 Task: Reply to email with the signature Drake Wright with the subject Request for a sick day from softage.1@softage.net with the message Can you please provide me with an update on the projects quality control plan? with CC to softage.10@softage.net with an attached document Market_analysis.docx
Action: Mouse moved to (1107, 9)
Screenshot: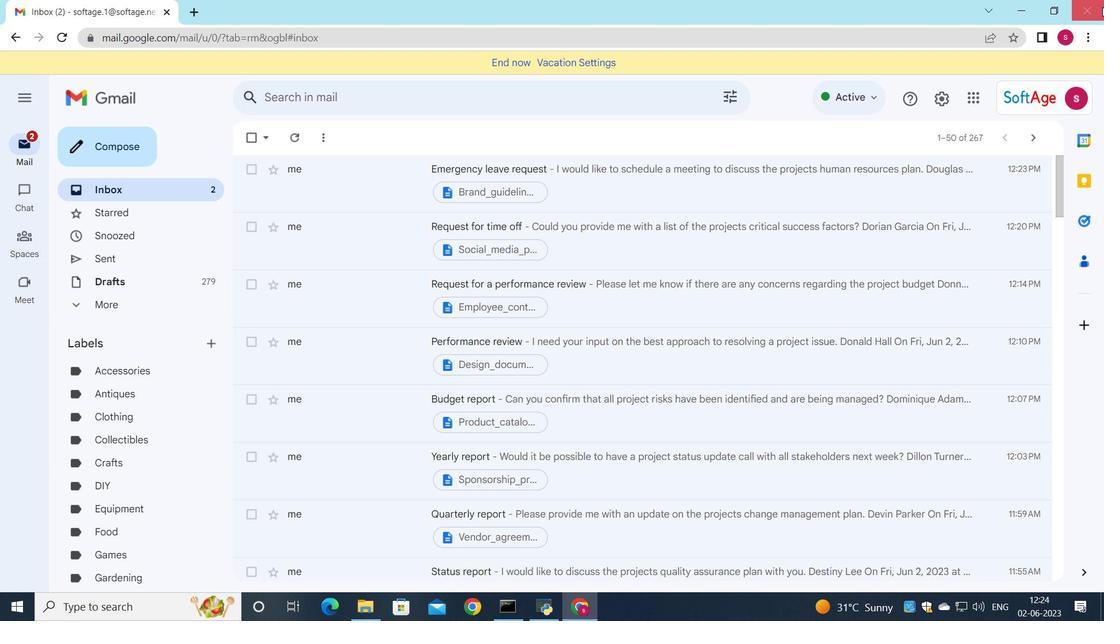 
Action: Mouse pressed left at (1104, 9)
Screenshot: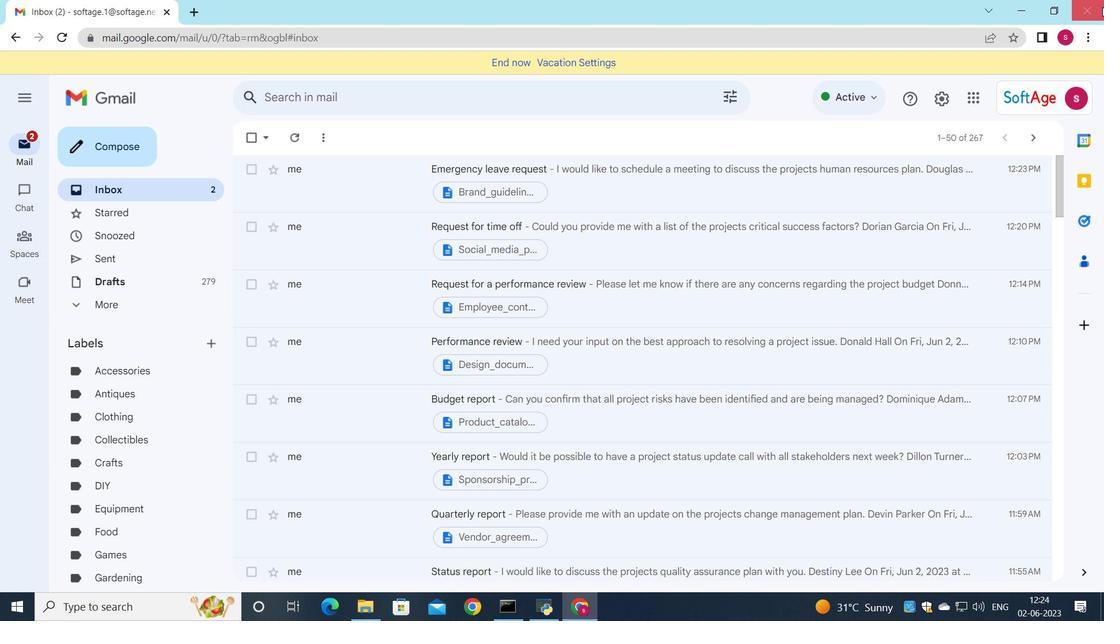 
Action: Mouse moved to (459, 616)
Screenshot: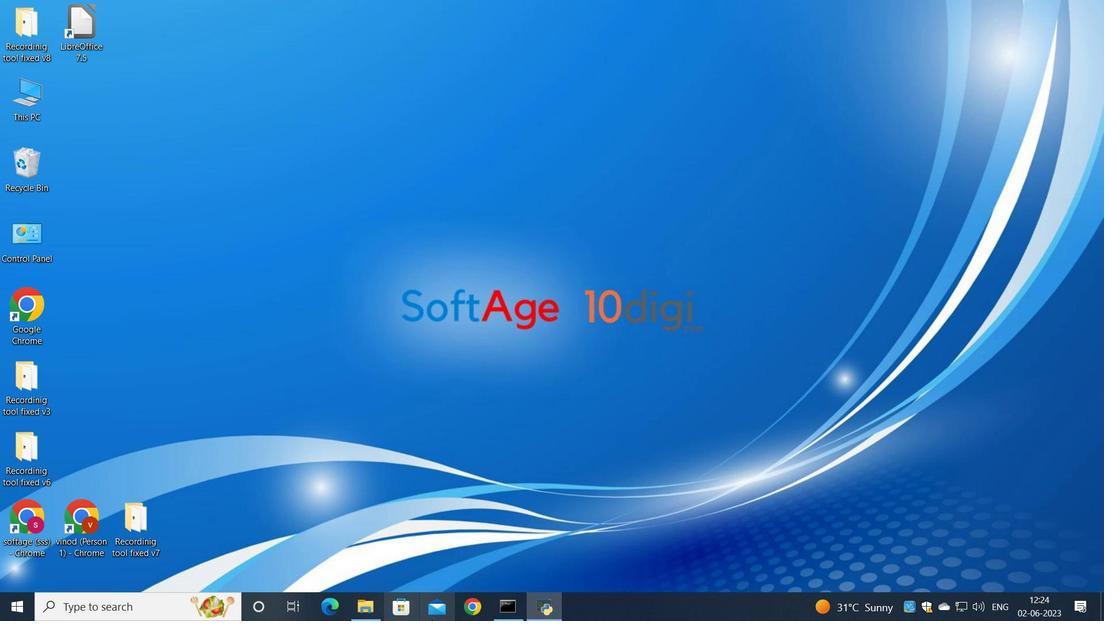 
Action: Mouse pressed left at (459, 616)
Screenshot: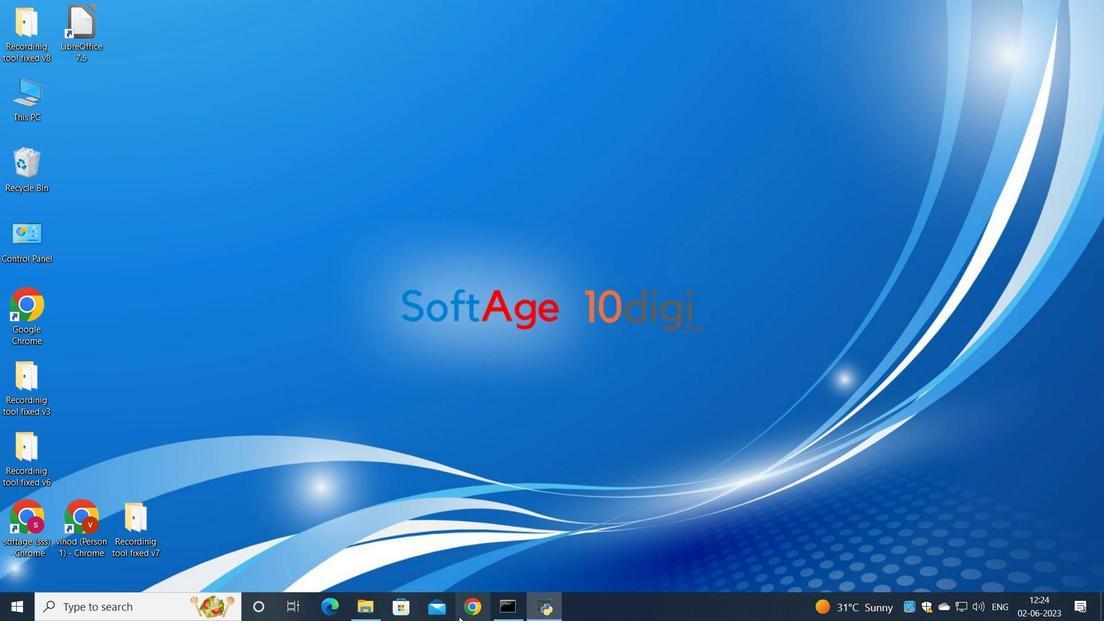 
Action: Mouse moved to (482, 385)
Screenshot: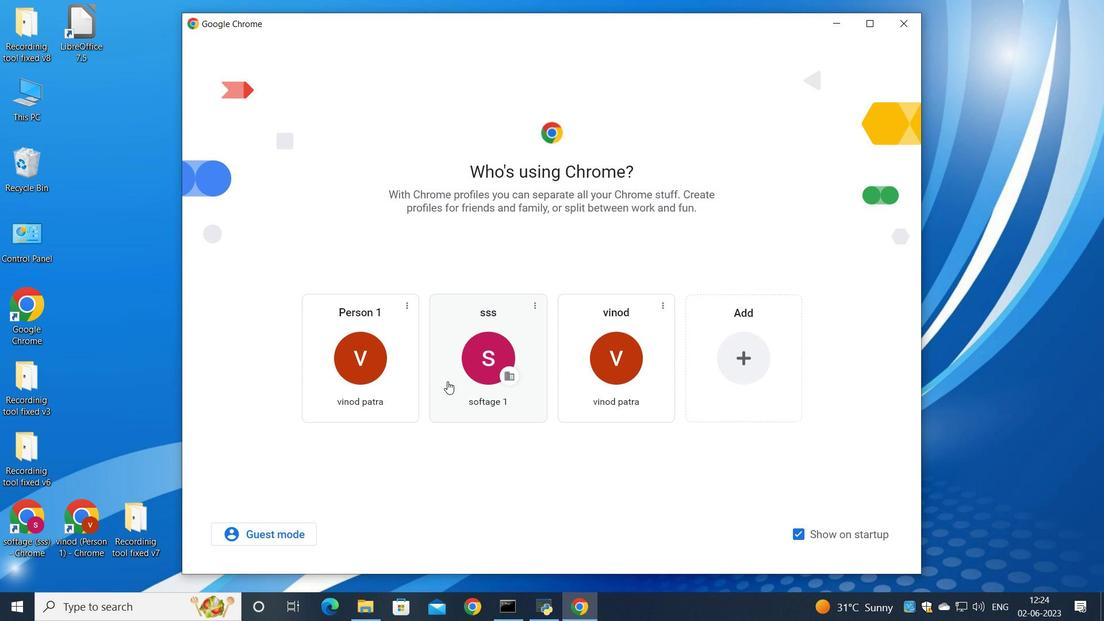 
Action: Mouse pressed left at (482, 385)
Screenshot: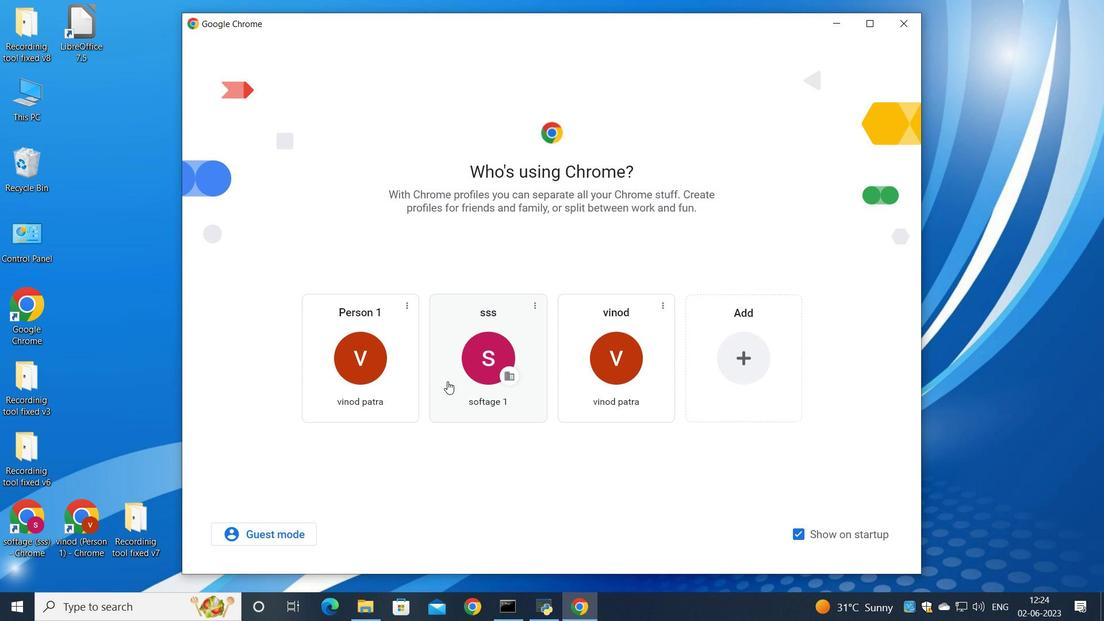 
Action: Mouse moved to (465, 374)
Screenshot: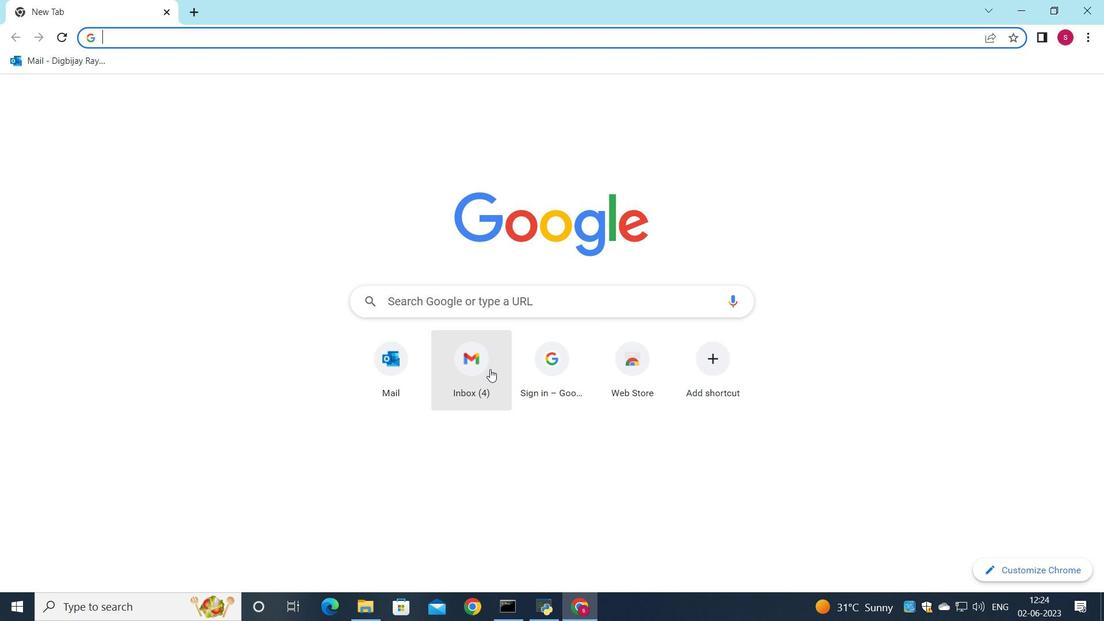 
Action: Mouse pressed left at (465, 374)
Screenshot: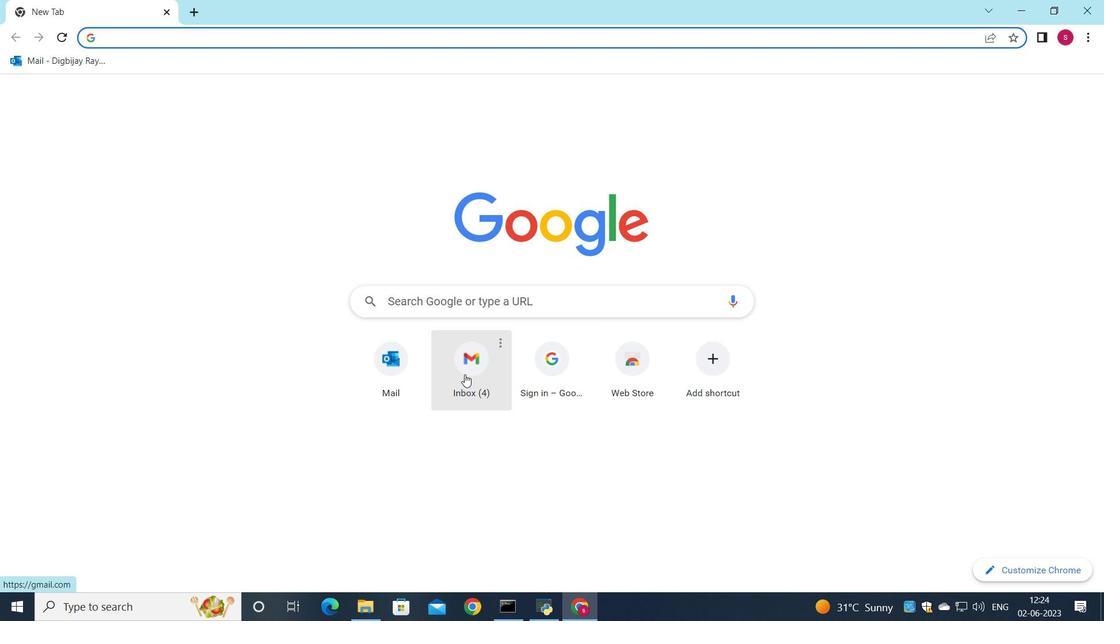 
Action: Mouse moved to (932, 102)
Screenshot: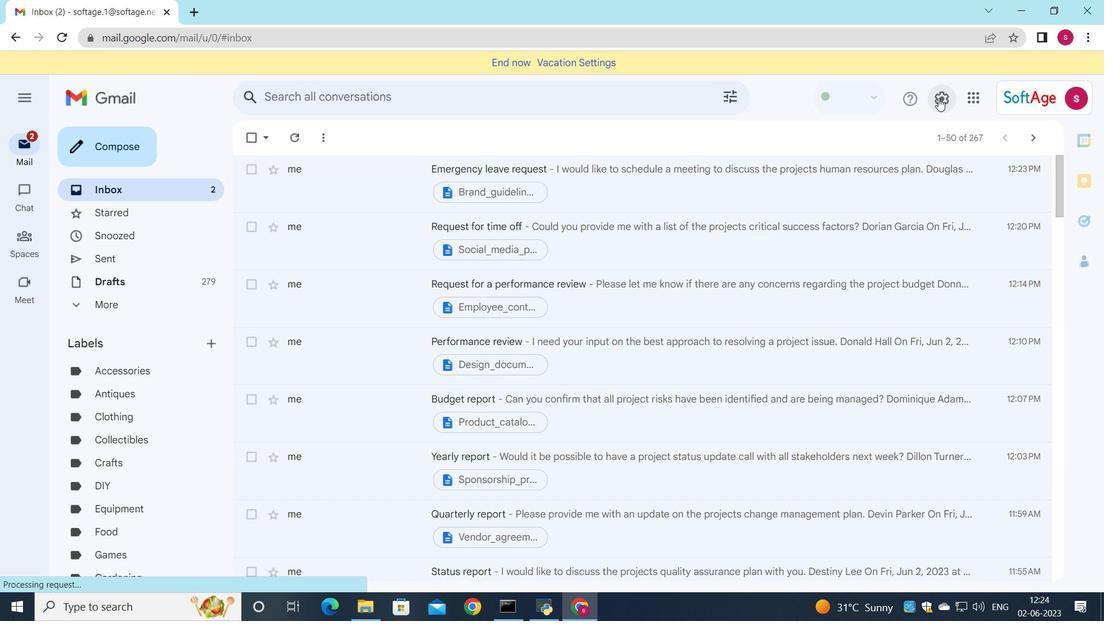 
Action: Mouse pressed left at (932, 102)
Screenshot: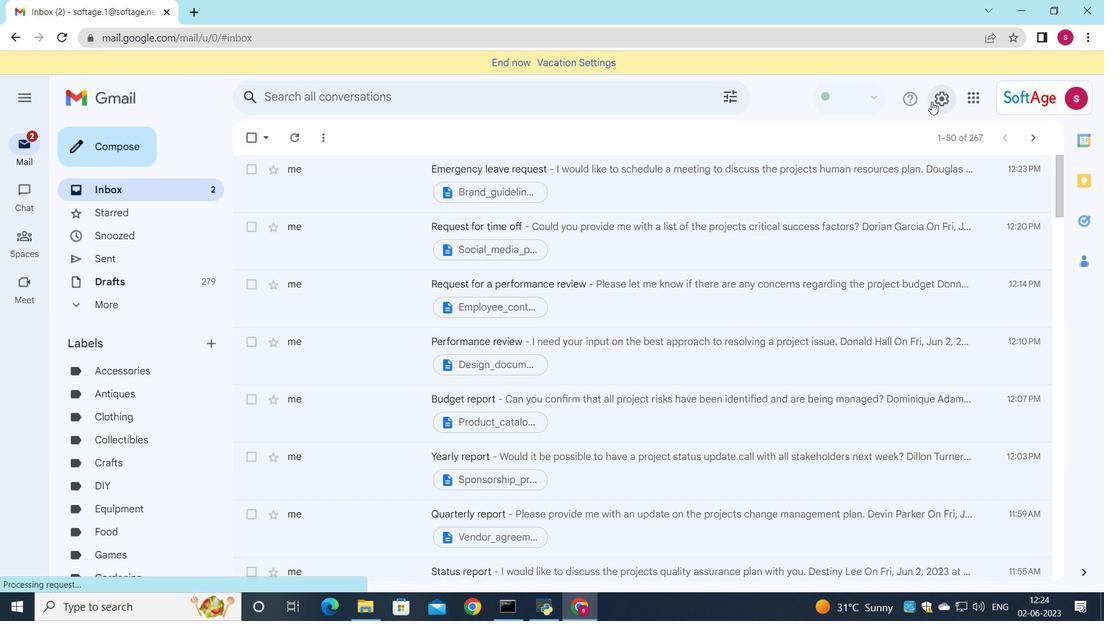 
Action: Mouse moved to (944, 175)
Screenshot: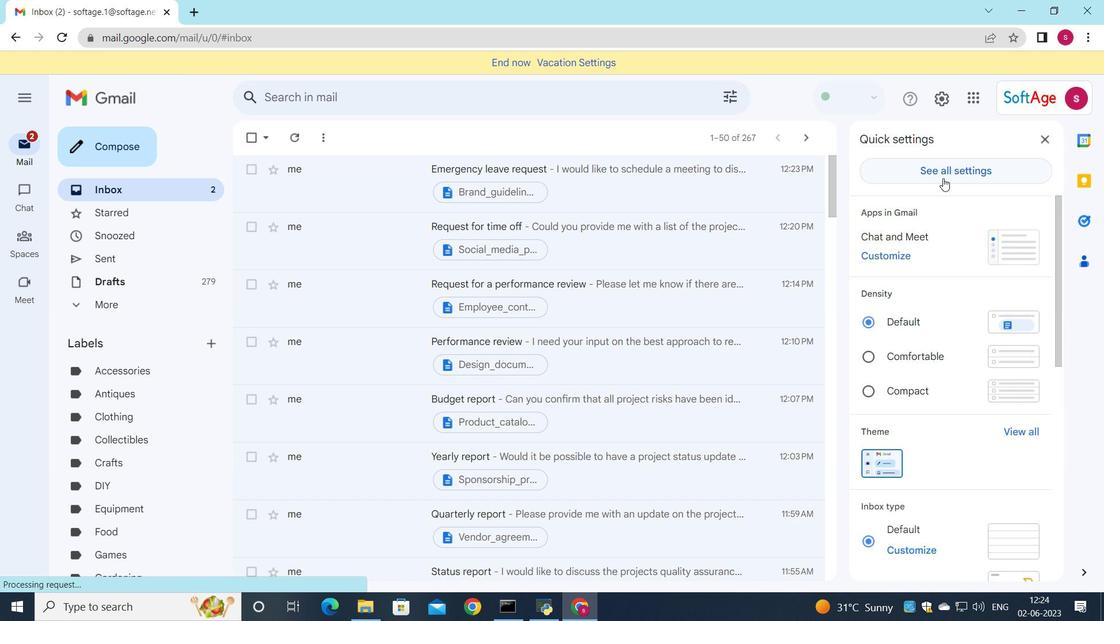 
Action: Mouse pressed left at (944, 175)
Screenshot: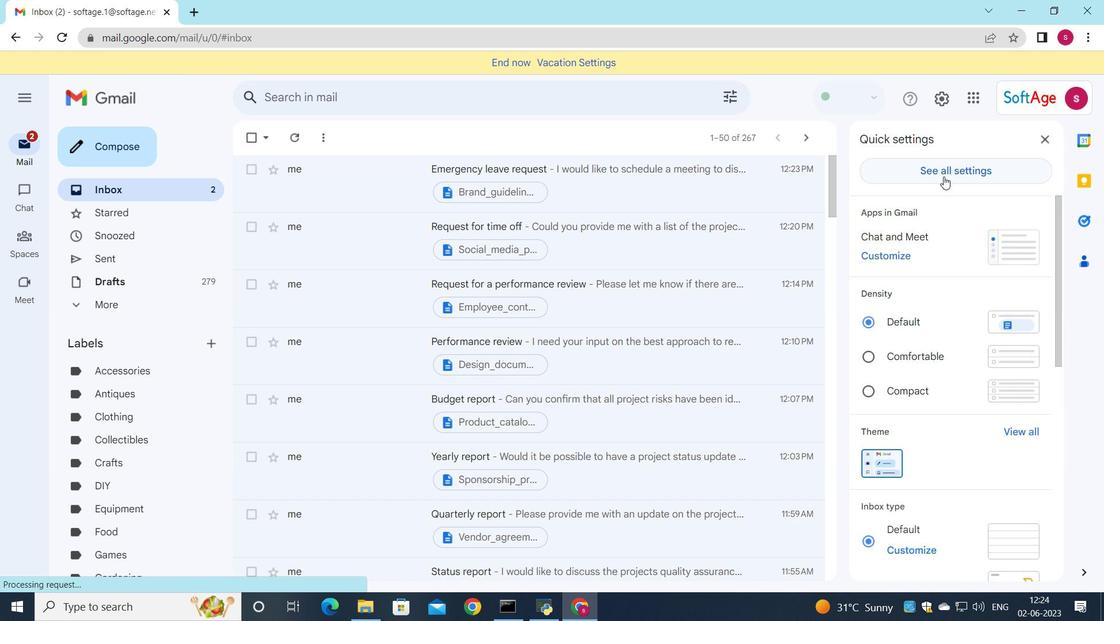 
Action: Mouse moved to (508, 345)
Screenshot: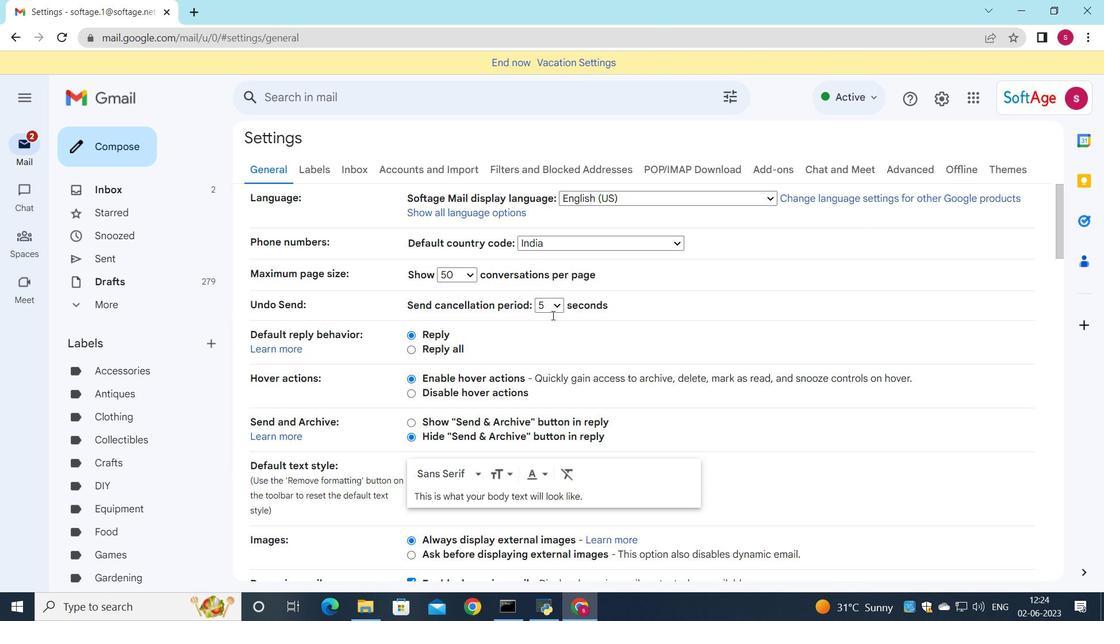 
Action: Mouse scrolled (508, 344) with delta (0, 0)
Screenshot: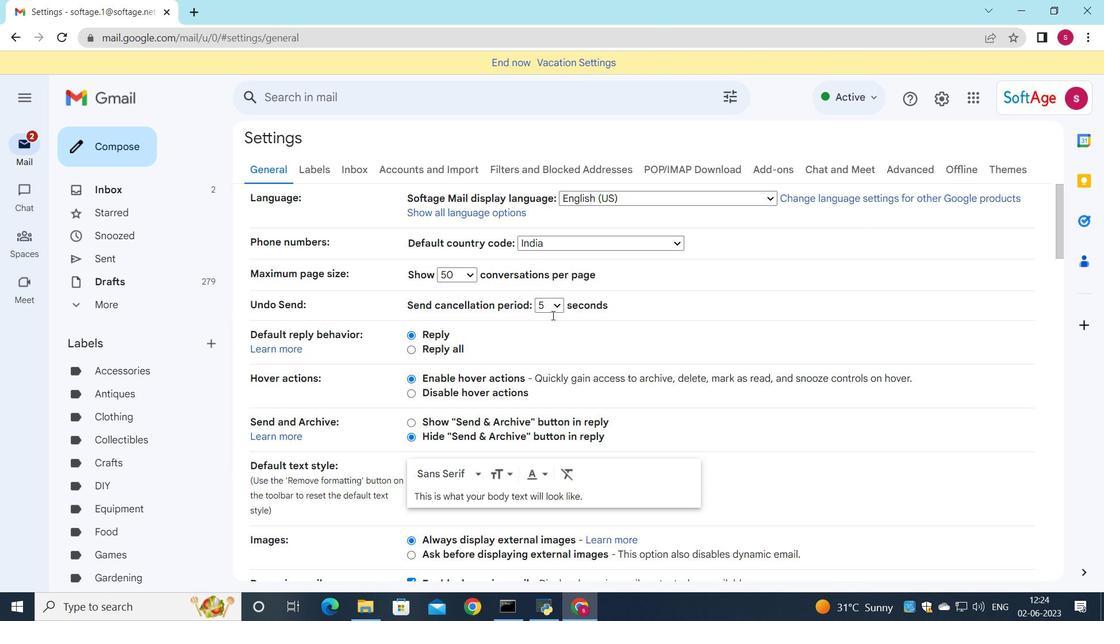 
Action: Mouse moved to (508, 345)
Screenshot: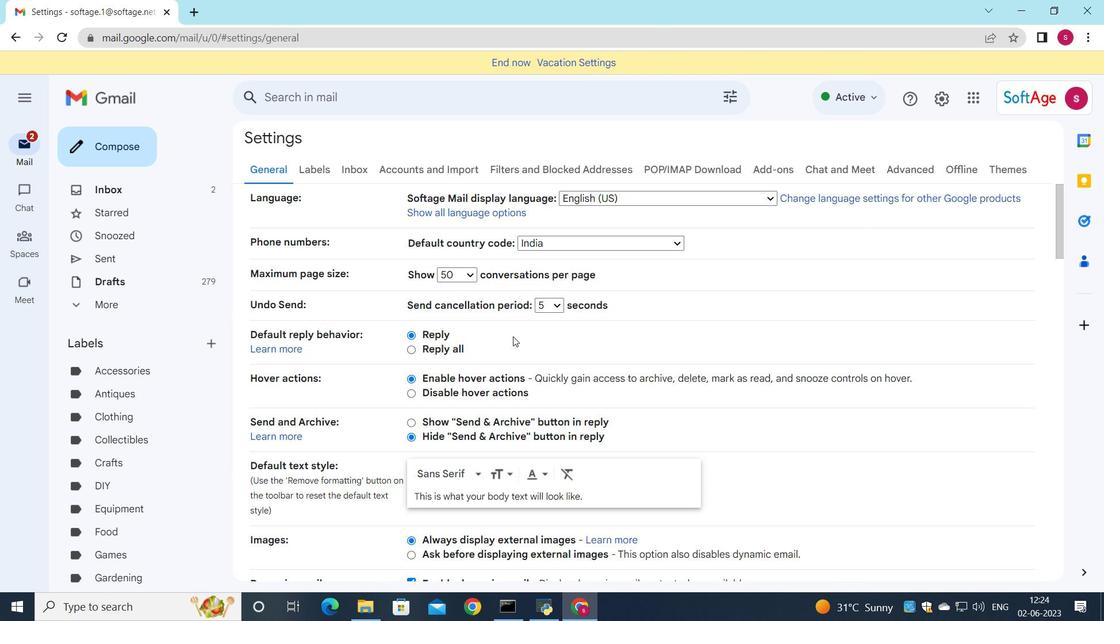 
Action: Mouse scrolled (508, 344) with delta (0, 0)
Screenshot: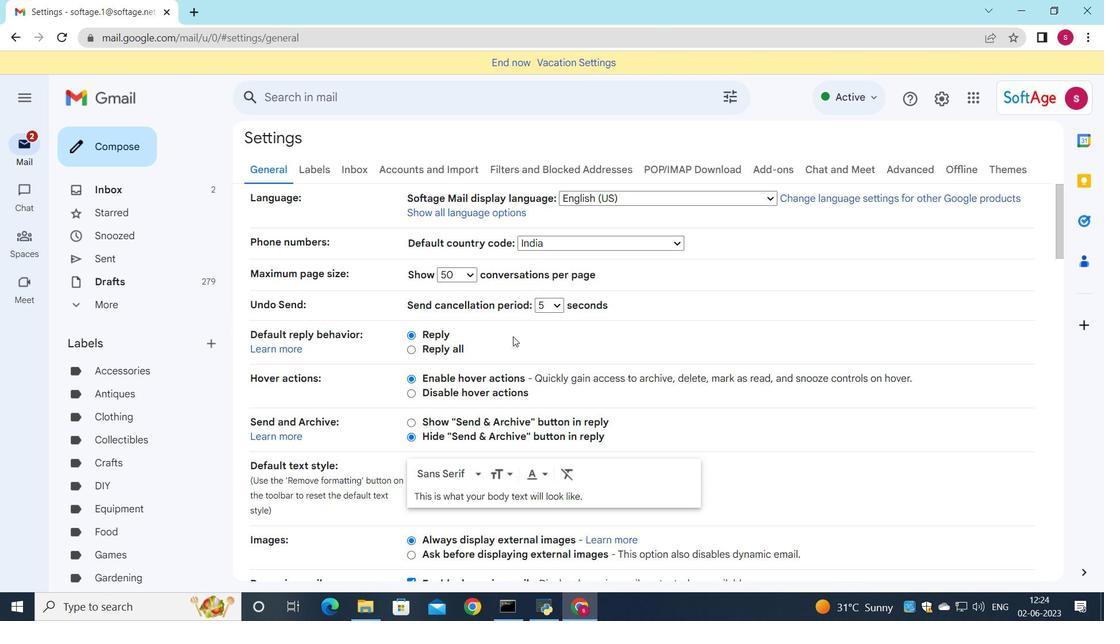 
Action: Mouse scrolled (508, 344) with delta (0, 0)
Screenshot: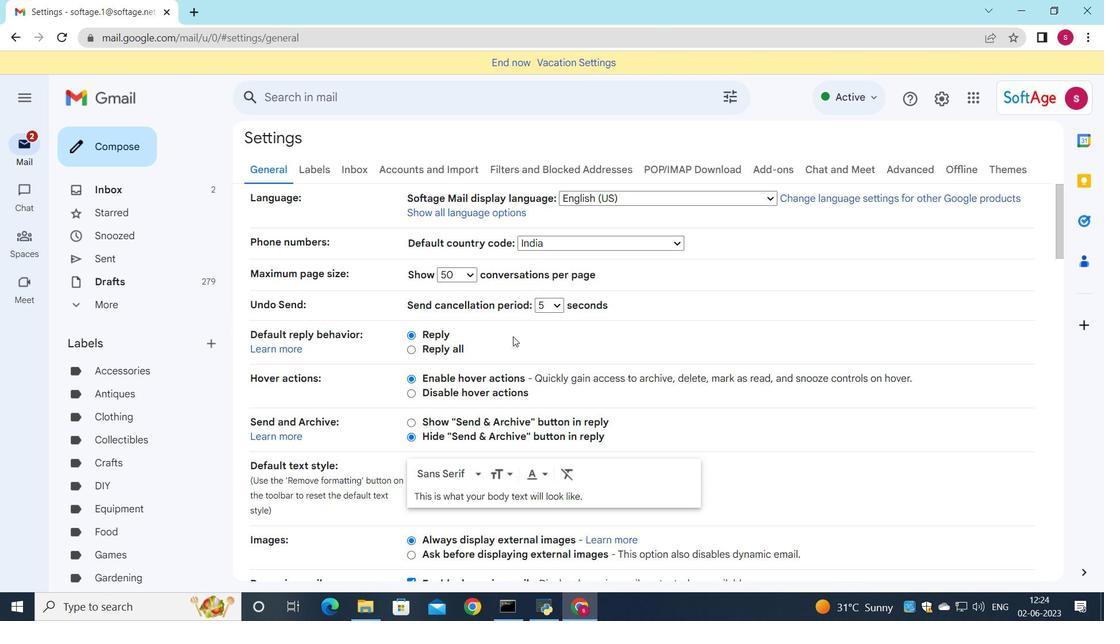 
Action: Mouse moved to (512, 342)
Screenshot: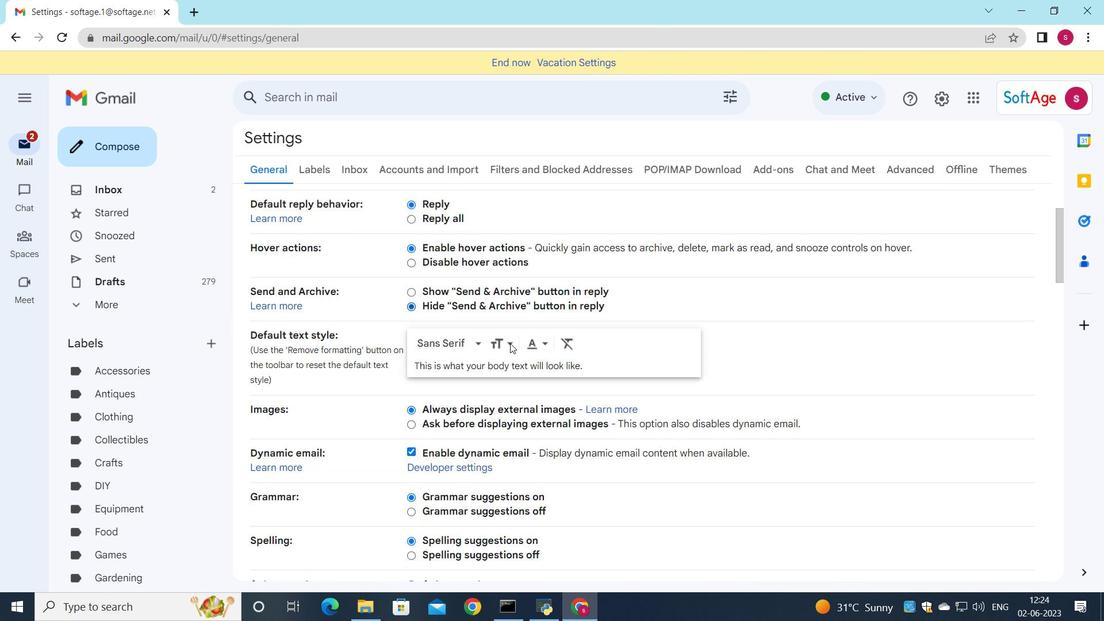 
Action: Mouse scrolled (512, 341) with delta (0, 0)
Screenshot: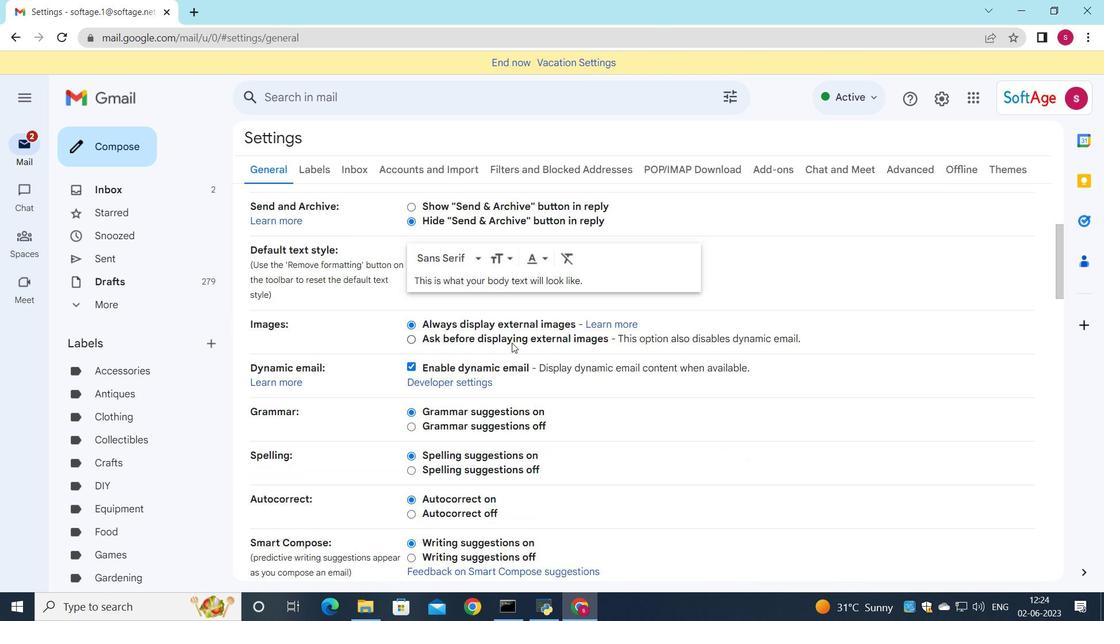 
Action: Mouse scrolled (512, 341) with delta (0, 0)
Screenshot: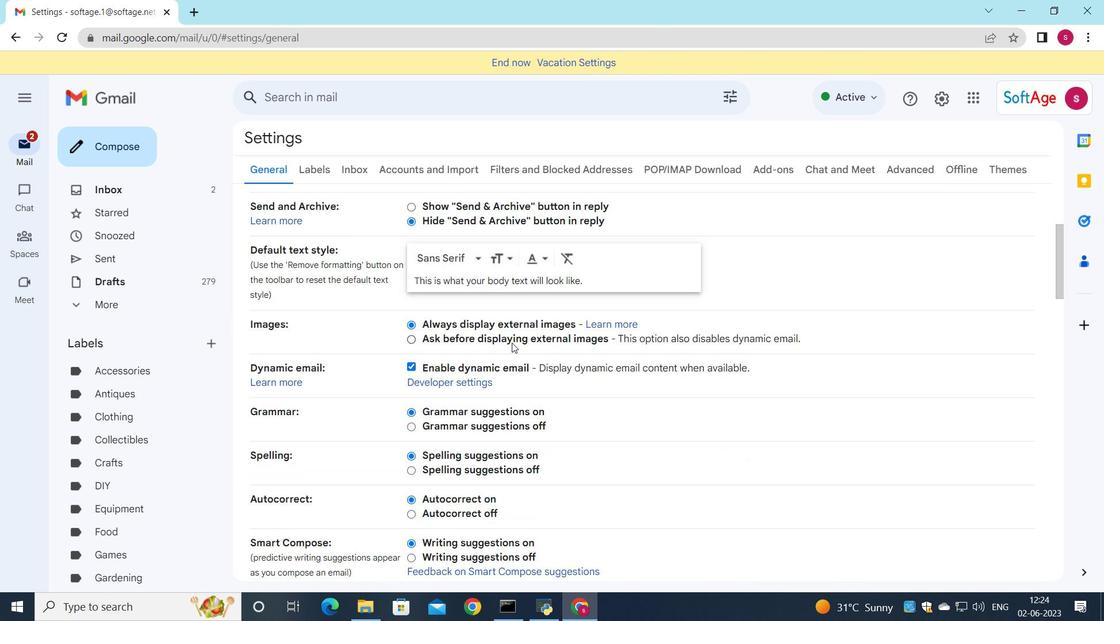 
Action: Mouse scrolled (512, 341) with delta (0, 0)
Screenshot: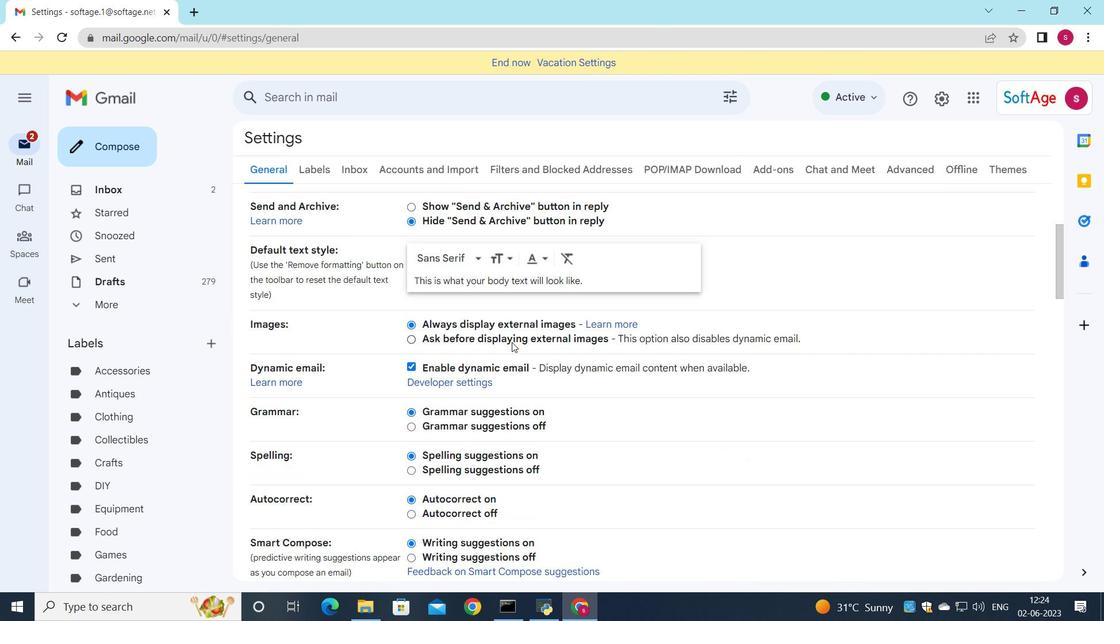 
Action: Mouse scrolled (512, 341) with delta (0, 0)
Screenshot: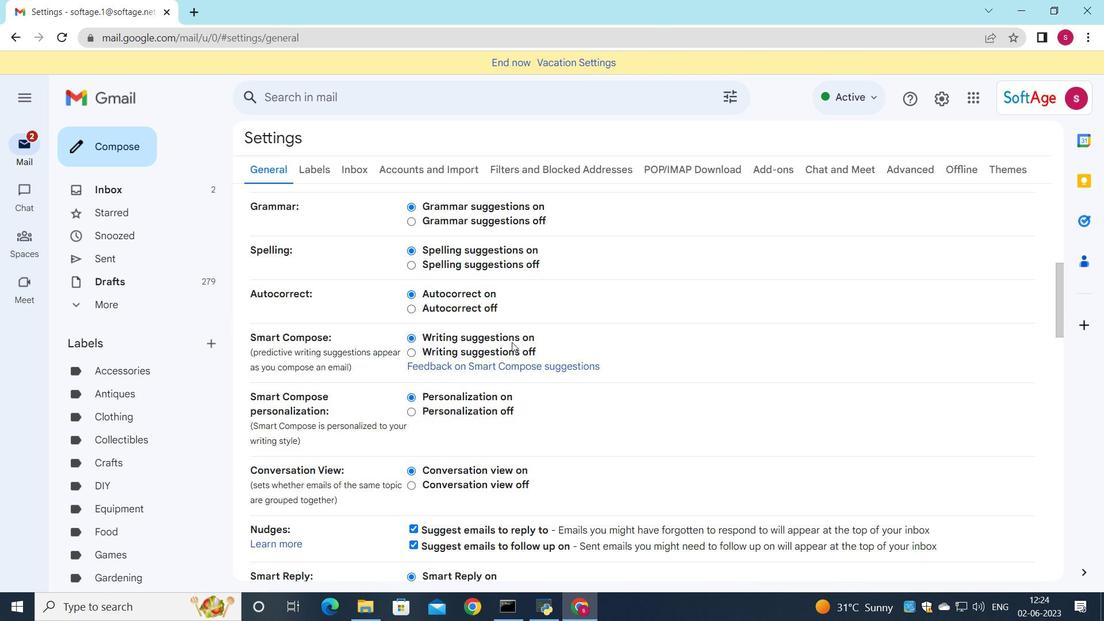 
Action: Mouse scrolled (512, 341) with delta (0, 0)
Screenshot: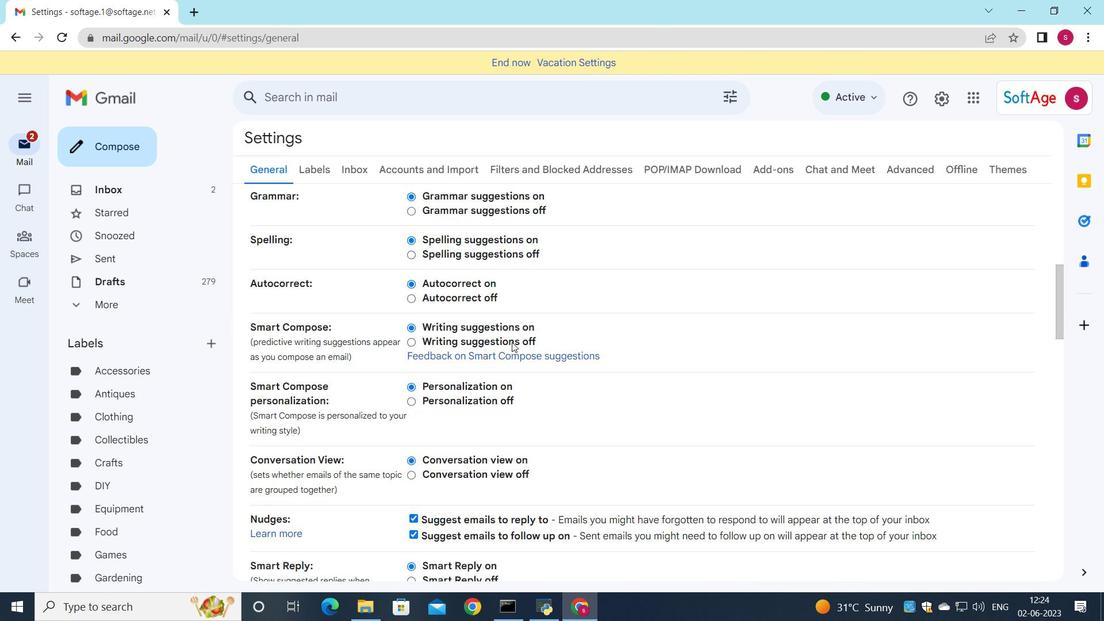 
Action: Mouse moved to (512, 342)
Screenshot: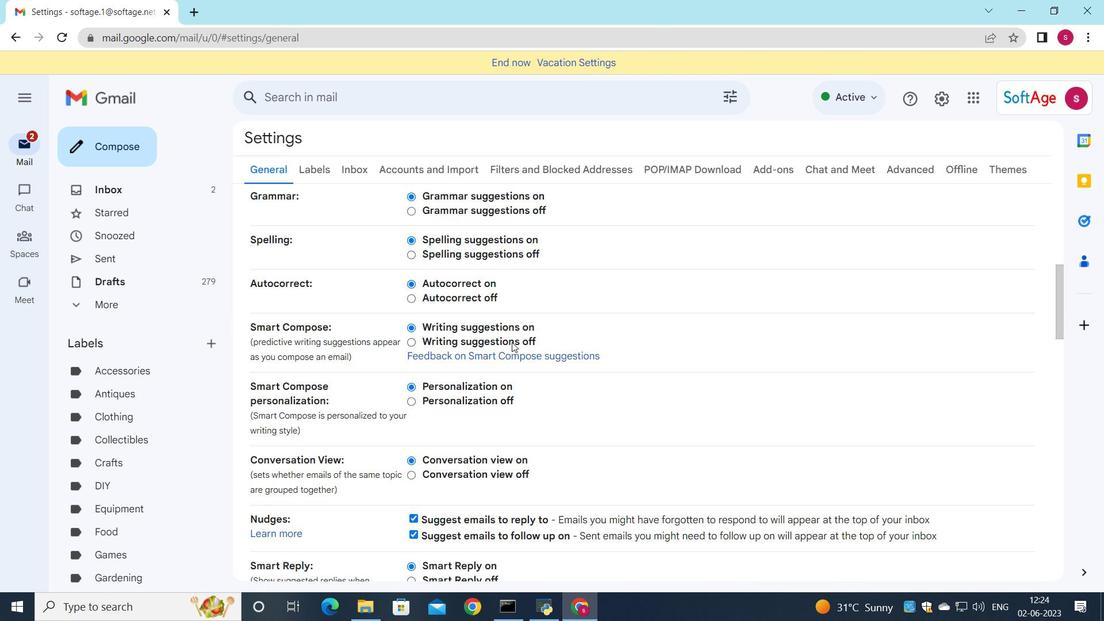 
Action: Mouse scrolled (512, 341) with delta (0, 0)
Screenshot: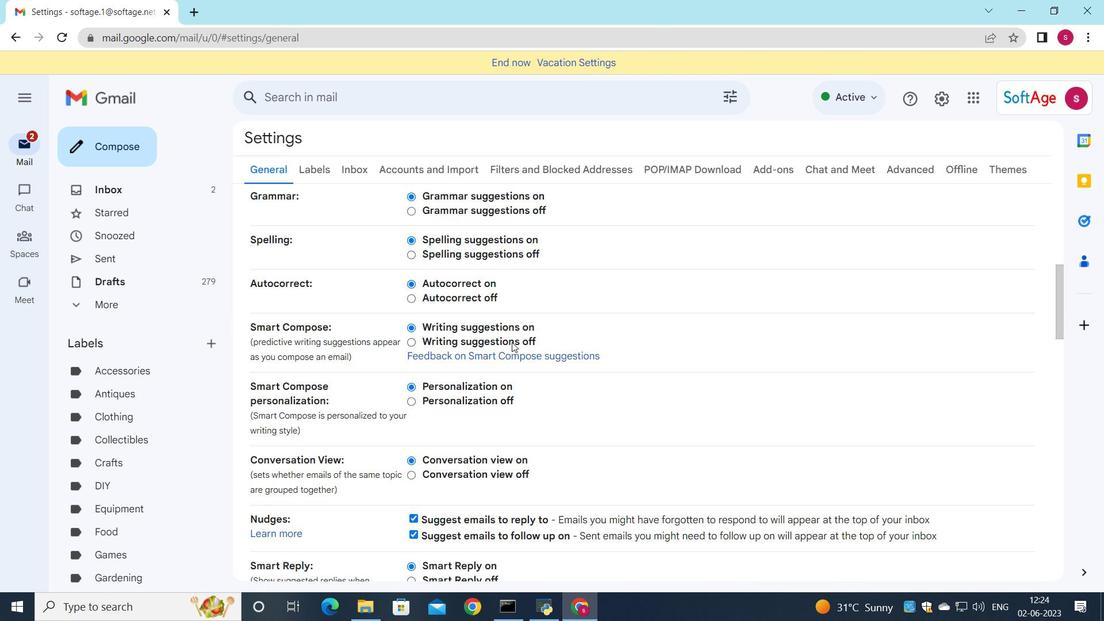 
Action: Mouse moved to (513, 342)
Screenshot: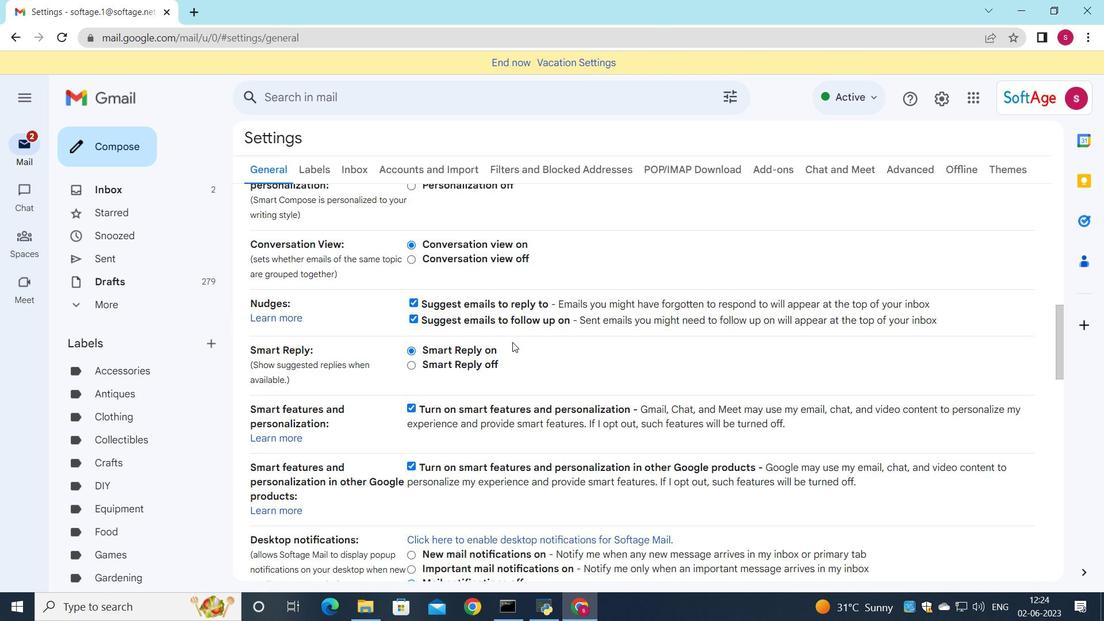 
Action: Mouse scrolled (513, 341) with delta (0, 0)
Screenshot: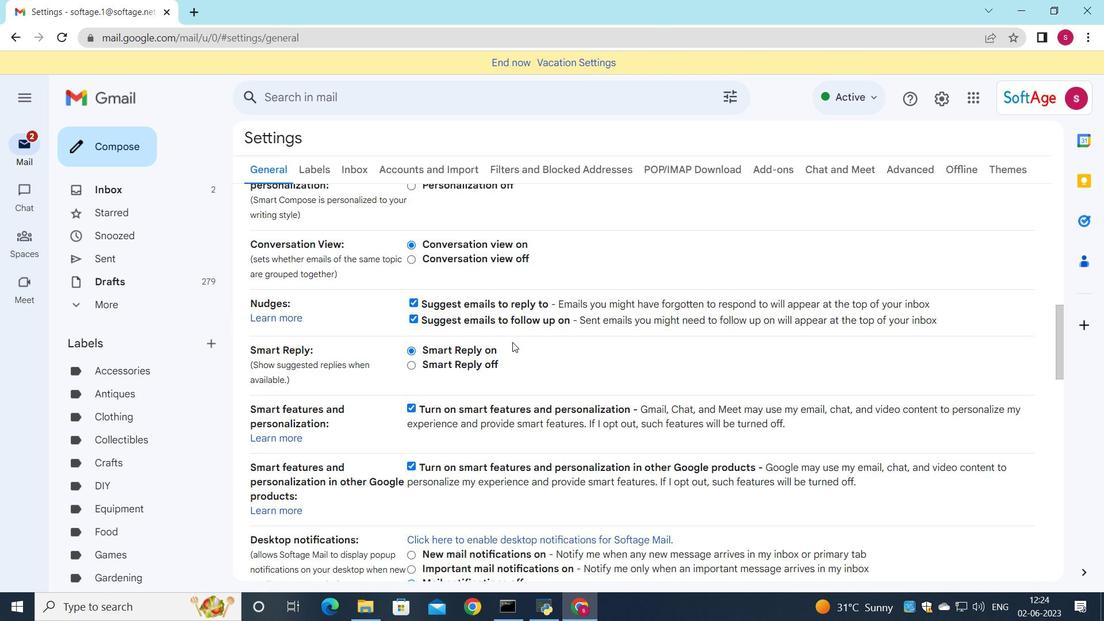 
Action: Mouse scrolled (513, 341) with delta (0, 0)
Screenshot: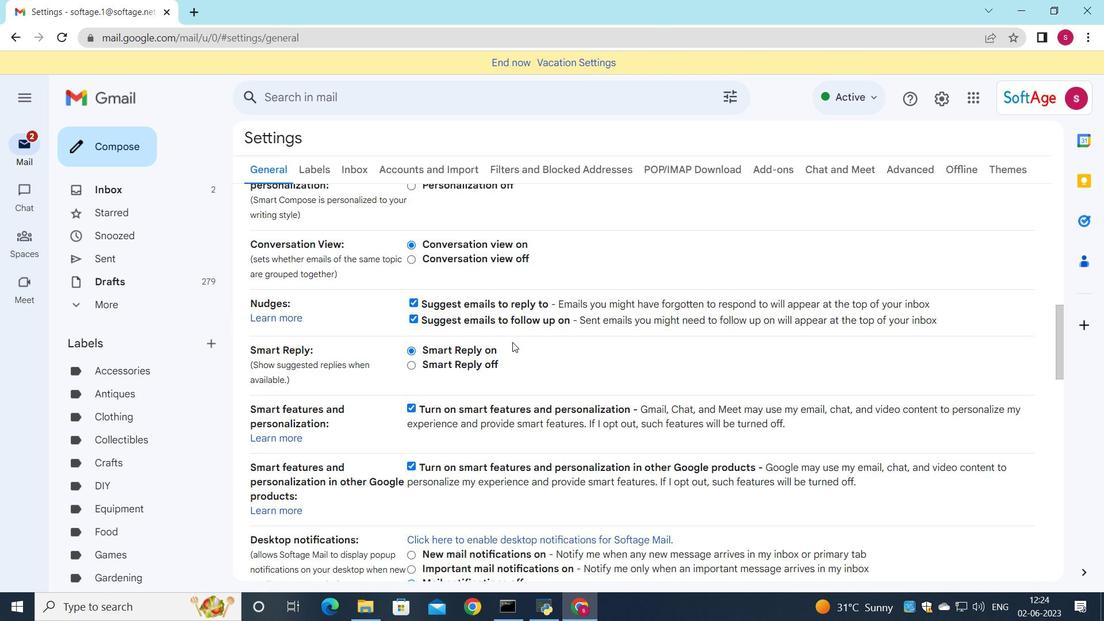 
Action: Mouse scrolled (513, 341) with delta (0, 0)
Screenshot: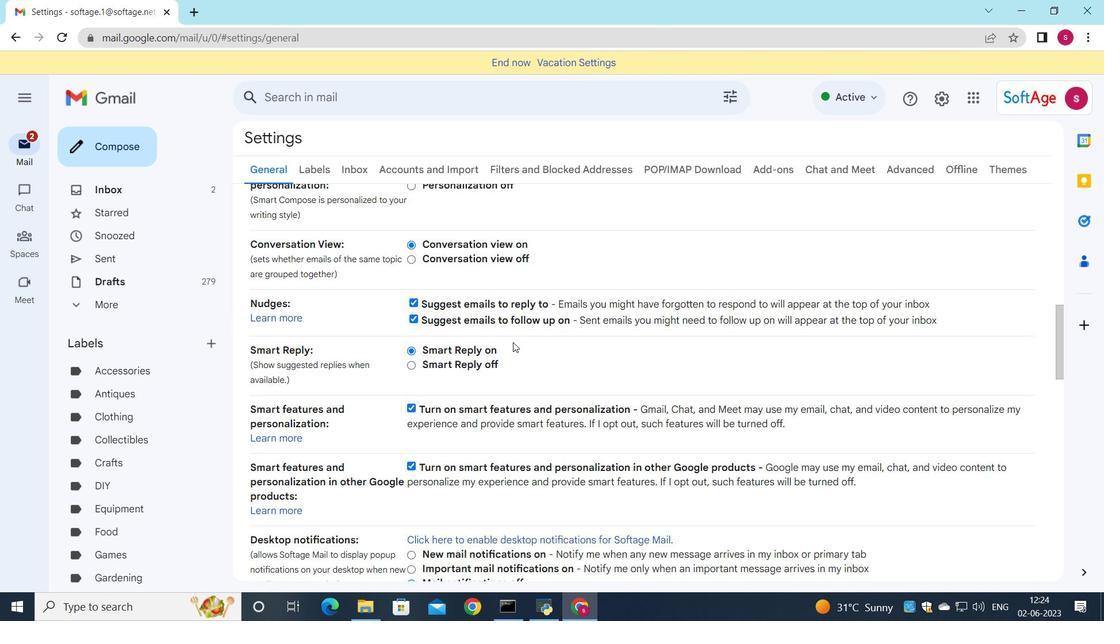 
Action: Mouse scrolled (513, 341) with delta (0, 0)
Screenshot: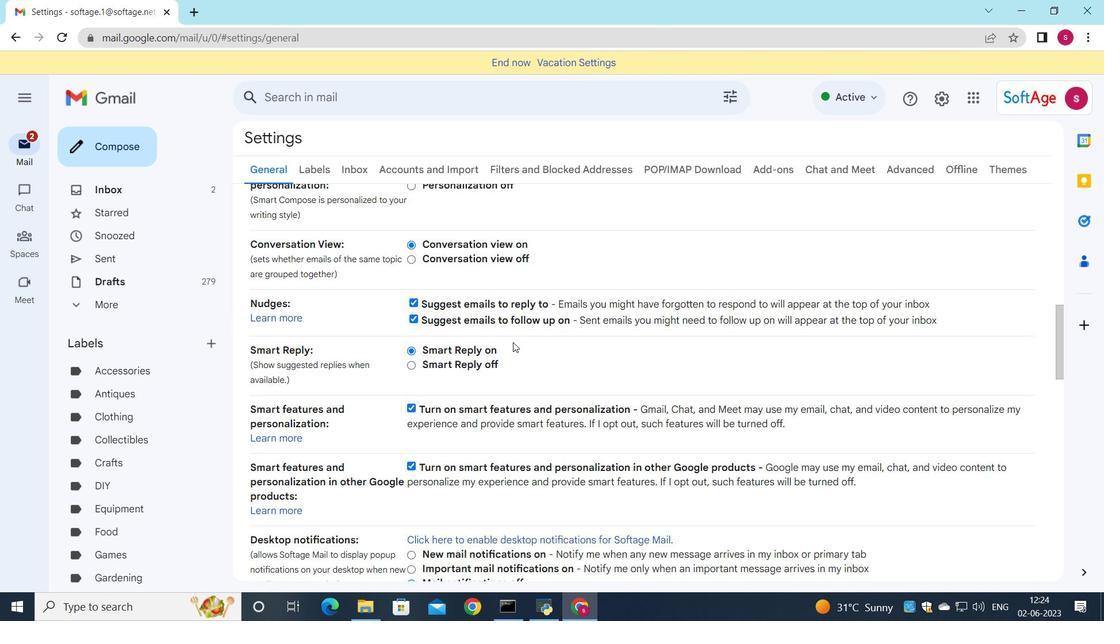 
Action: Mouse scrolled (513, 341) with delta (0, 0)
Screenshot: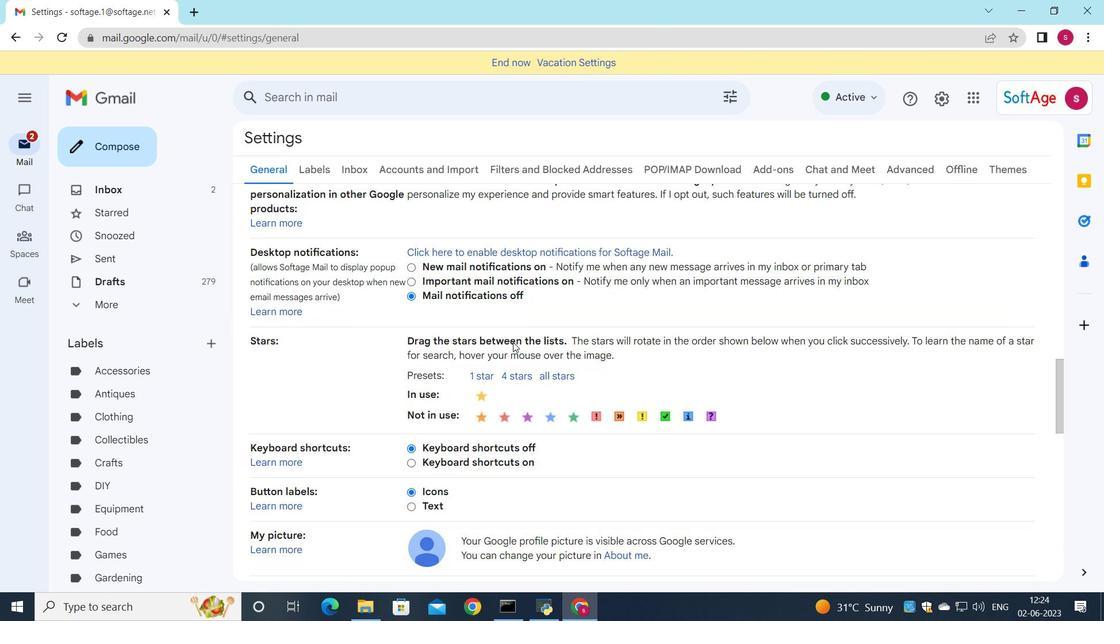 
Action: Mouse scrolled (513, 341) with delta (0, 0)
Screenshot: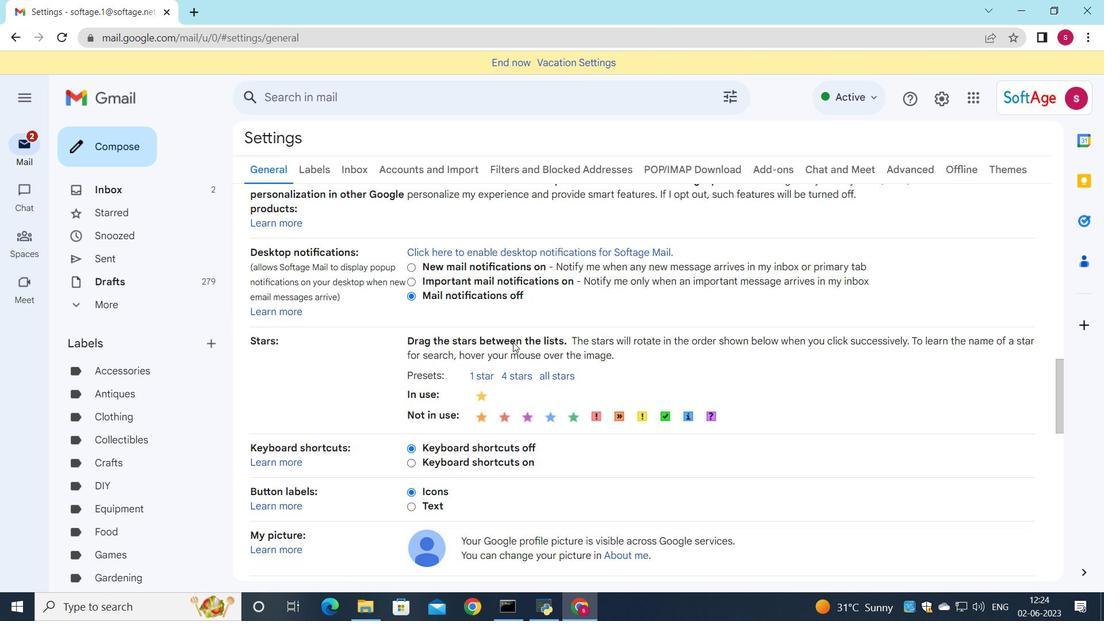 
Action: Mouse scrolled (513, 341) with delta (0, 0)
Screenshot: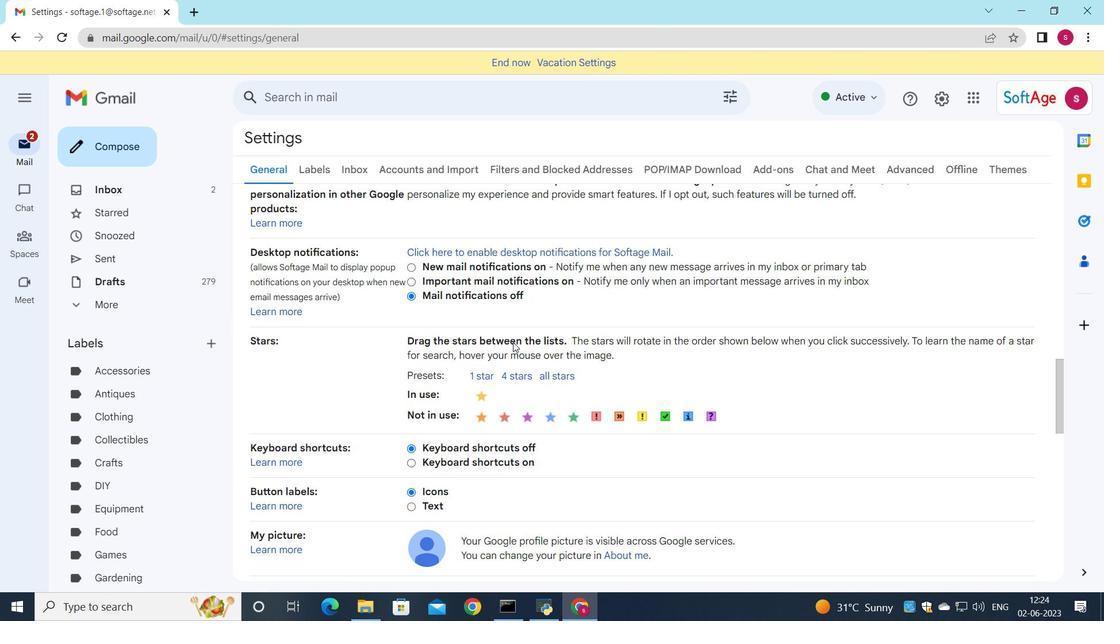 
Action: Mouse scrolled (513, 341) with delta (0, 0)
Screenshot: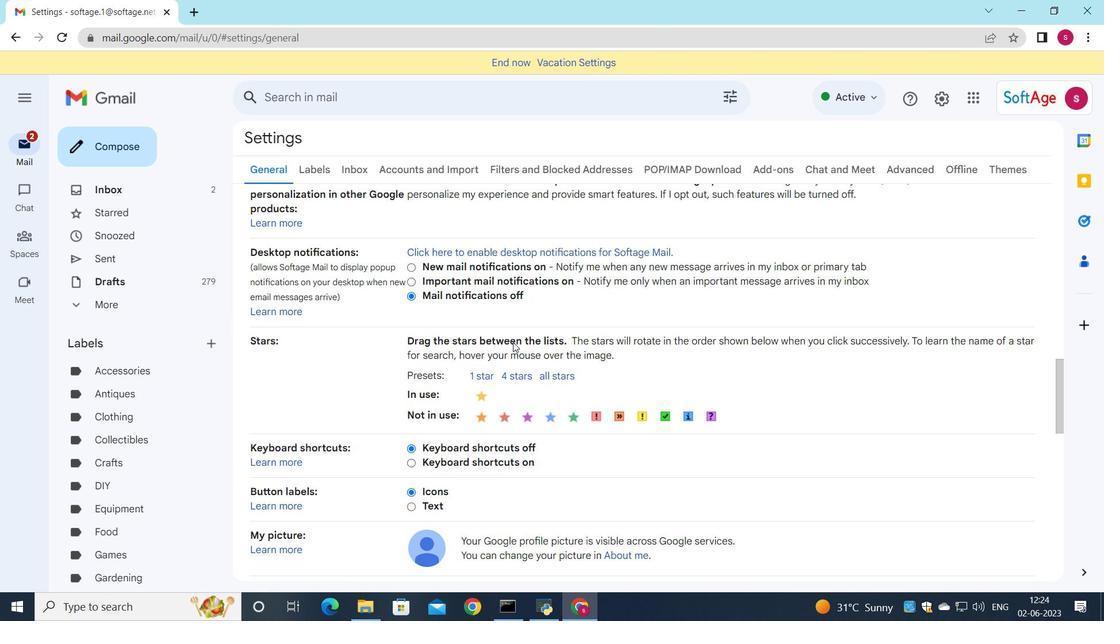 
Action: Mouse moved to (572, 365)
Screenshot: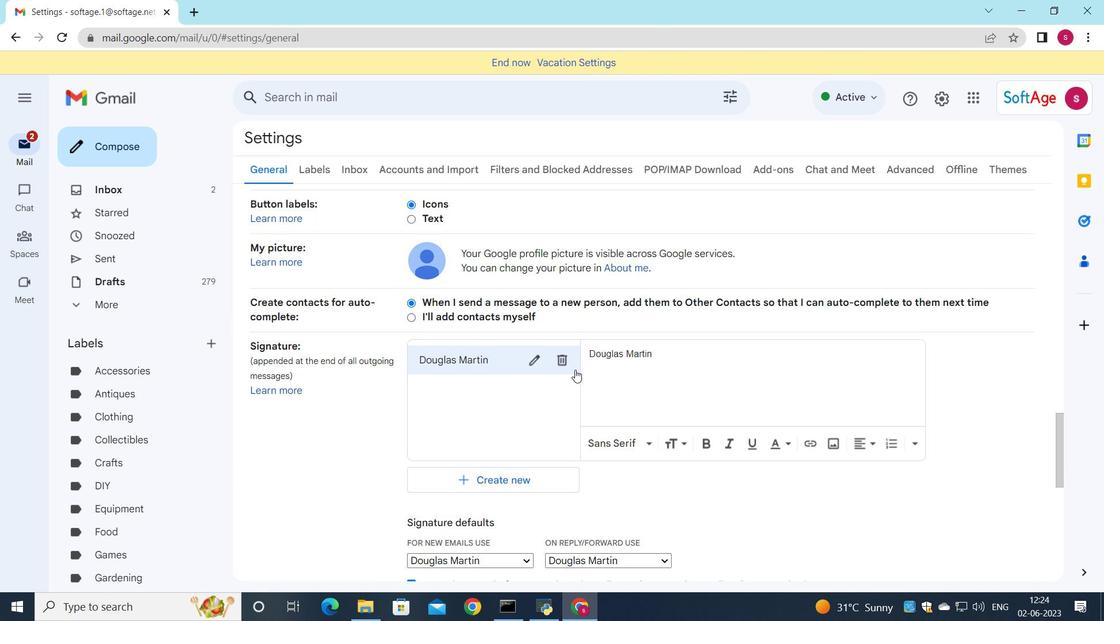 
Action: Mouse pressed left at (572, 365)
Screenshot: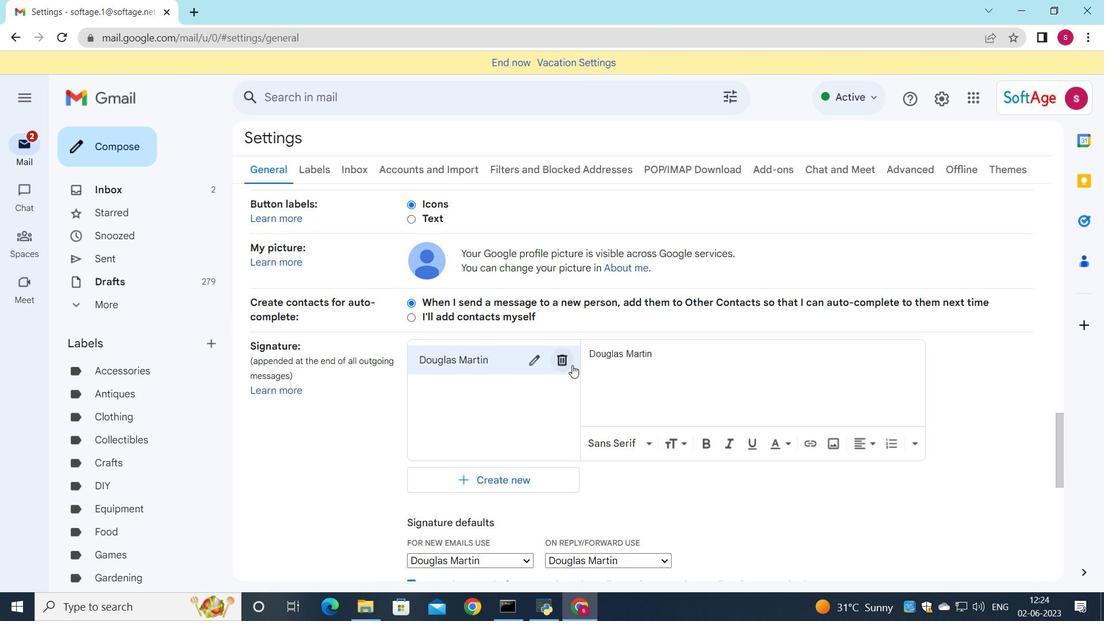 
Action: Mouse moved to (675, 357)
Screenshot: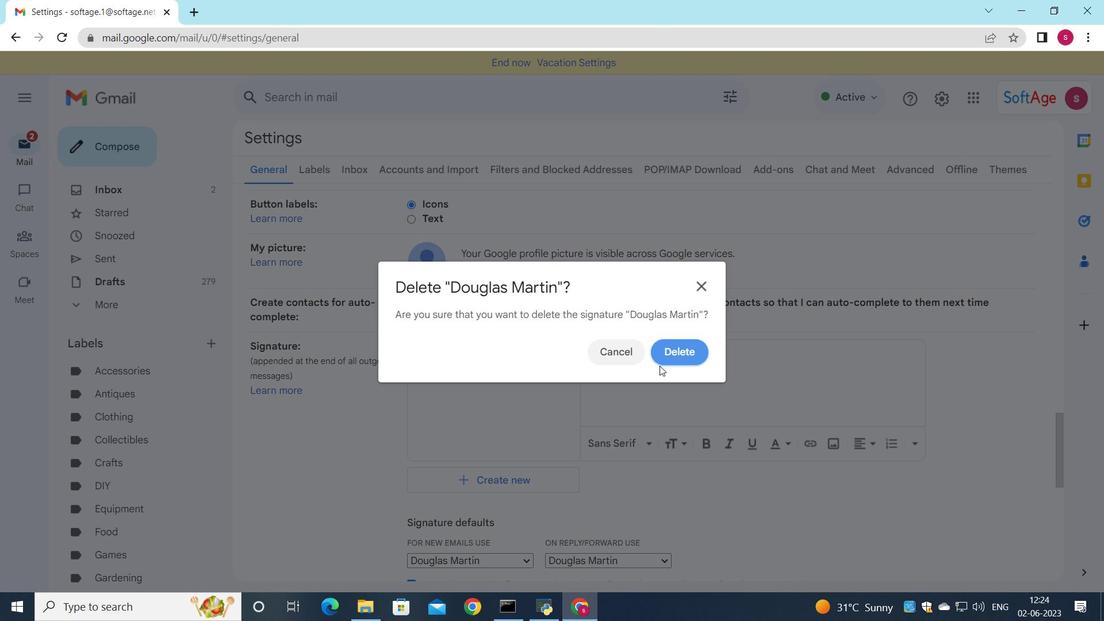 
Action: Mouse pressed left at (675, 357)
Screenshot: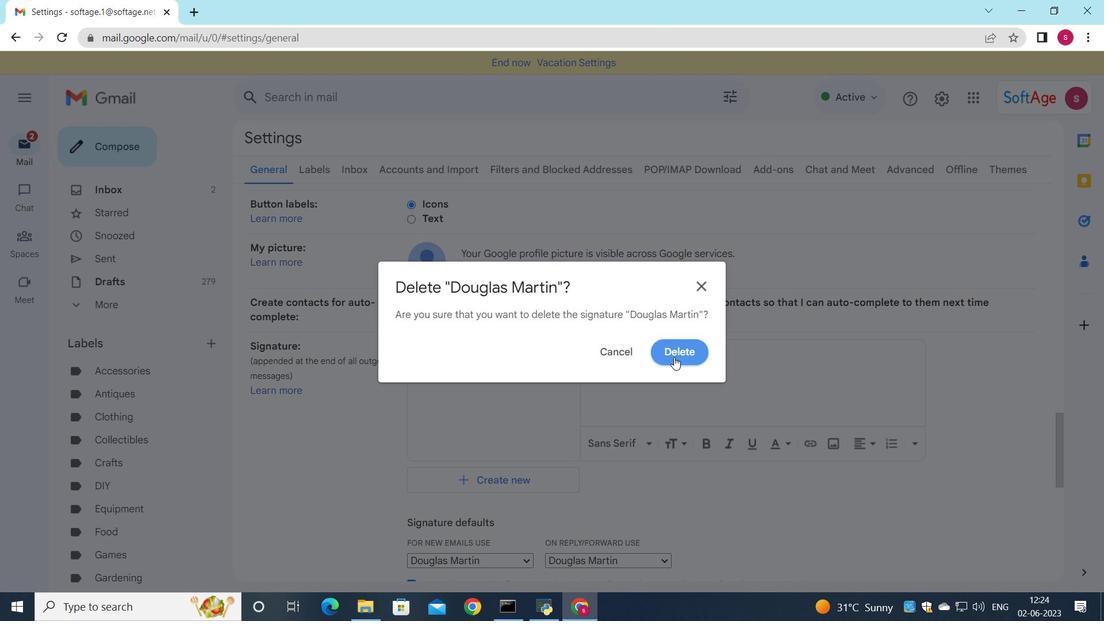 
Action: Mouse moved to (455, 374)
Screenshot: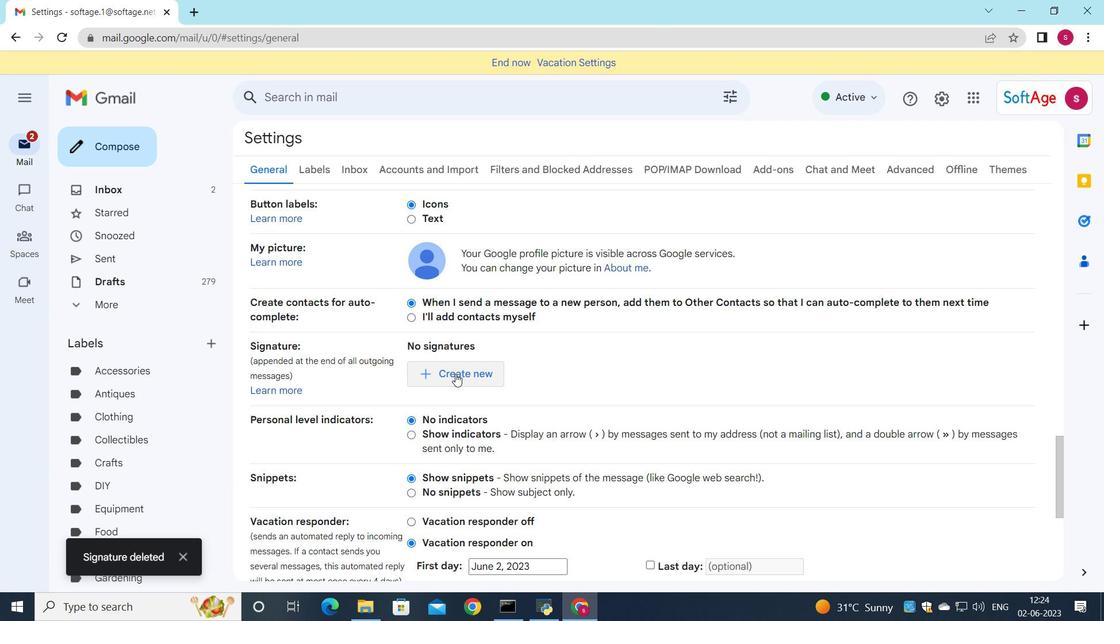 
Action: Mouse pressed left at (455, 374)
Screenshot: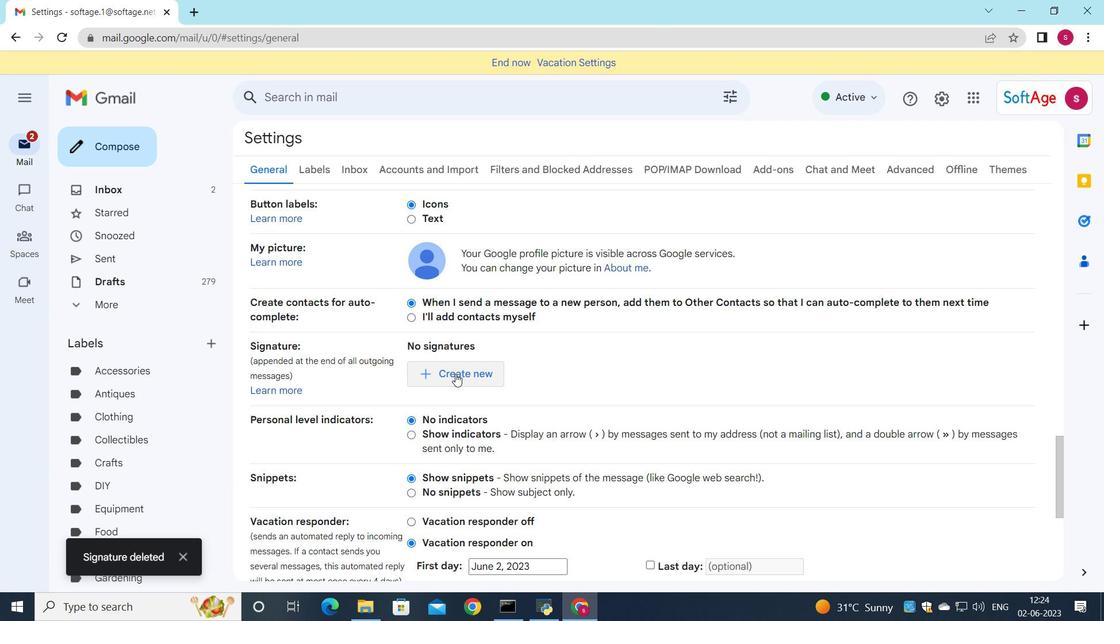 
Action: Mouse moved to (624, 375)
Screenshot: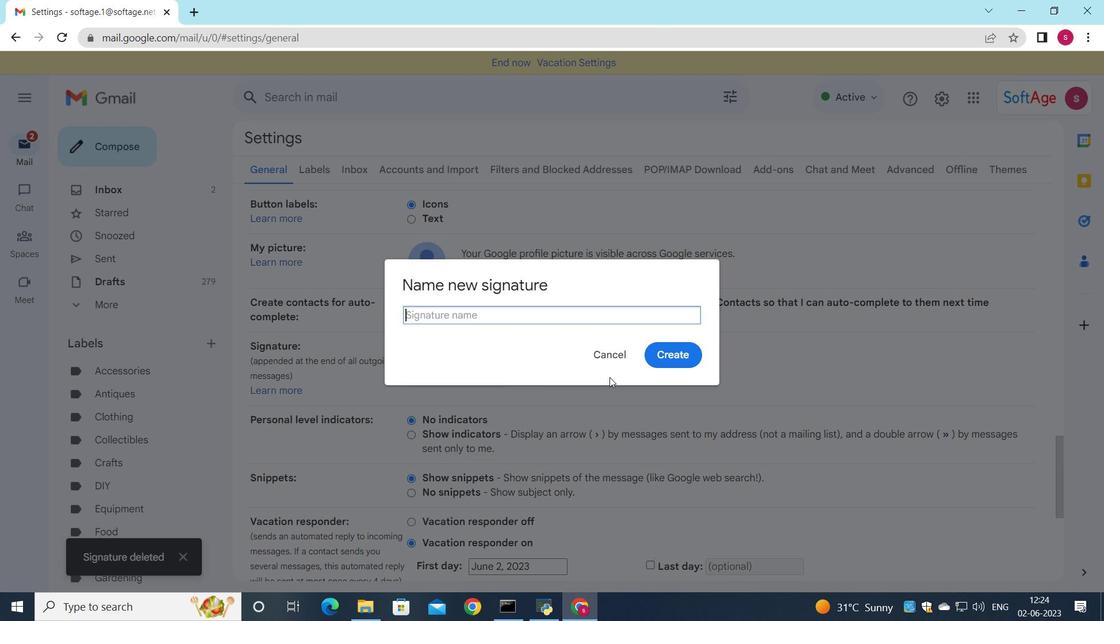 
Action: Key pressed <Key.shift>drake<Key.space><Key.shift>Wright
Screenshot: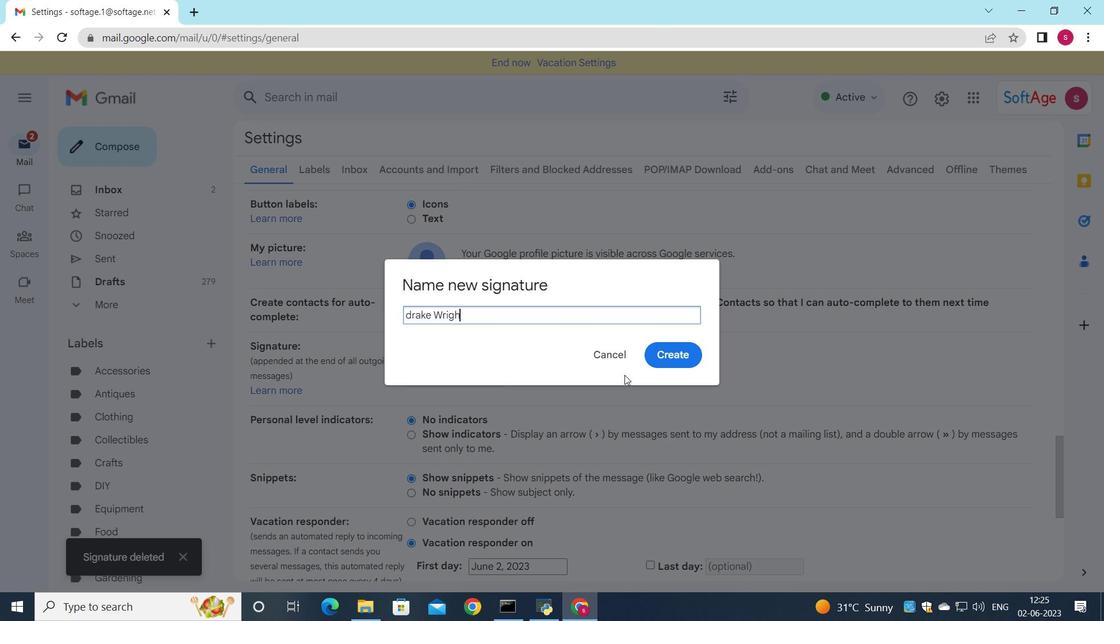 
Action: Mouse moved to (412, 318)
Screenshot: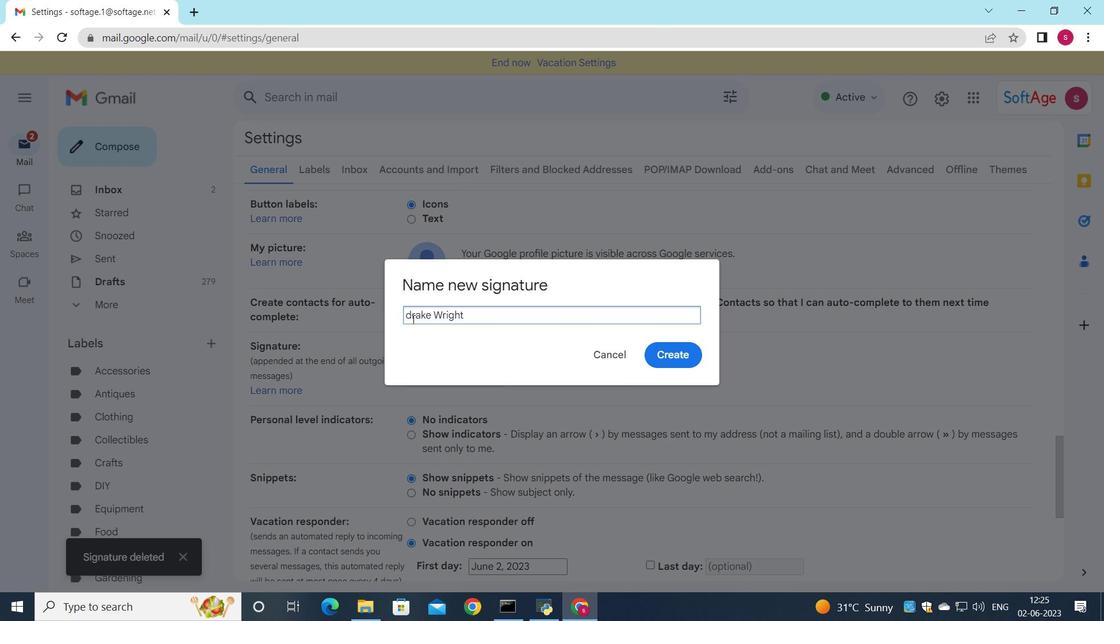 
Action: Mouse pressed left at (412, 318)
Screenshot: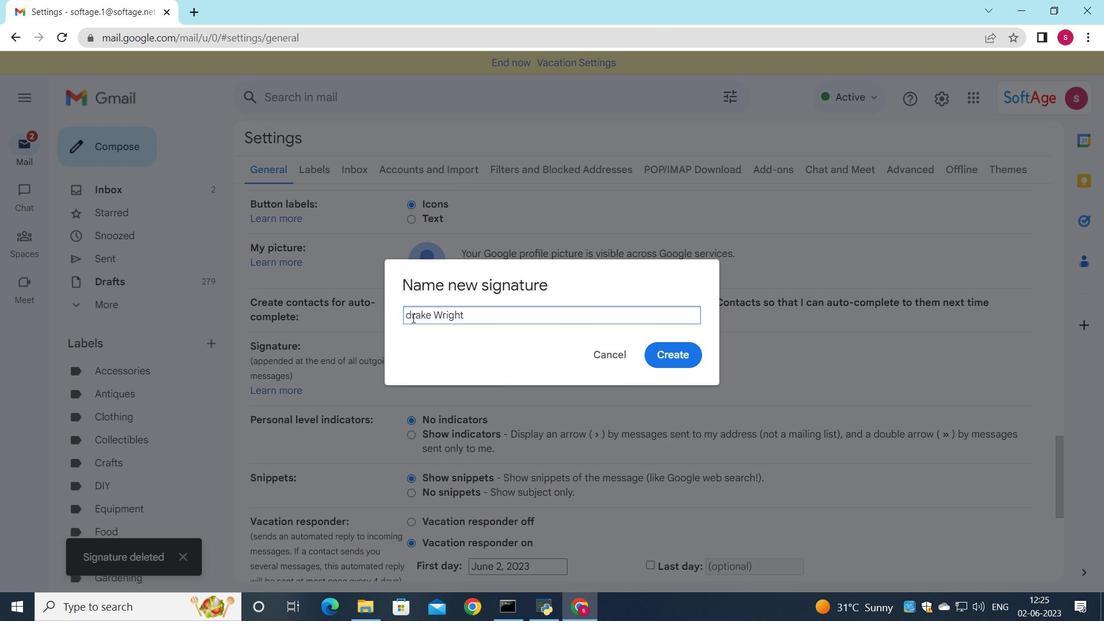 
Action: Key pressed <Key.backspace><Key.shift>D
Screenshot: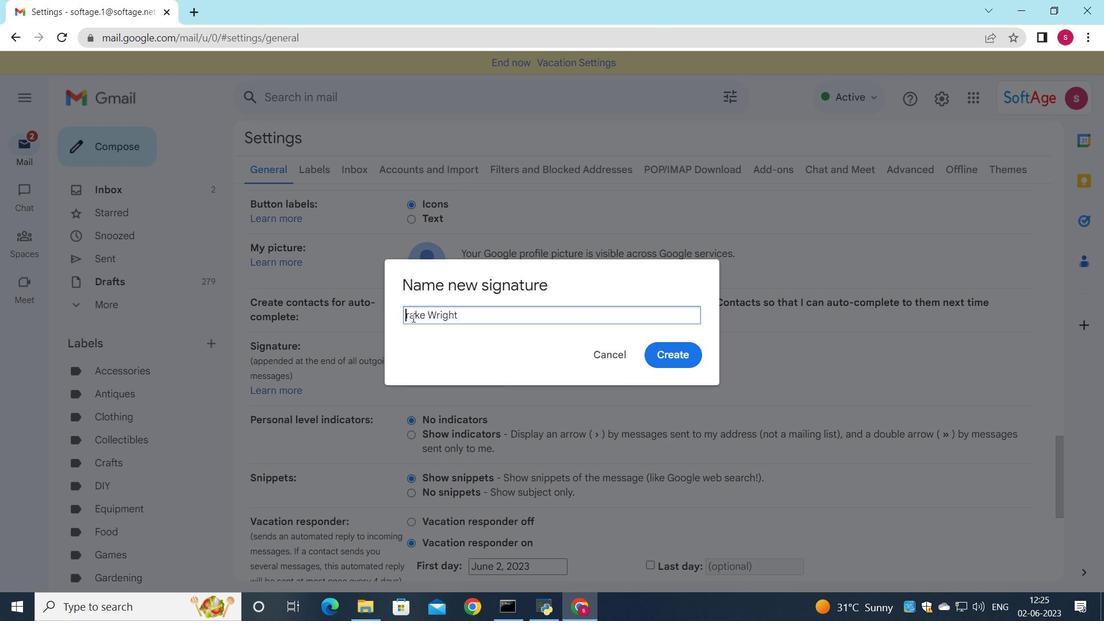 
Action: Mouse moved to (654, 353)
Screenshot: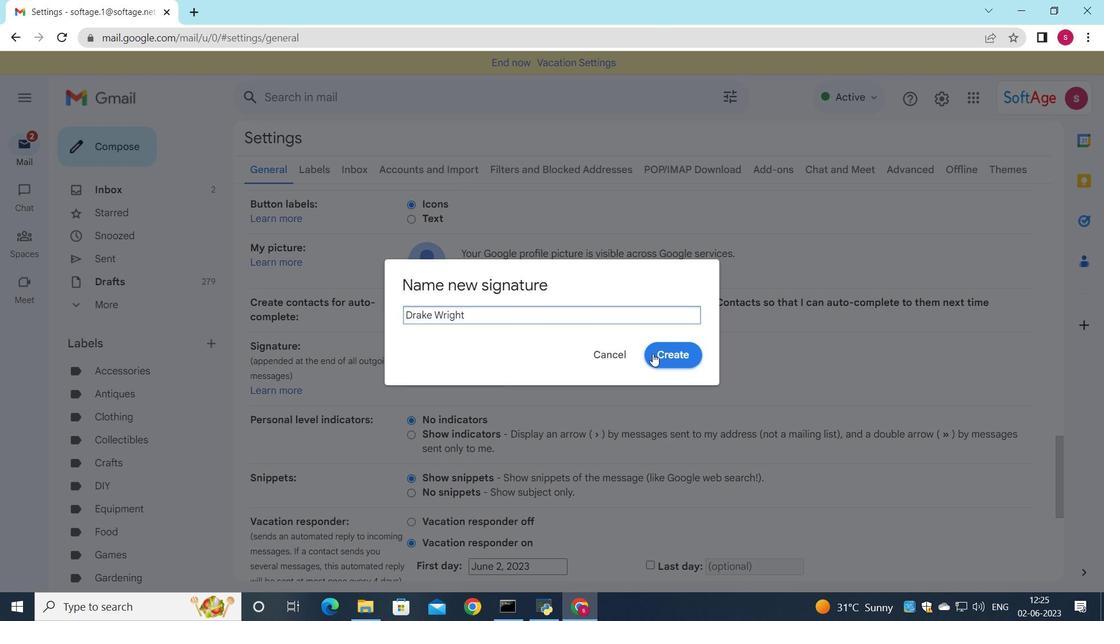 
Action: Mouse pressed left at (654, 353)
Screenshot: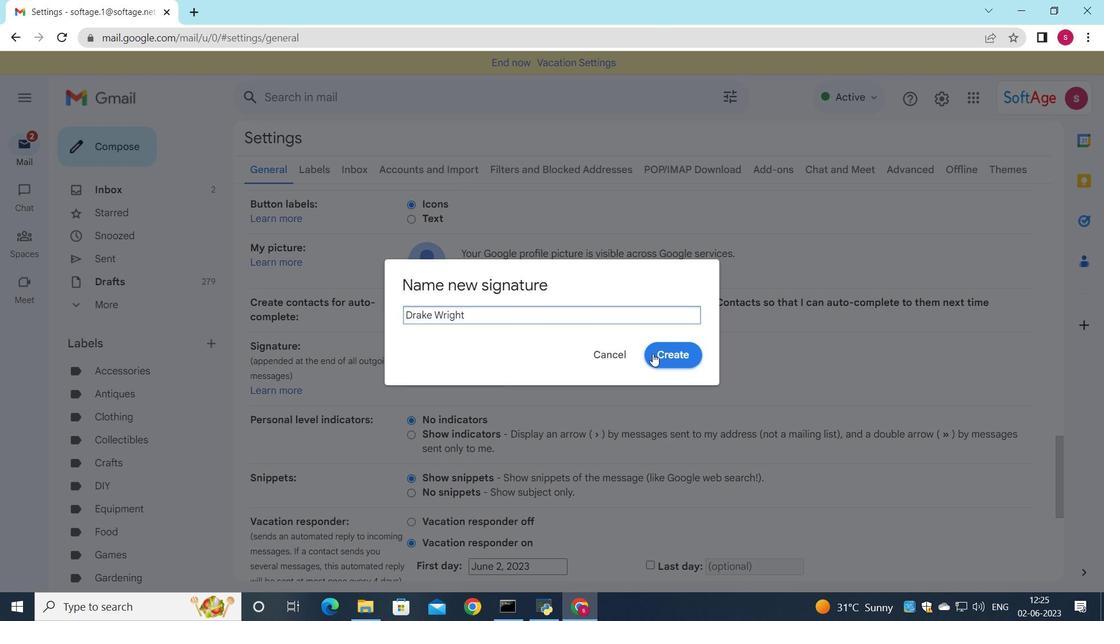 
Action: Mouse moved to (634, 368)
Screenshot: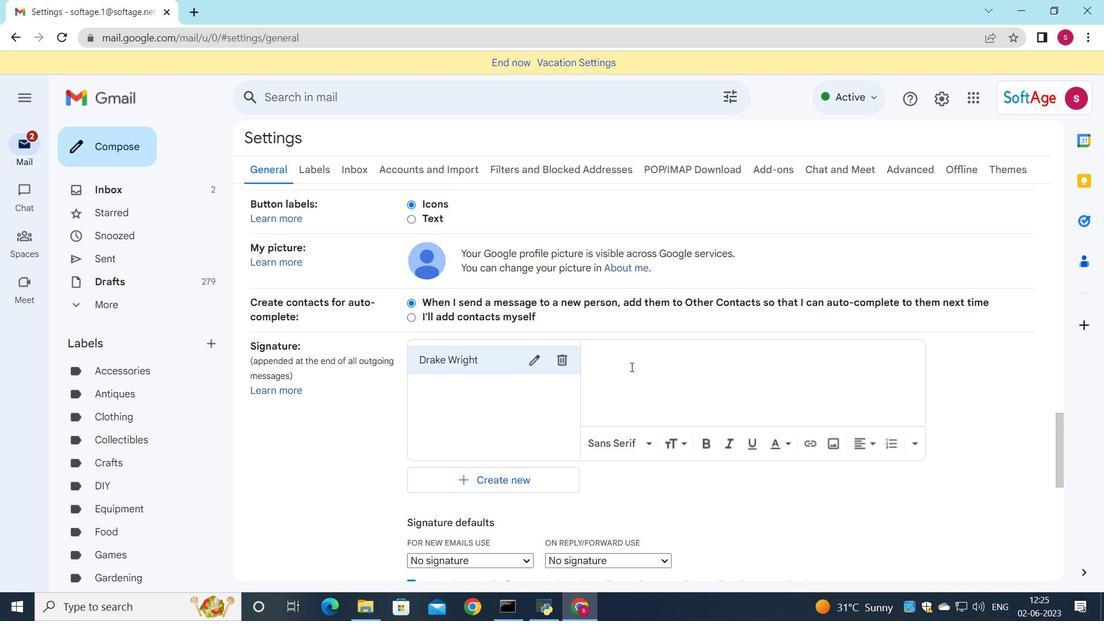 
Action: Mouse pressed left at (634, 368)
Screenshot: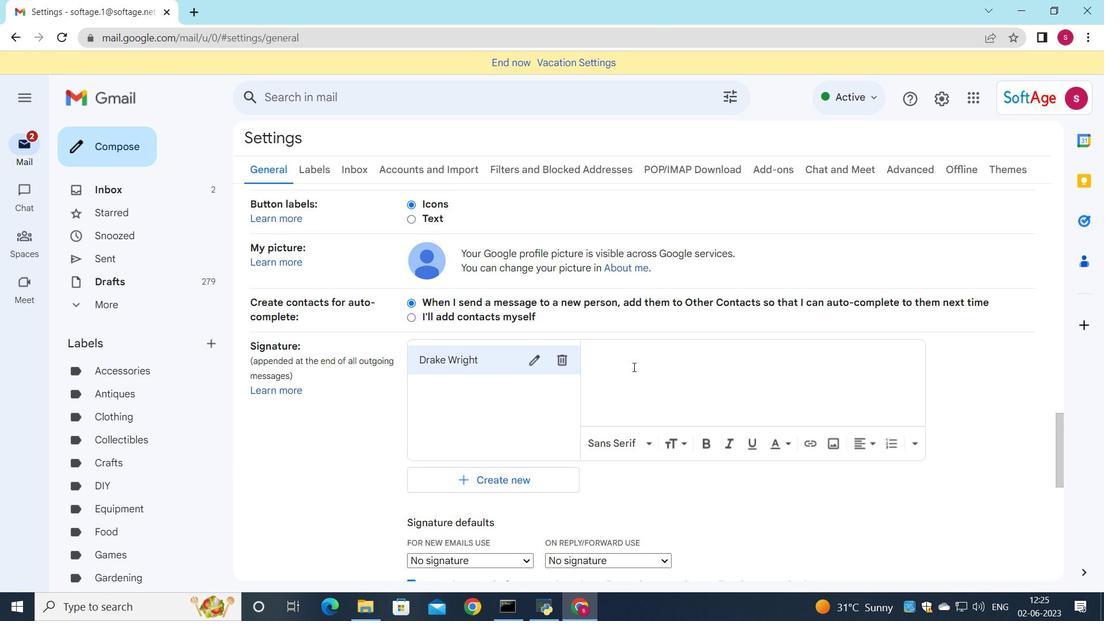 
Action: Key pressed <Key.shift>Drake<Key.space><Key.shift><Key.shift><Key.shift><Key.shift><Key.shift><Key.shift><Key.shift><Key.shift>Wright
Screenshot: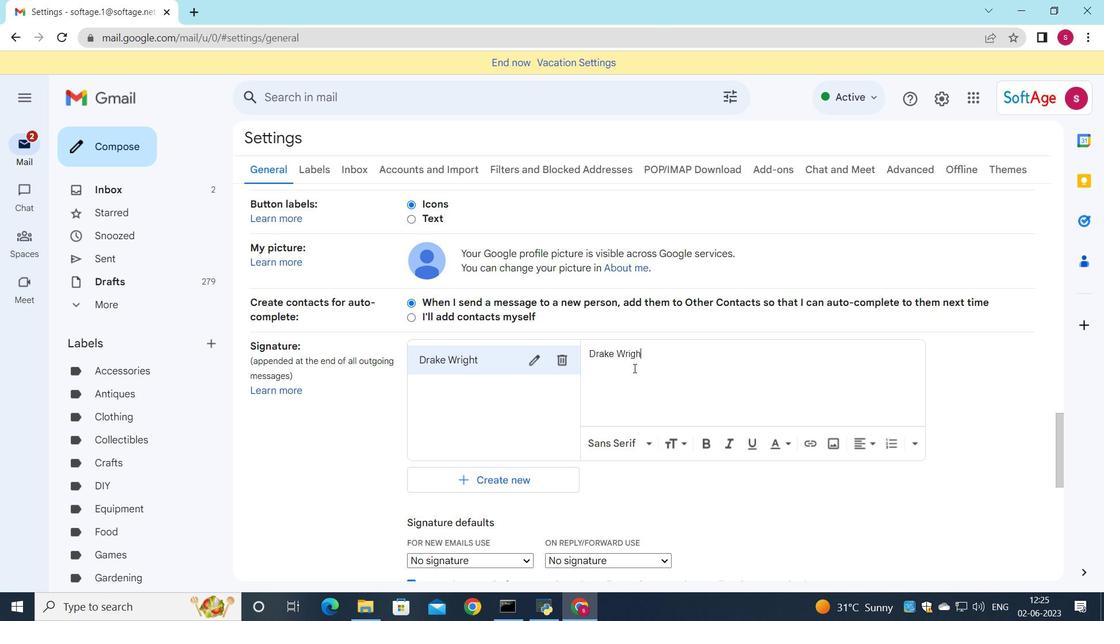 
Action: Mouse moved to (663, 385)
Screenshot: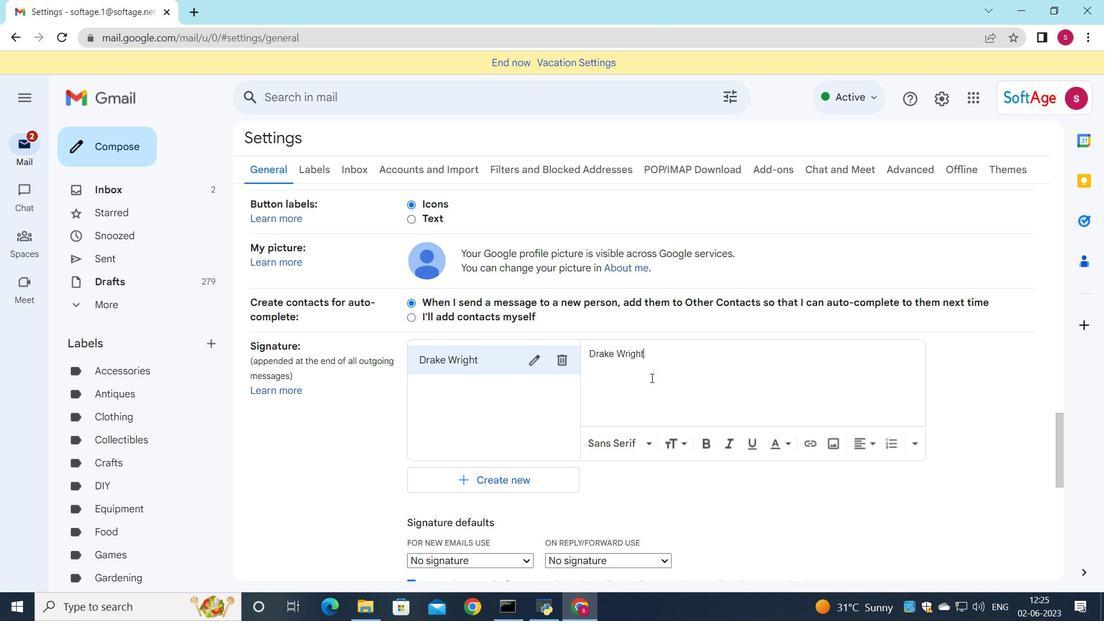 
Action: Mouse scrolled (663, 384) with delta (0, 0)
Screenshot: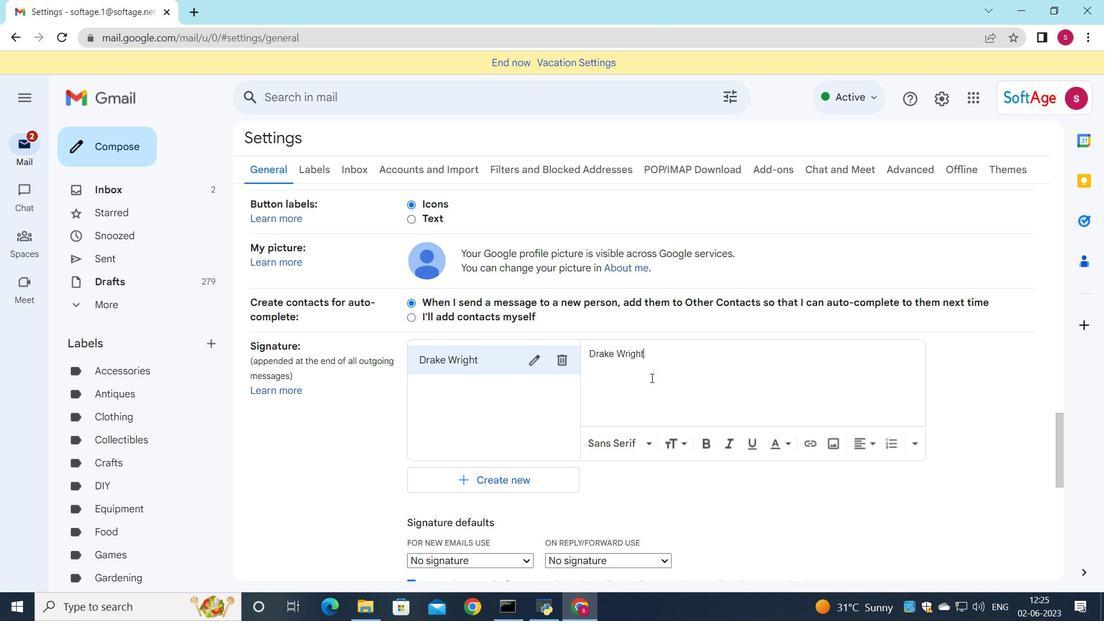 
Action: Mouse moved to (663, 388)
Screenshot: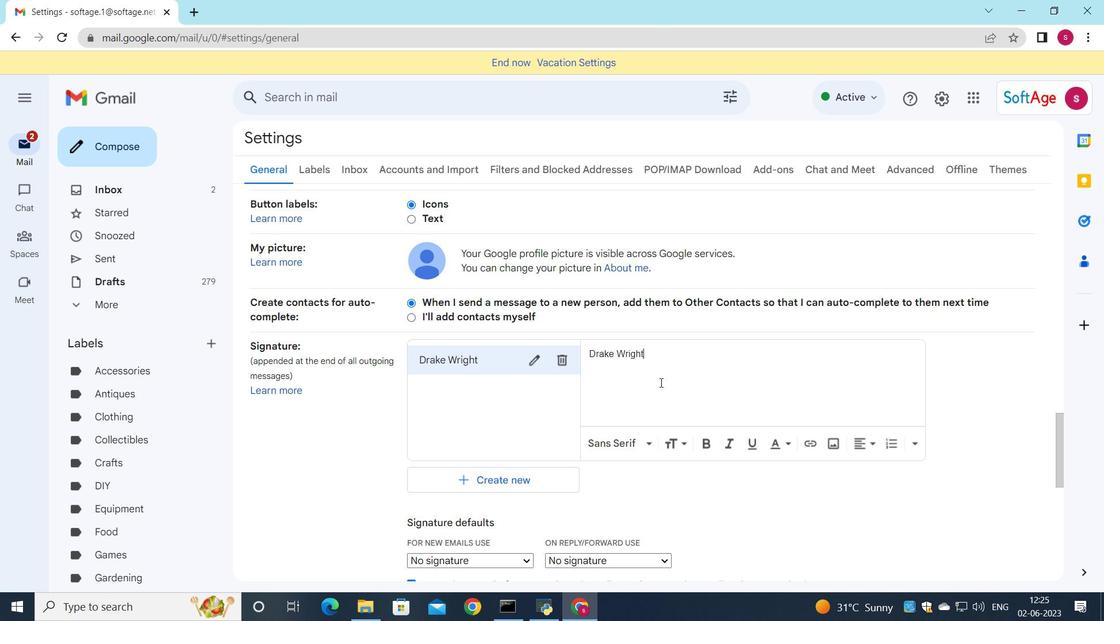
Action: Mouse scrolled (663, 387) with delta (0, 0)
Screenshot: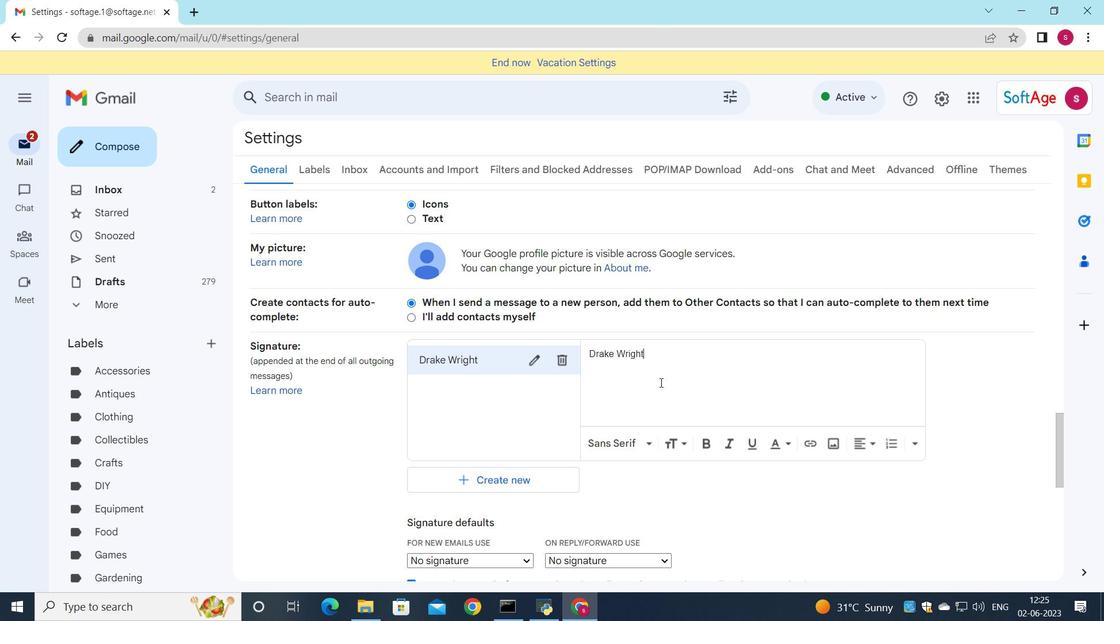 
Action: Mouse moved to (663, 389)
Screenshot: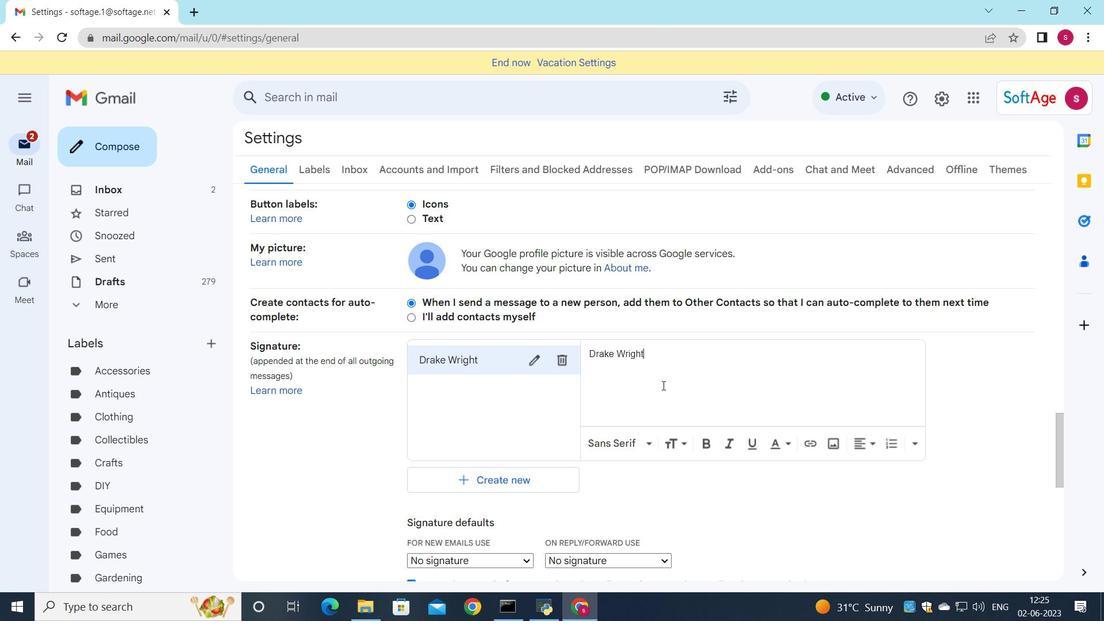 
Action: Mouse scrolled (663, 388) with delta (0, 0)
Screenshot: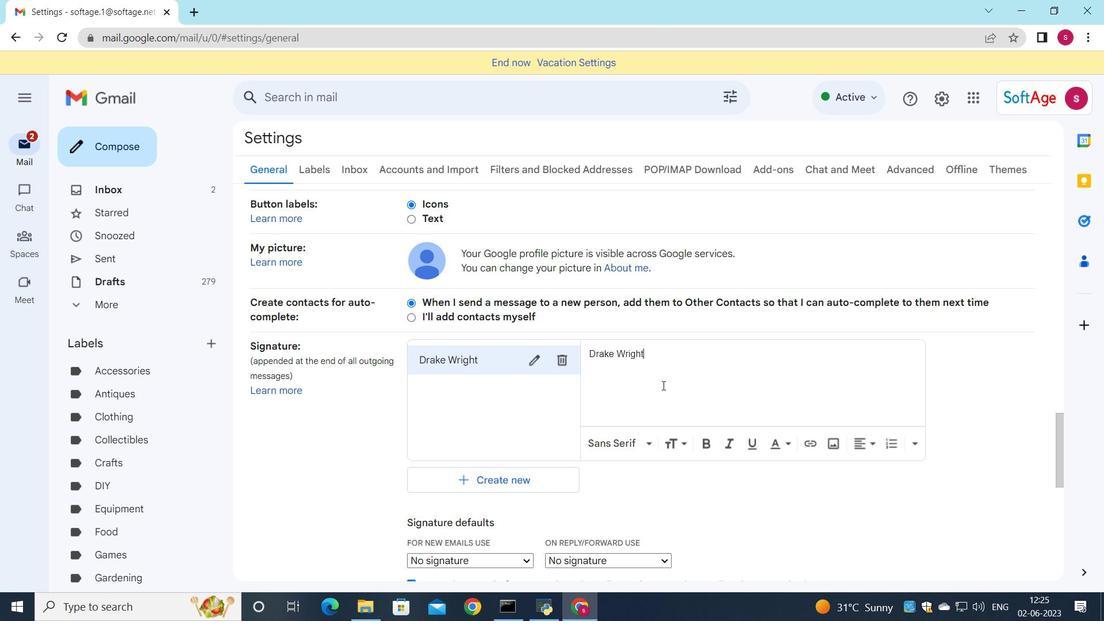 
Action: Mouse moved to (653, 391)
Screenshot: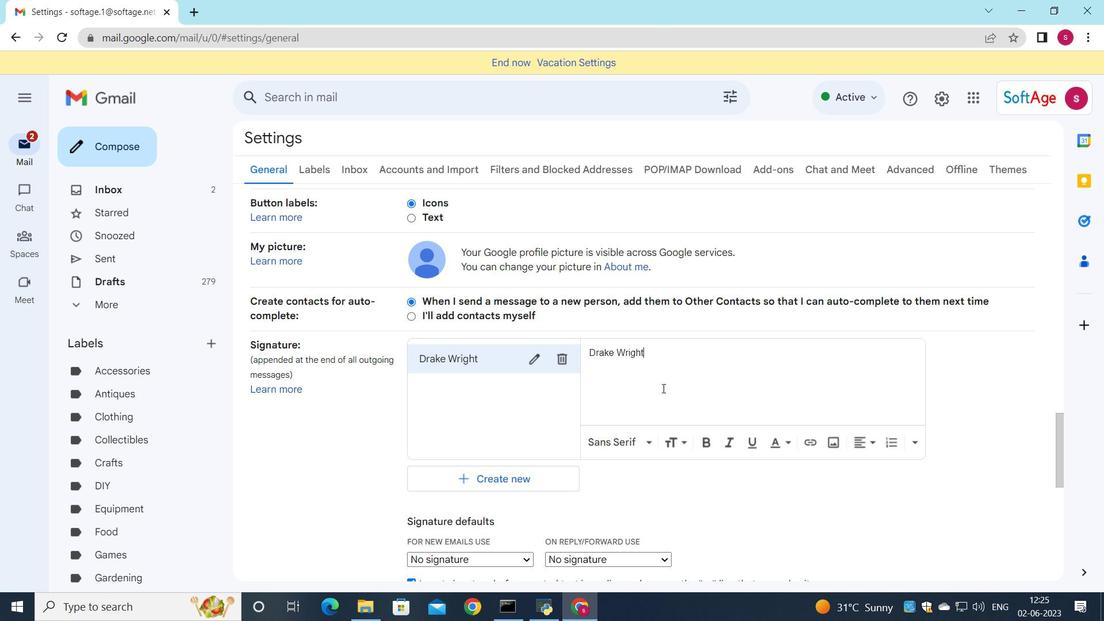 
Action: Mouse scrolled (656, 390) with delta (0, 0)
Screenshot: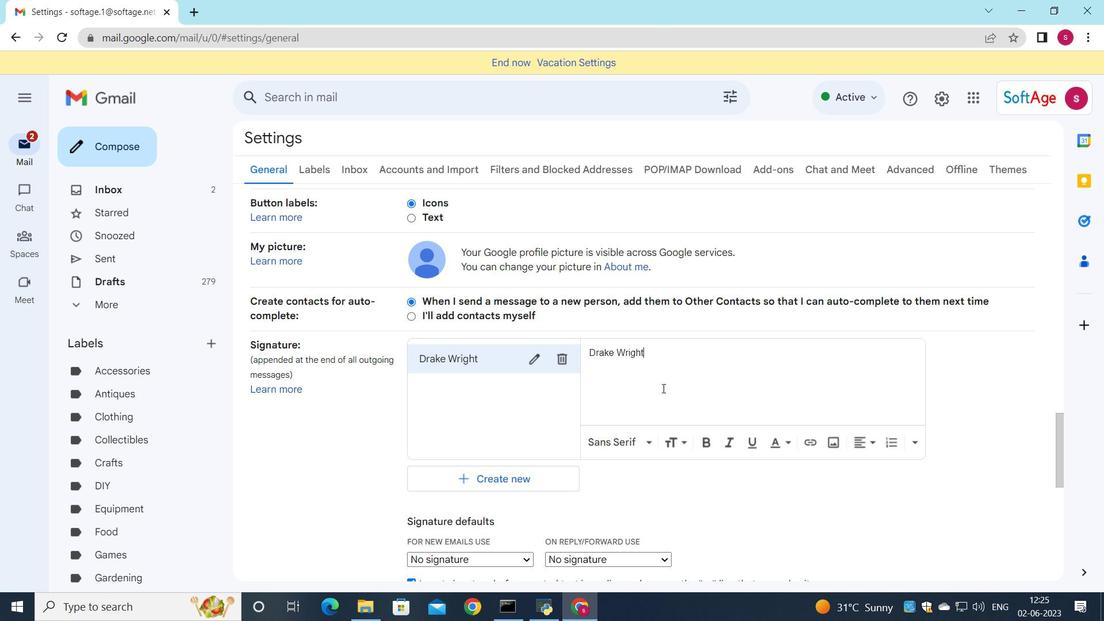 
Action: Mouse moved to (531, 272)
Screenshot: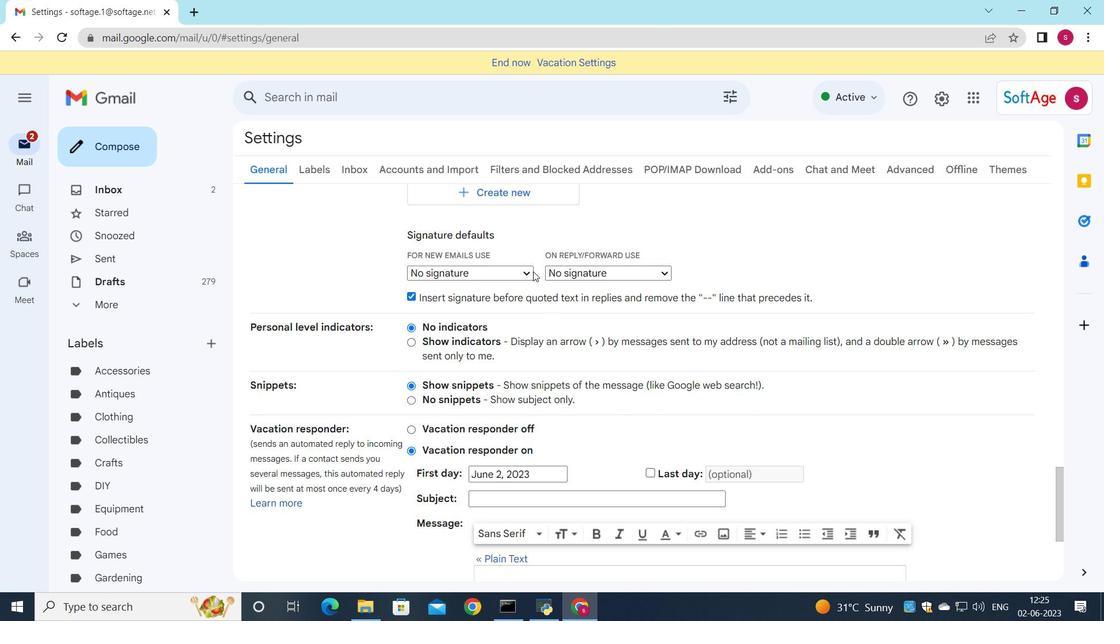 
Action: Mouse pressed left at (531, 272)
Screenshot: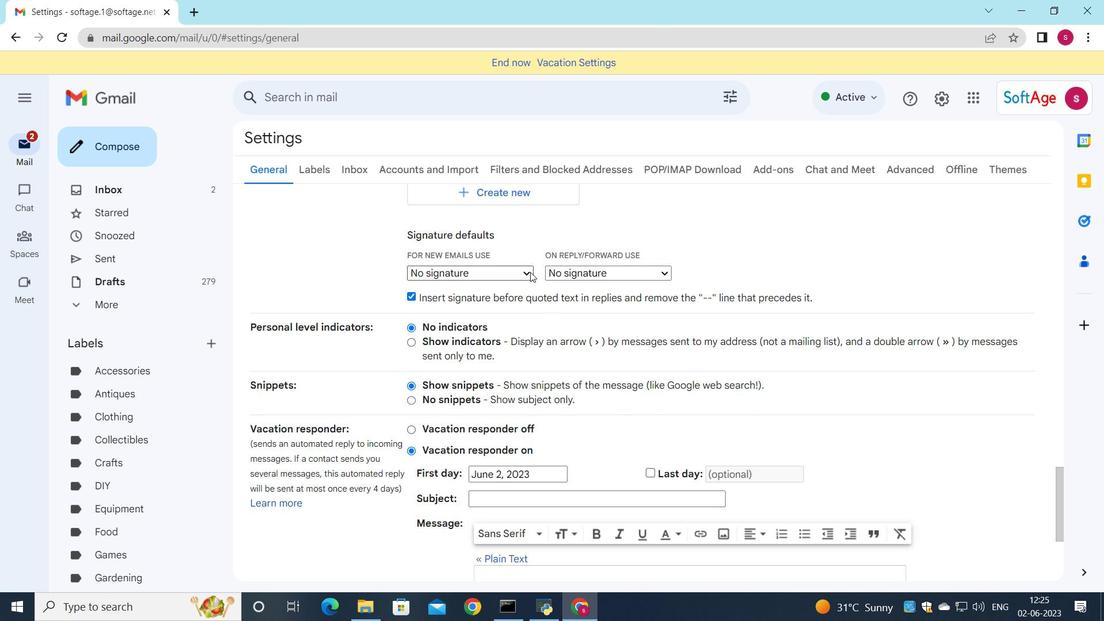 
Action: Mouse moved to (480, 300)
Screenshot: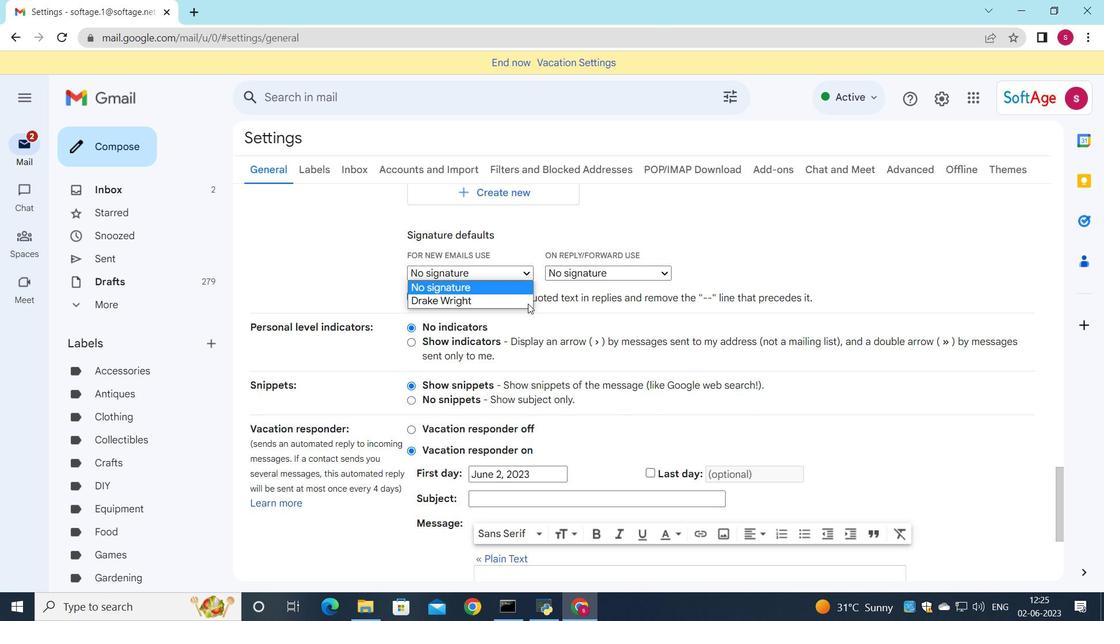 
Action: Mouse pressed left at (480, 300)
Screenshot: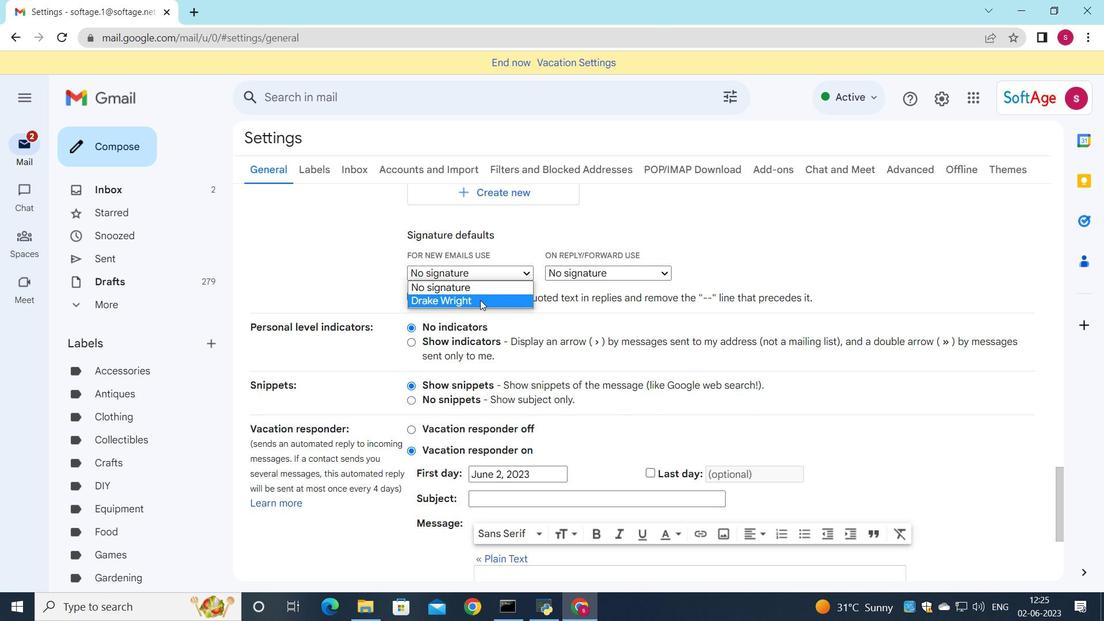 
Action: Mouse moved to (586, 277)
Screenshot: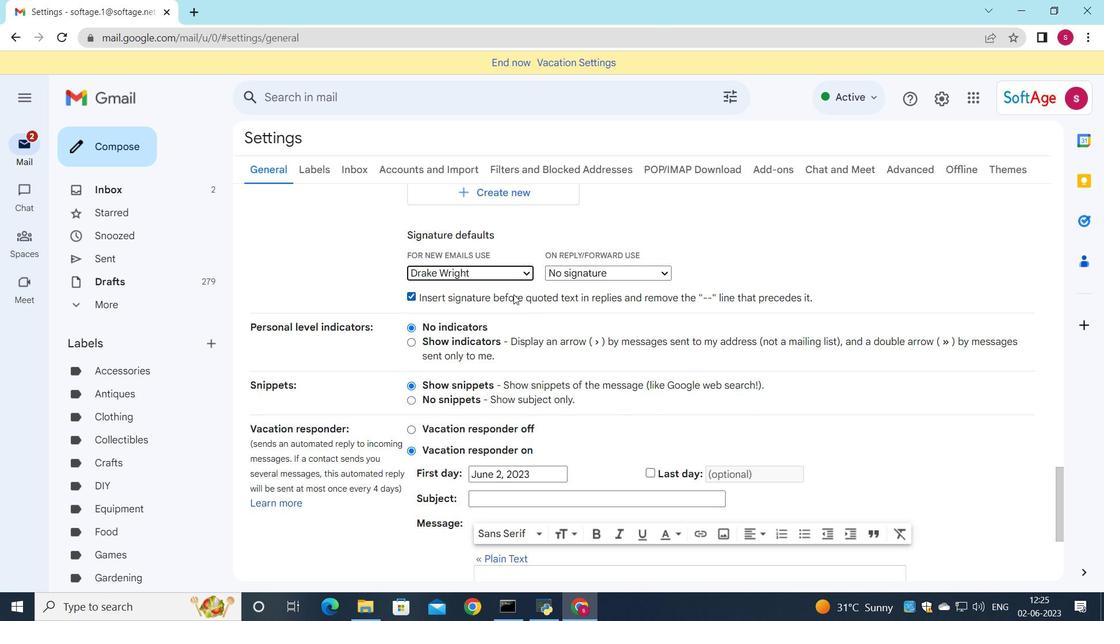 
Action: Mouse pressed left at (586, 277)
Screenshot: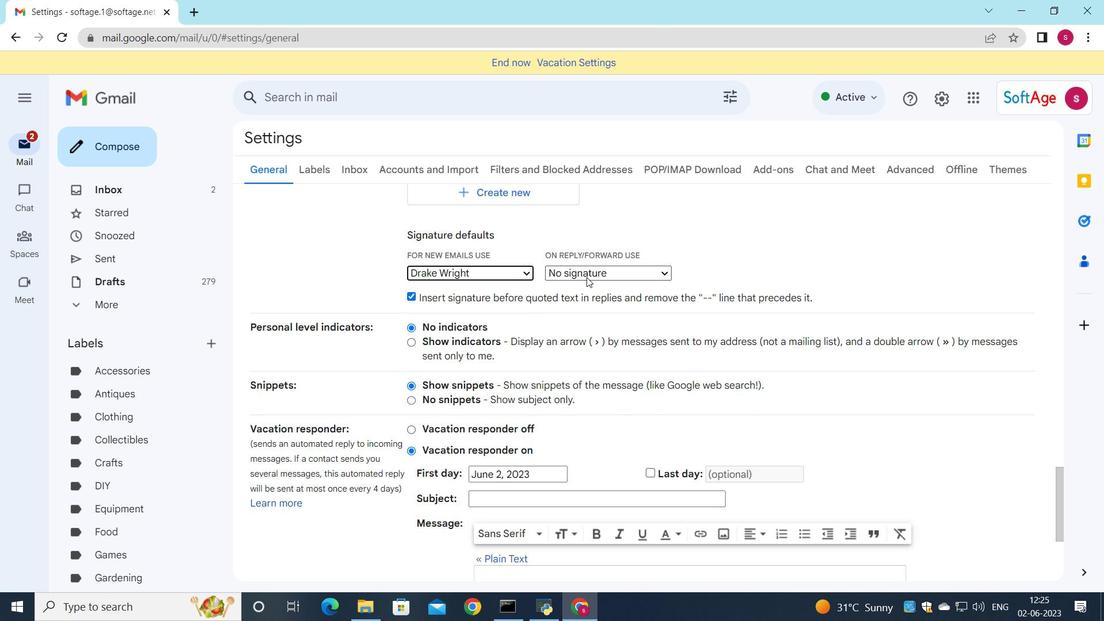 
Action: Mouse moved to (585, 298)
Screenshot: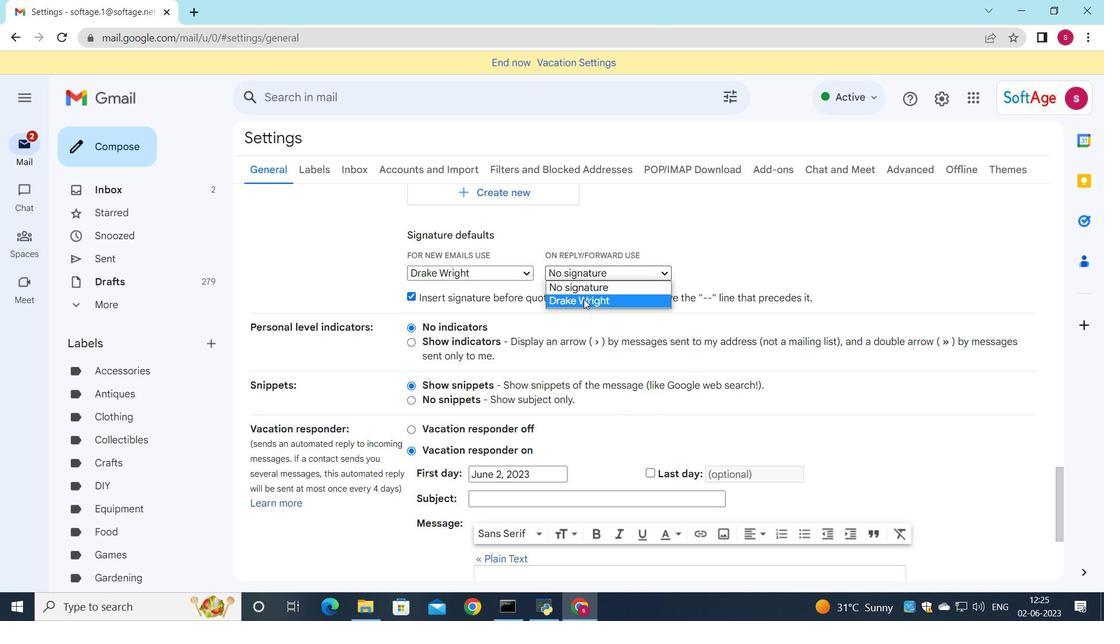 
Action: Mouse pressed left at (585, 298)
Screenshot: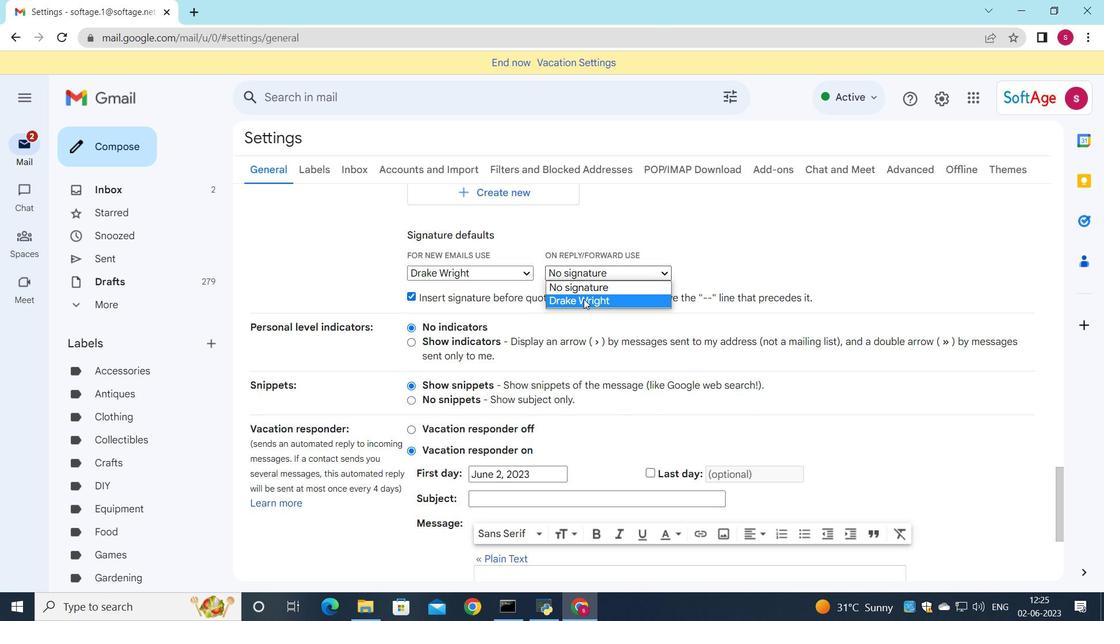
Action: Mouse scrolled (585, 297) with delta (0, 0)
Screenshot: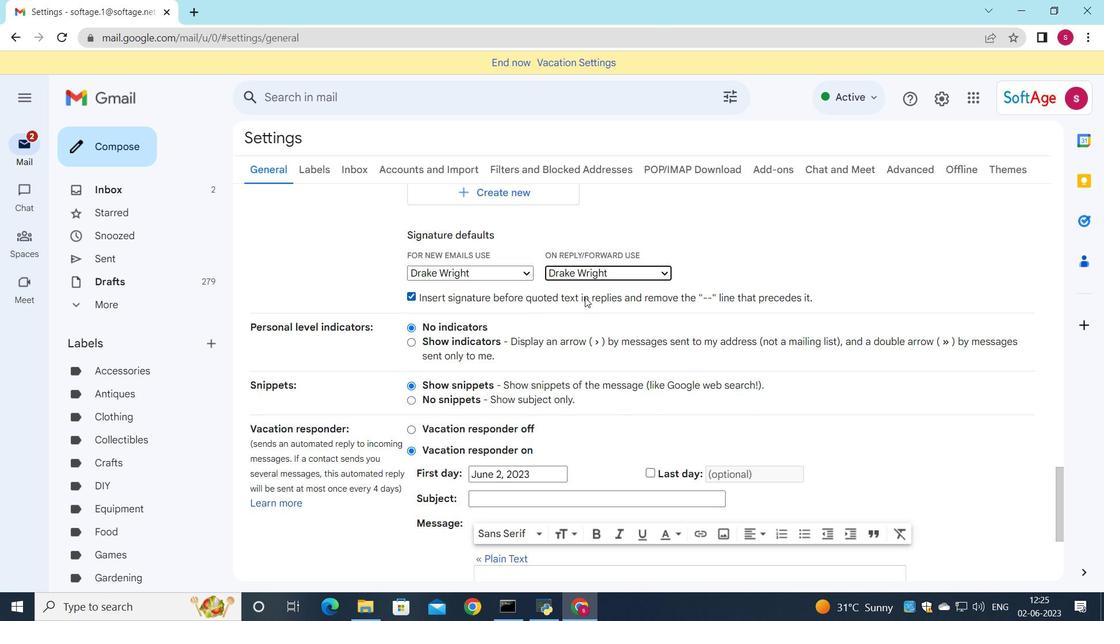 
Action: Mouse scrolled (585, 297) with delta (0, 0)
Screenshot: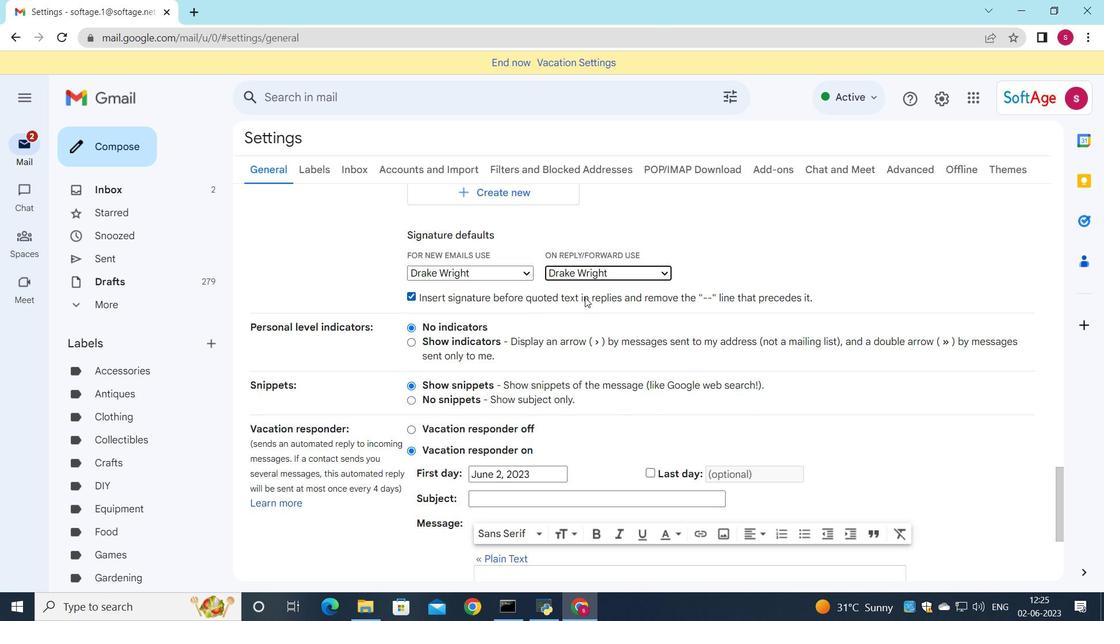 
Action: Mouse scrolled (585, 297) with delta (0, 0)
Screenshot: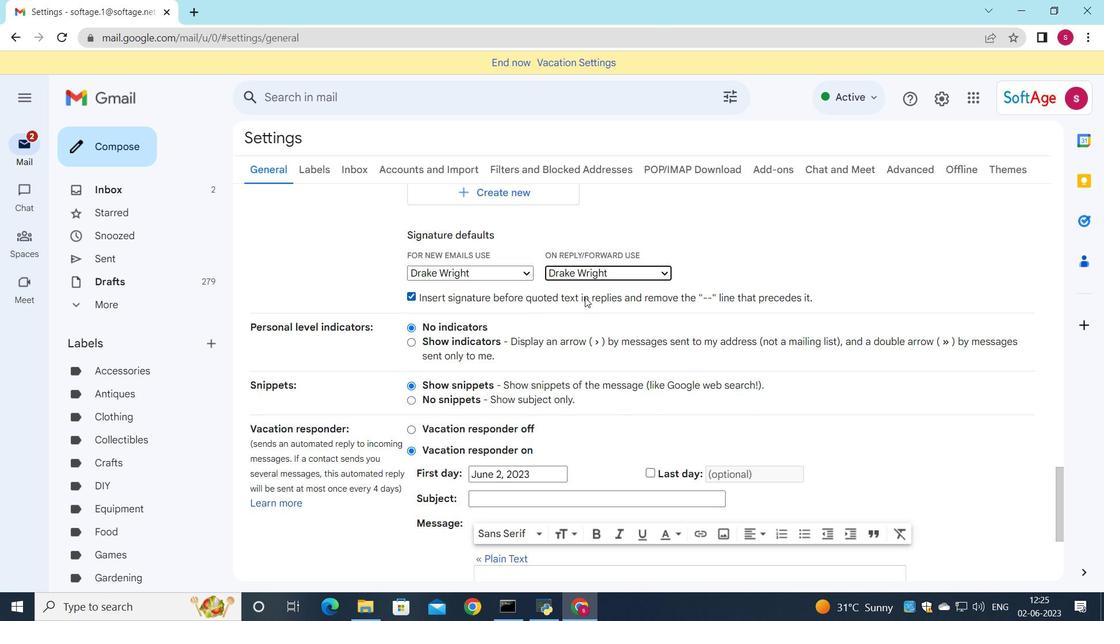 
Action: Mouse scrolled (585, 297) with delta (0, 0)
Screenshot: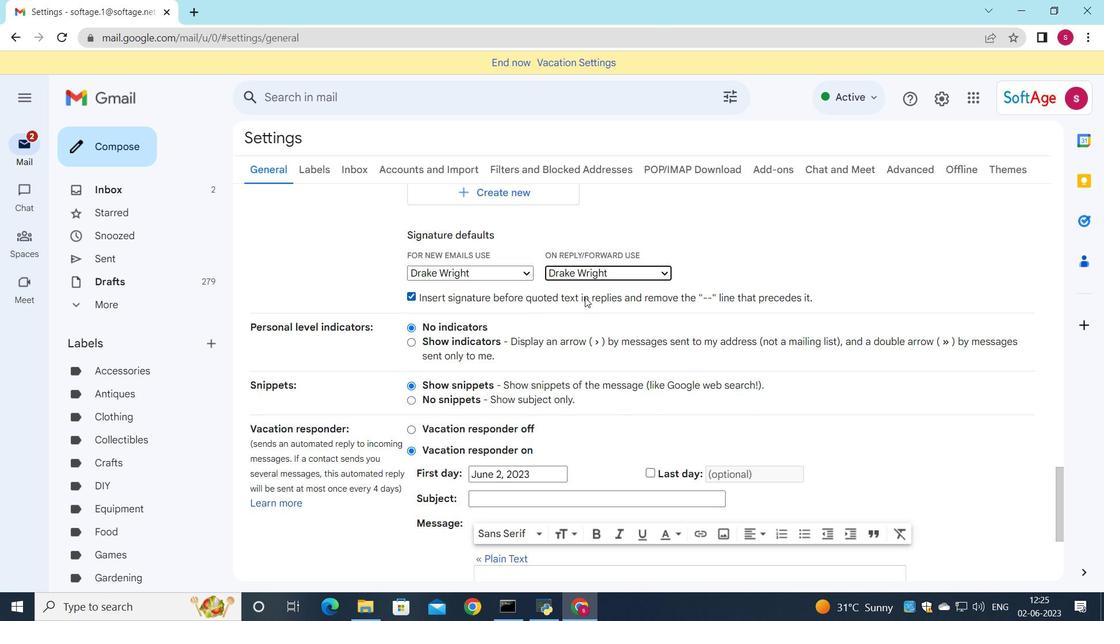 
Action: Mouse moved to (571, 354)
Screenshot: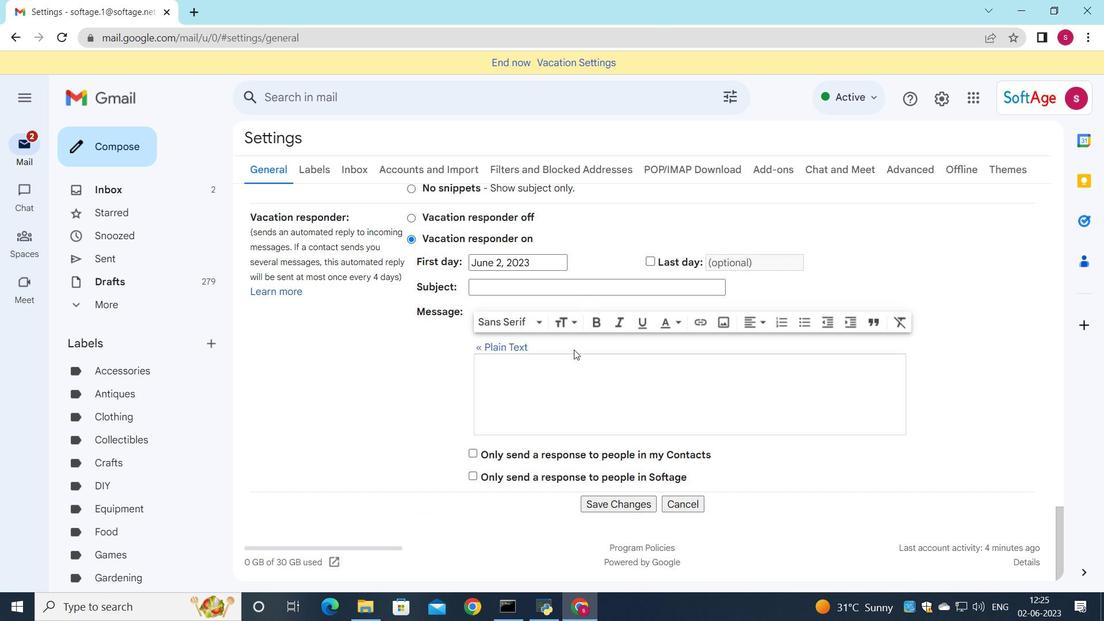 
Action: Mouse scrolled (571, 353) with delta (0, 0)
Screenshot: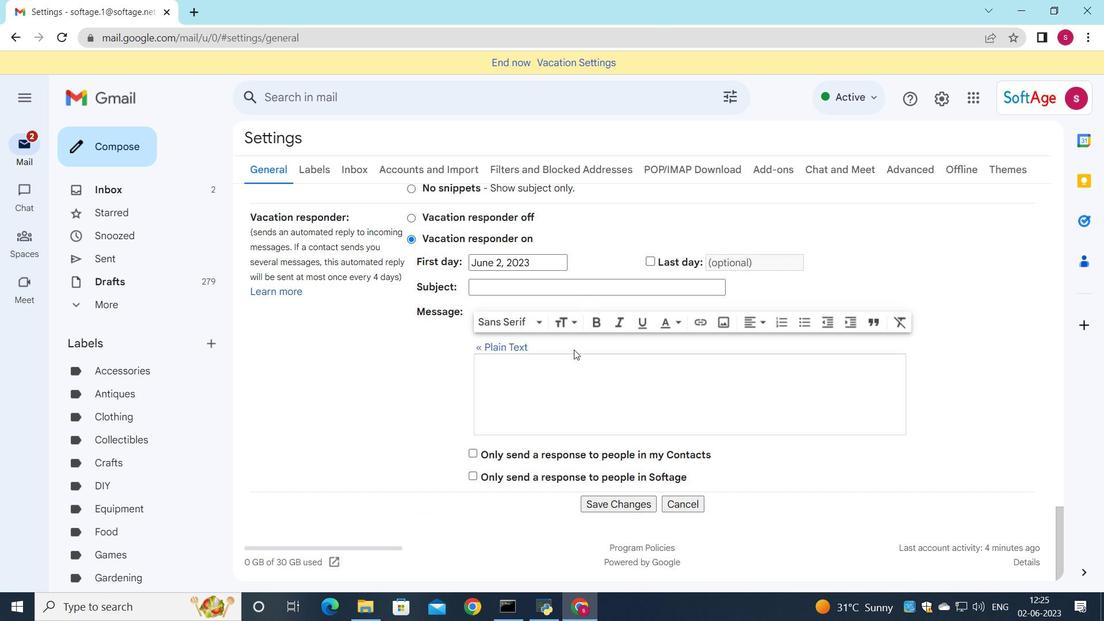 
Action: Mouse moved to (570, 355)
Screenshot: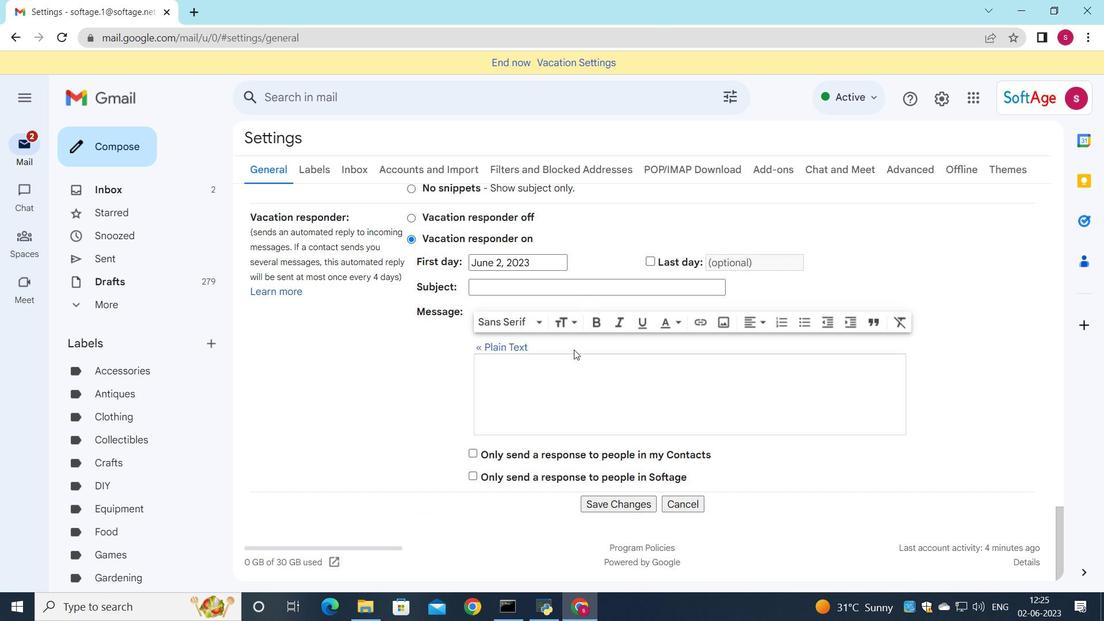 
Action: Mouse scrolled (570, 354) with delta (0, 0)
Screenshot: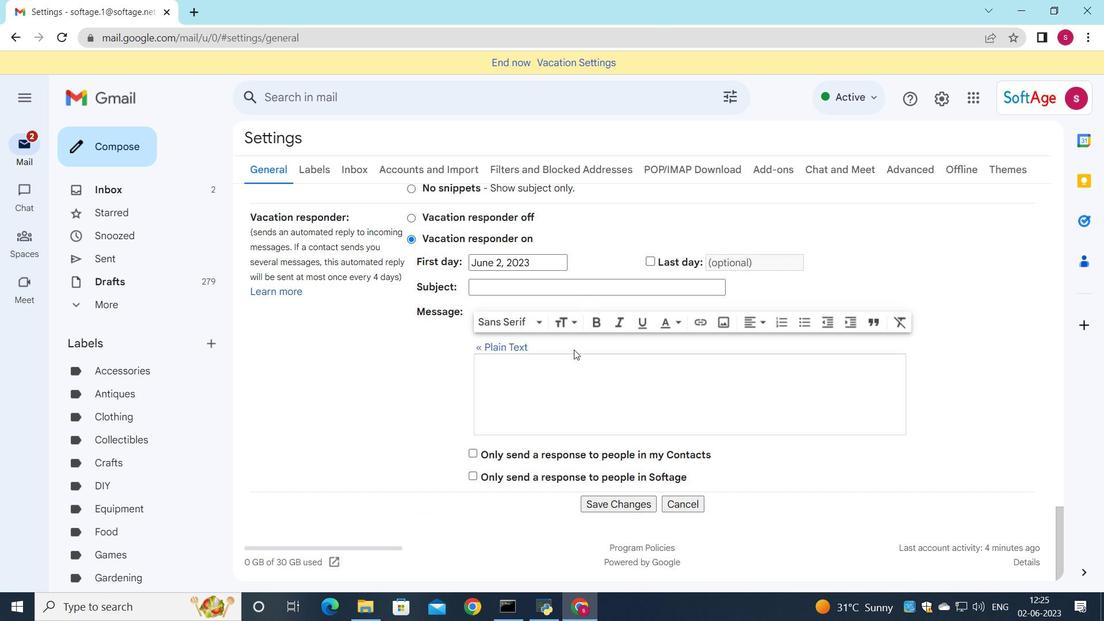 
Action: Mouse moved to (569, 357)
Screenshot: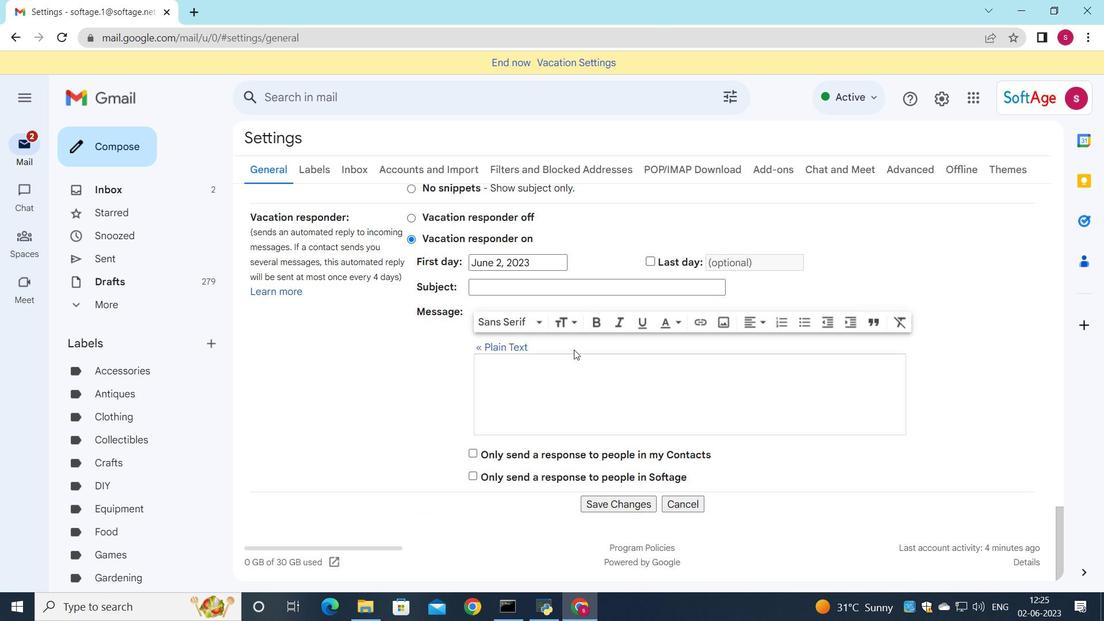 
Action: Mouse scrolled (569, 357) with delta (0, 0)
Screenshot: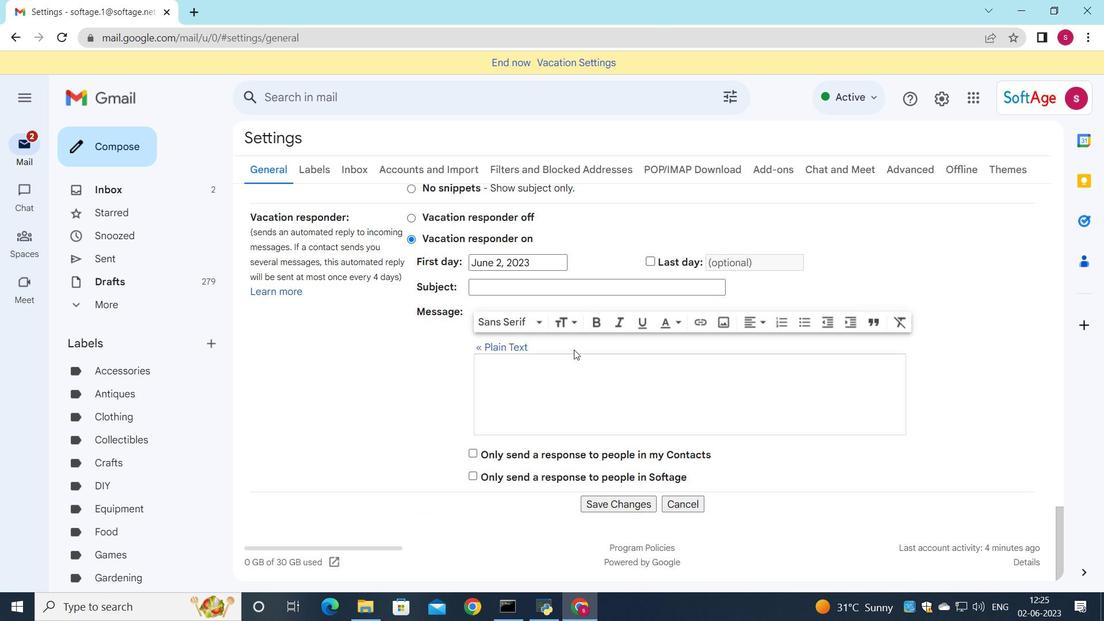 
Action: Mouse moved to (570, 381)
Screenshot: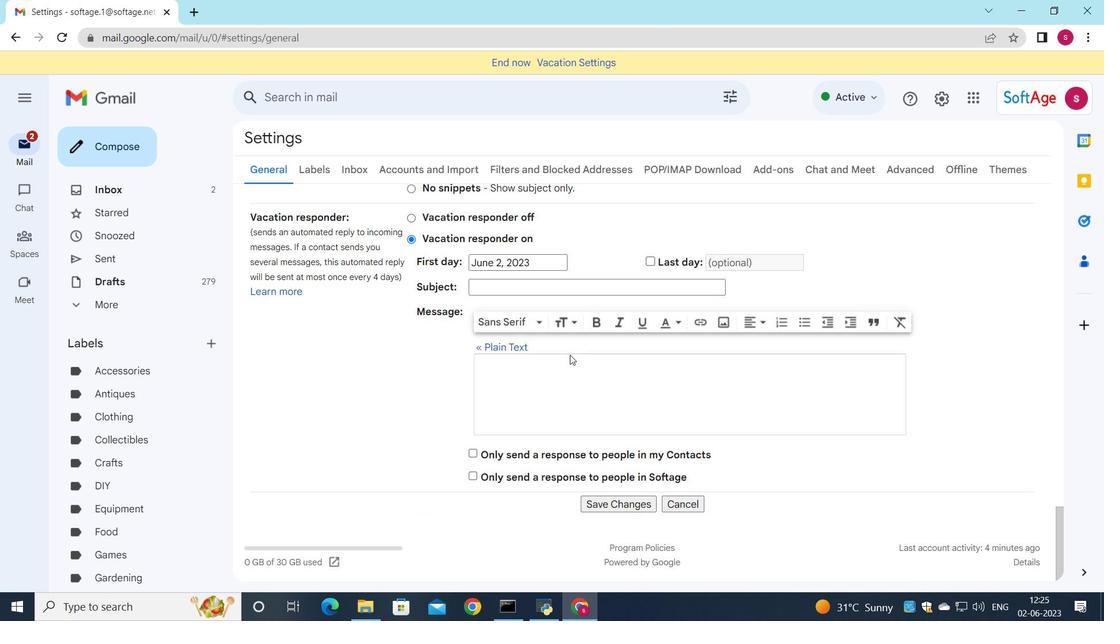 
Action: Mouse scrolled (570, 380) with delta (0, 0)
Screenshot: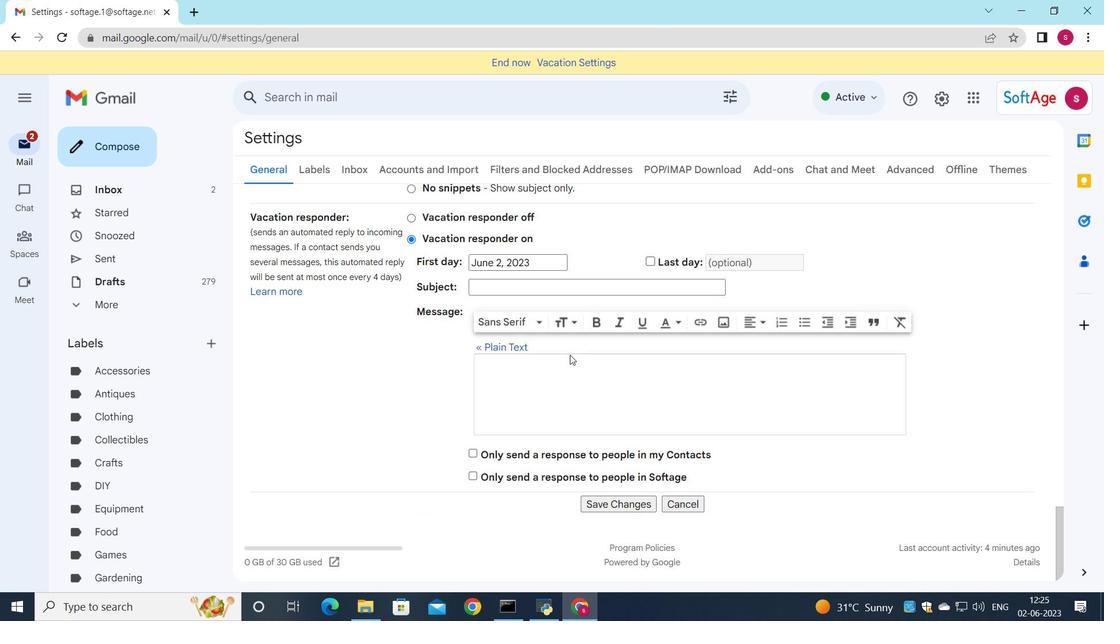 
Action: Mouse moved to (614, 498)
Screenshot: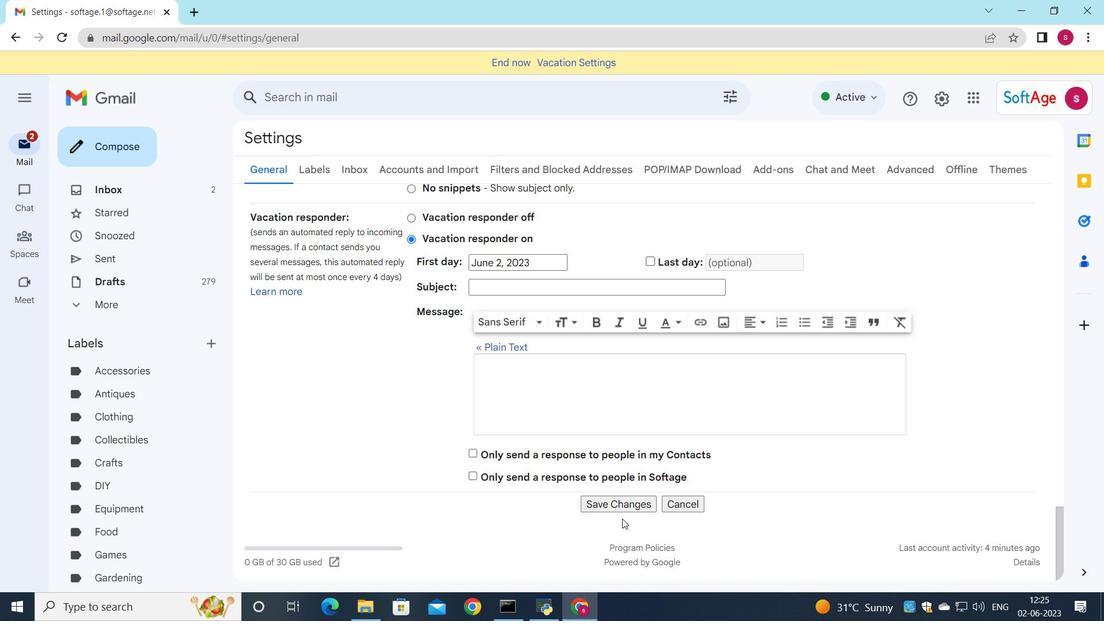 
Action: Mouse pressed left at (614, 498)
Screenshot: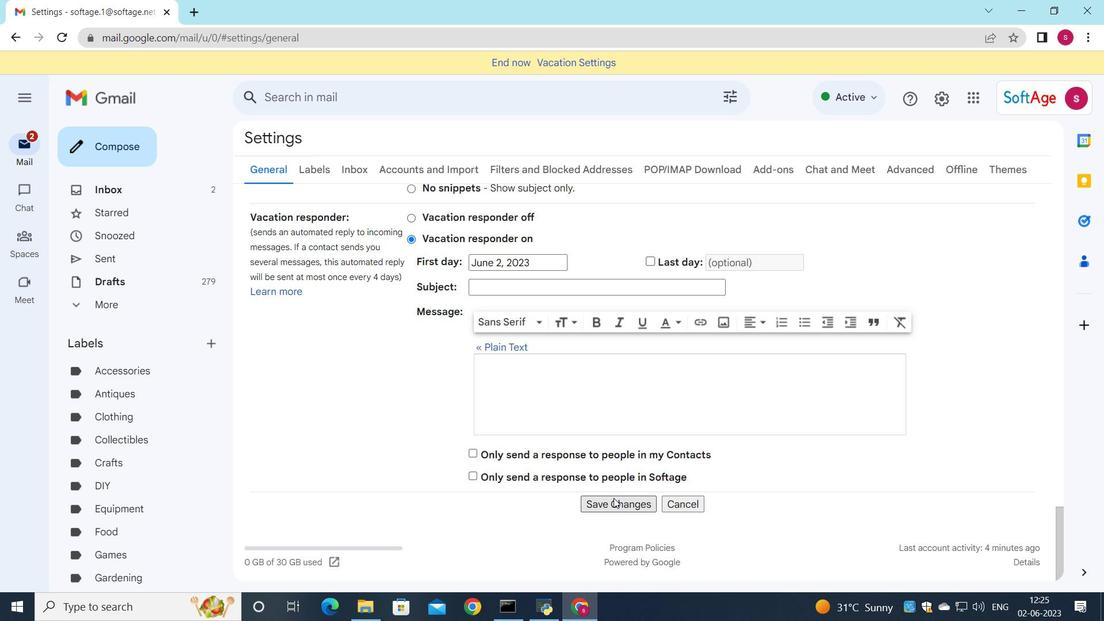 
Action: Mouse moved to (628, 299)
Screenshot: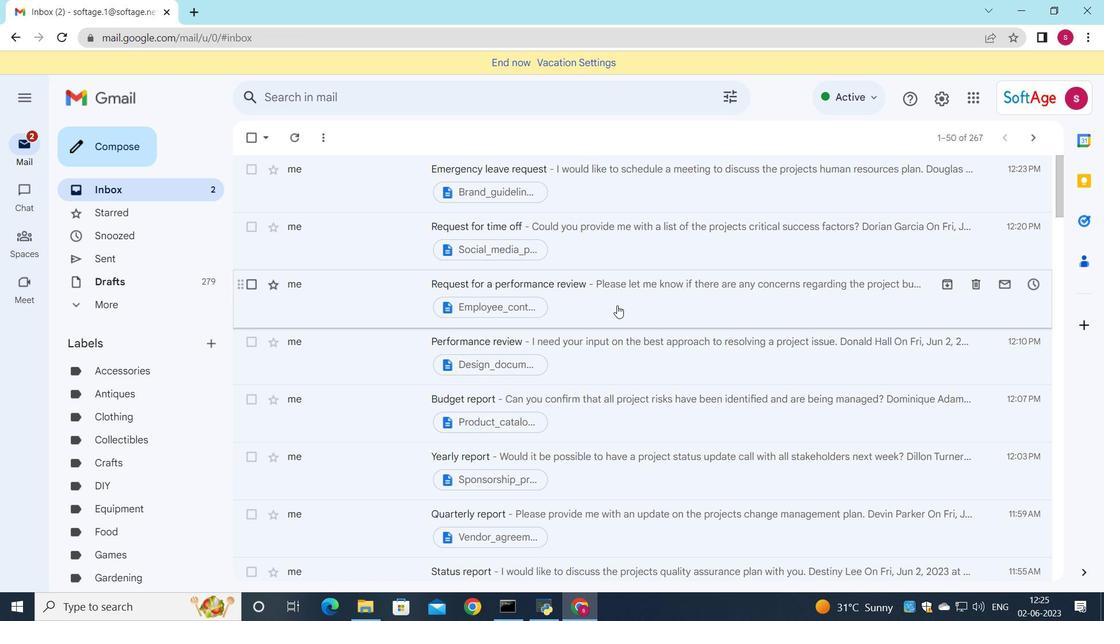 
Action: Mouse pressed left at (628, 299)
Screenshot: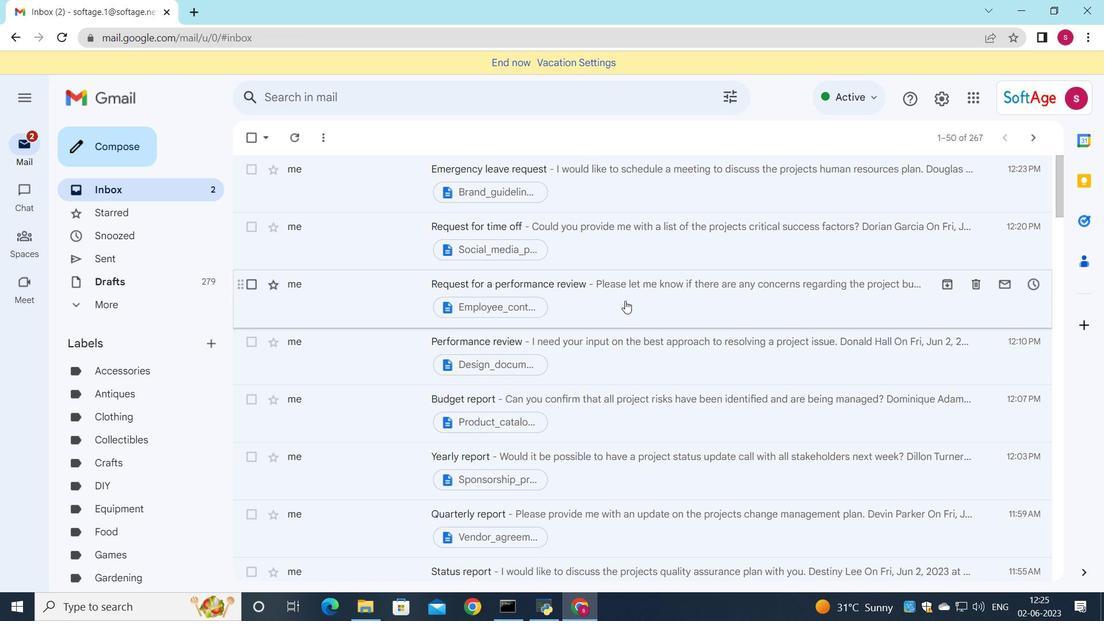 
Action: Mouse moved to (477, 356)
Screenshot: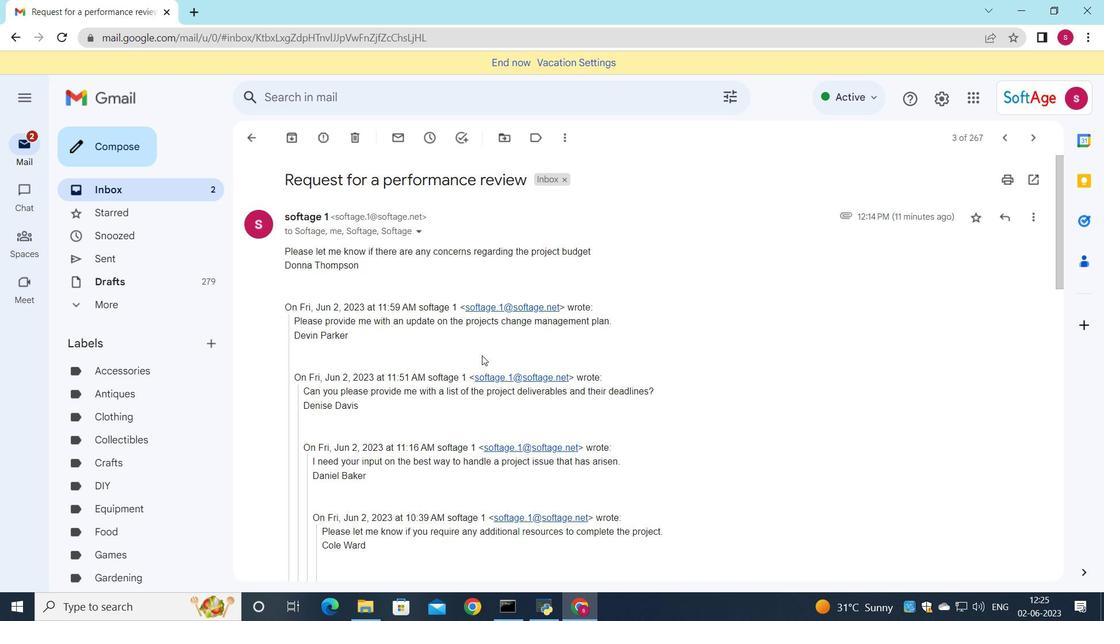 
Action: Mouse scrolled (477, 355) with delta (0, 0)
Screenshot: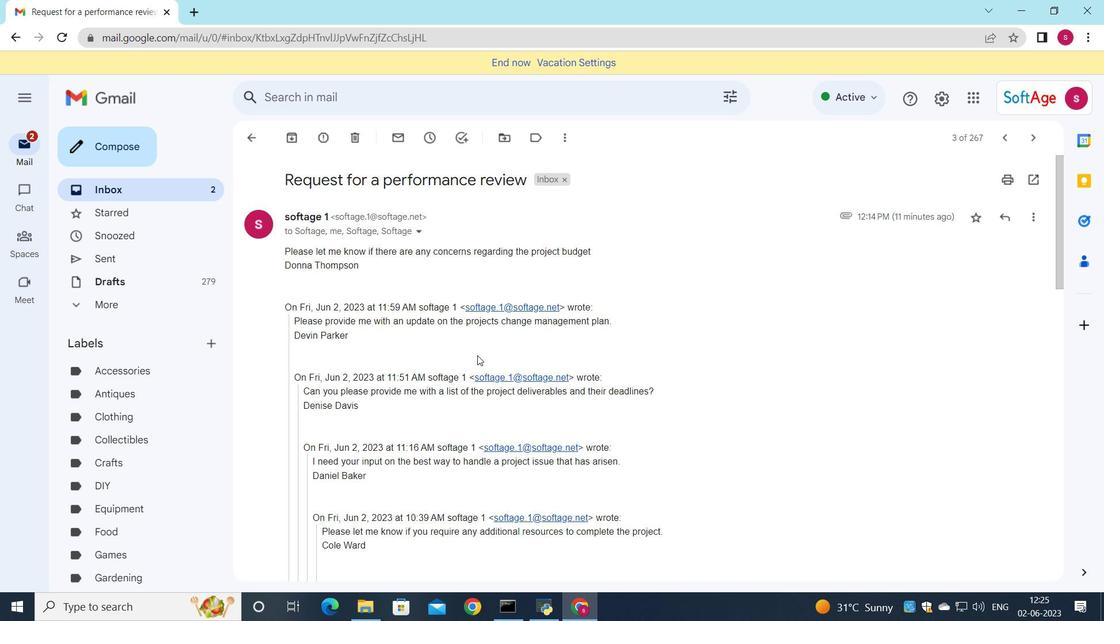 
Action: Mouse scrolled (477, 355) with delta (0, 0)
Screenshot: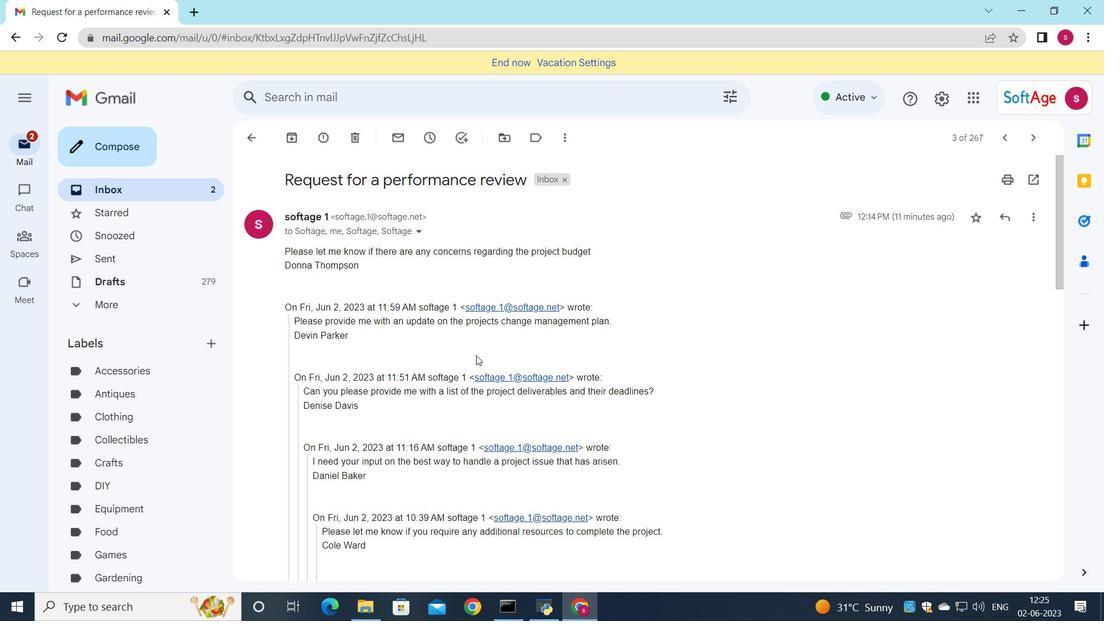 
Action: Mouse scrolled (477, 355) with delta (0, 0)
Screenshot: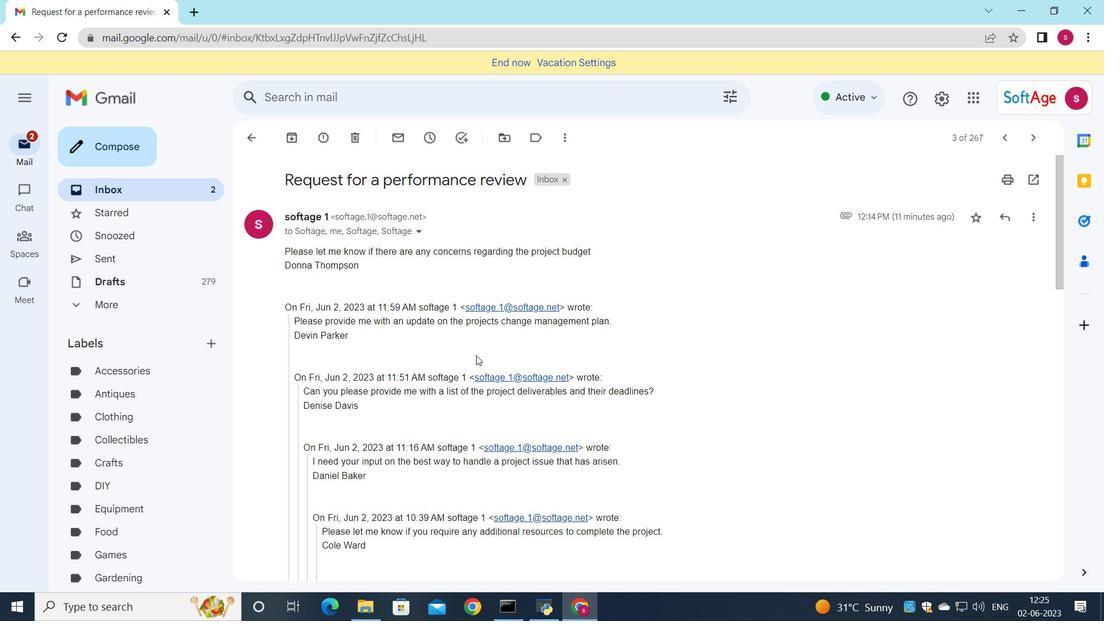 
Action: Mouse moved to (476, 356)
Screenshot: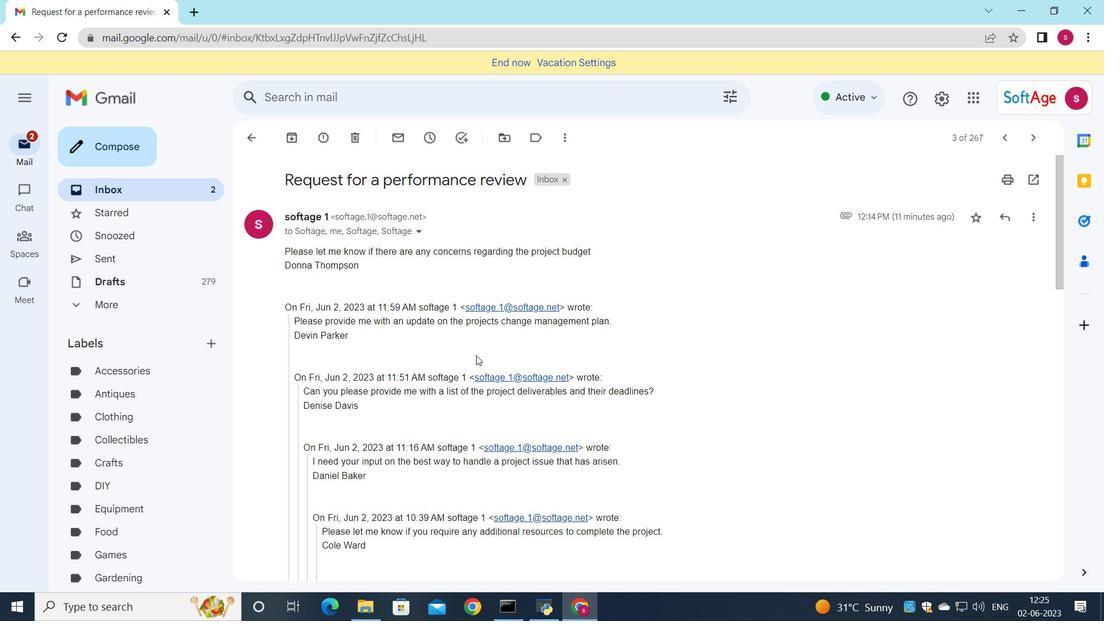 
Action: Mouse scrolled (476, 355) with delta (0, 0)
Screenshot: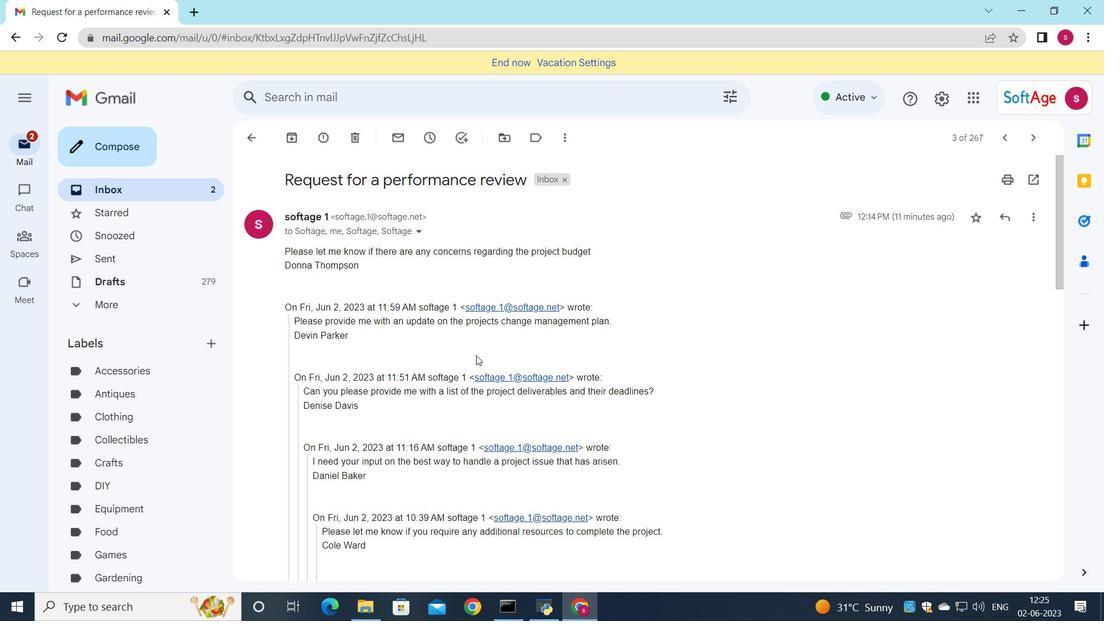 
Action: Mouse moved to (455, 370)
Screenshot: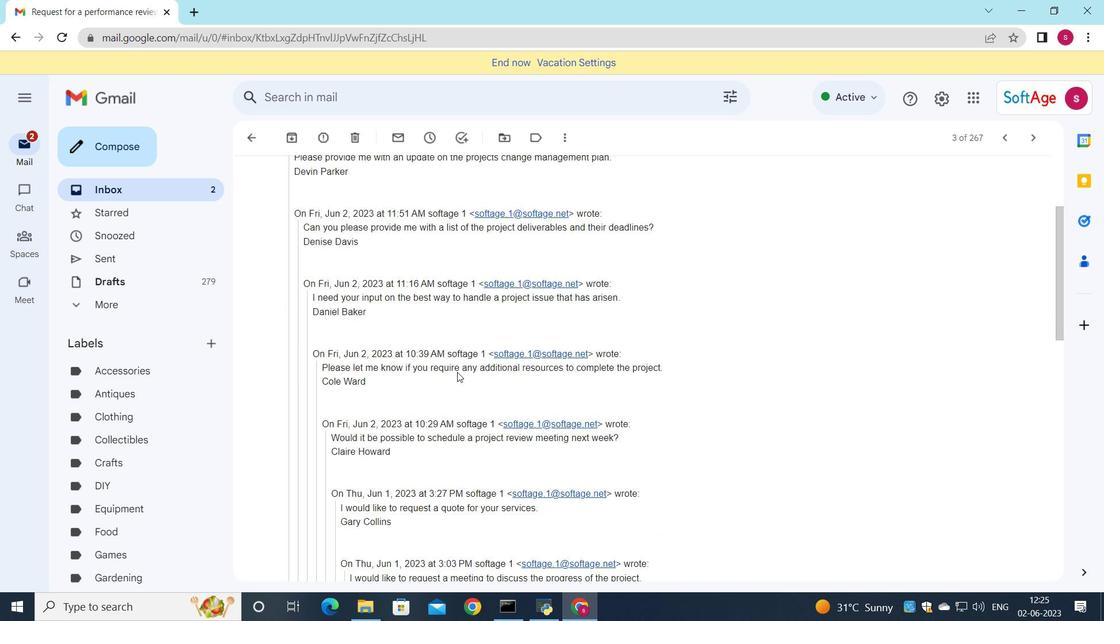 
Action: Mouse scrolled (455, 370) with delta (0, 0)
Screenshot: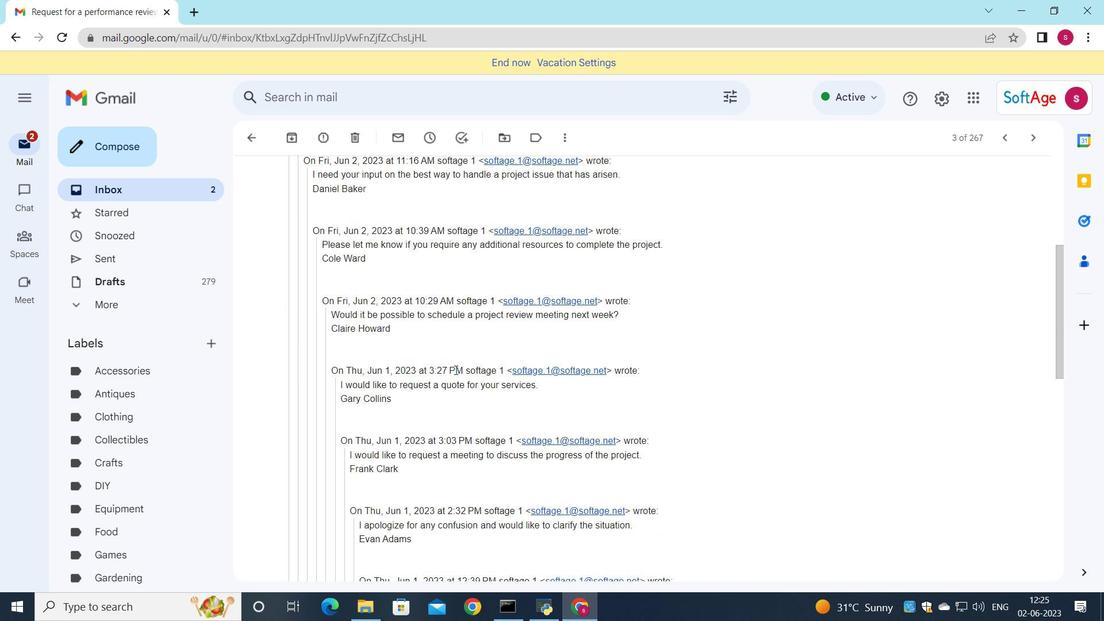 
Action: Mouse scrolled (455, 370) with delta (0, 0)
Screenshot: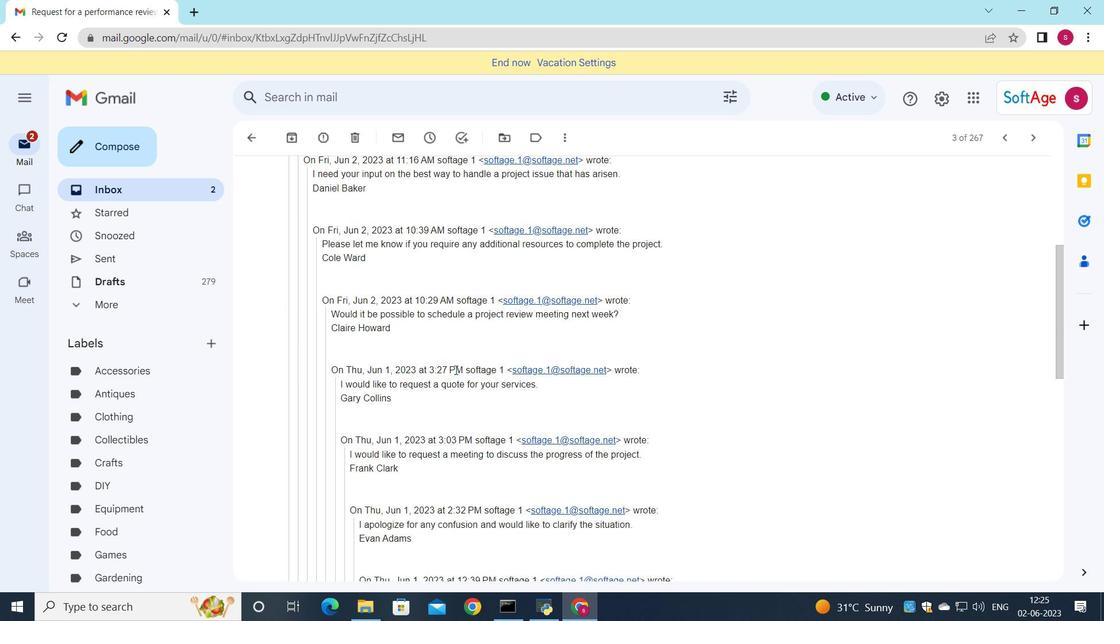 
Action: Mouse moved to (451, 371)
Screenshot: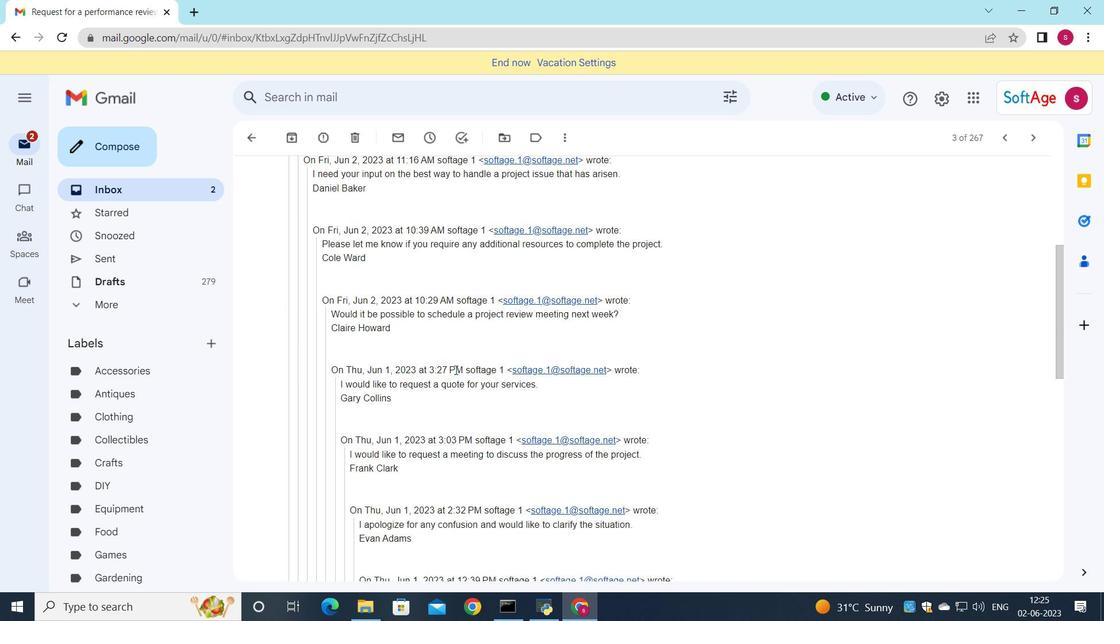 
Action: Mouse scrolled (451, 370) with delta (0, 0)
Screenshot: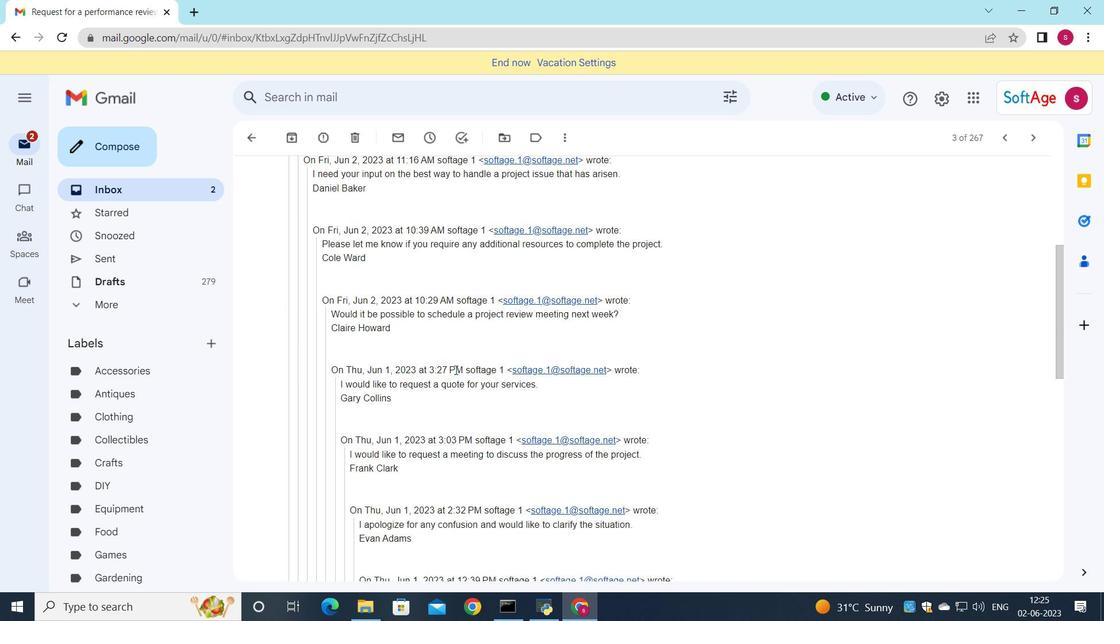 
Action: Mouse moved to (427, 393)
Screenshot: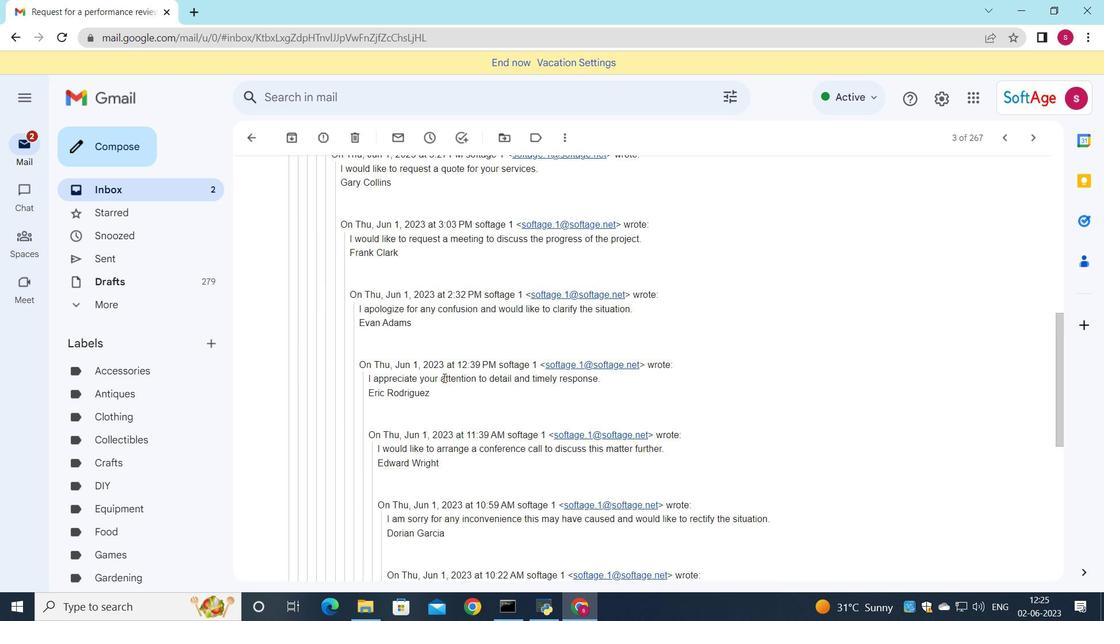 
Action: Mouse scrolled (427, 392) with delta (0, 0)
Screenshot: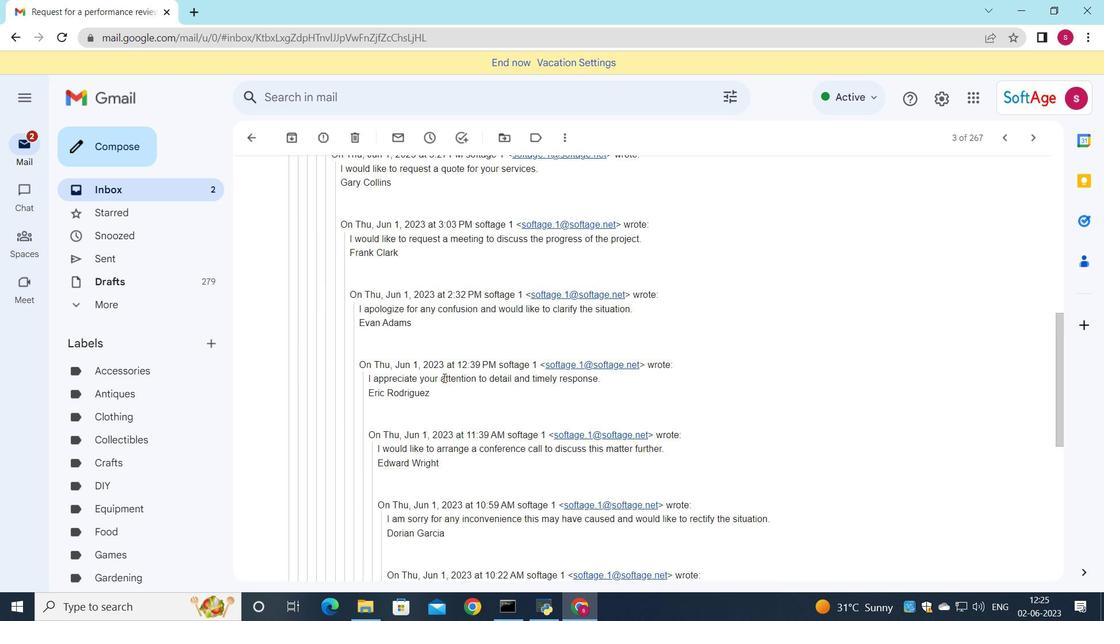 
Action: Mouse moved to (425, 394)
Screenshot: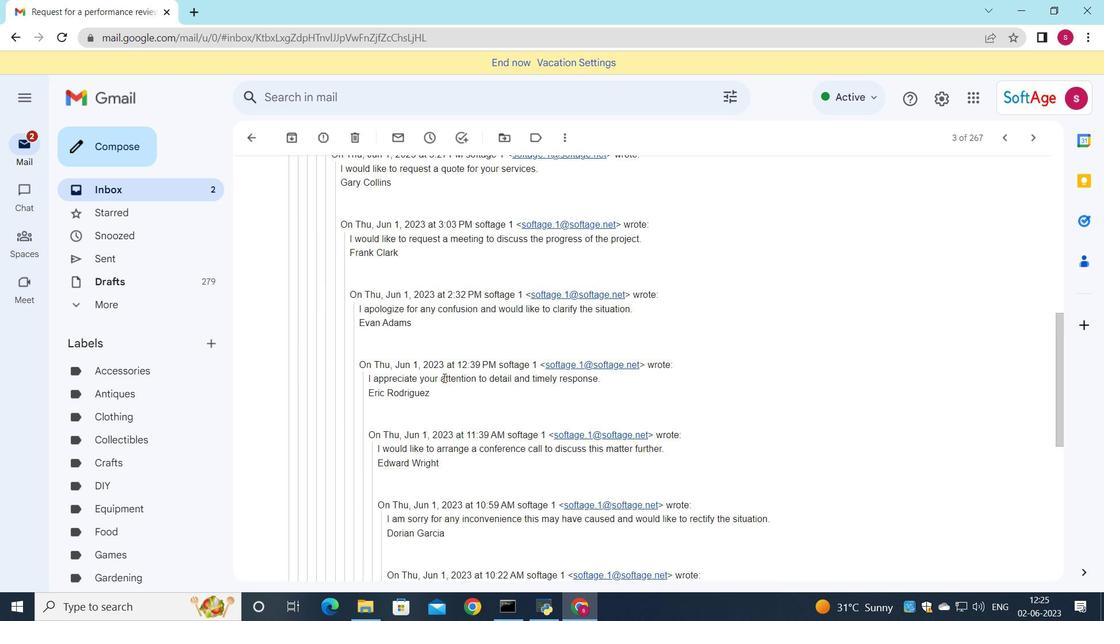 
Action: Mouse scrolled (426, 394) with delta (0, 0)
Screenshot: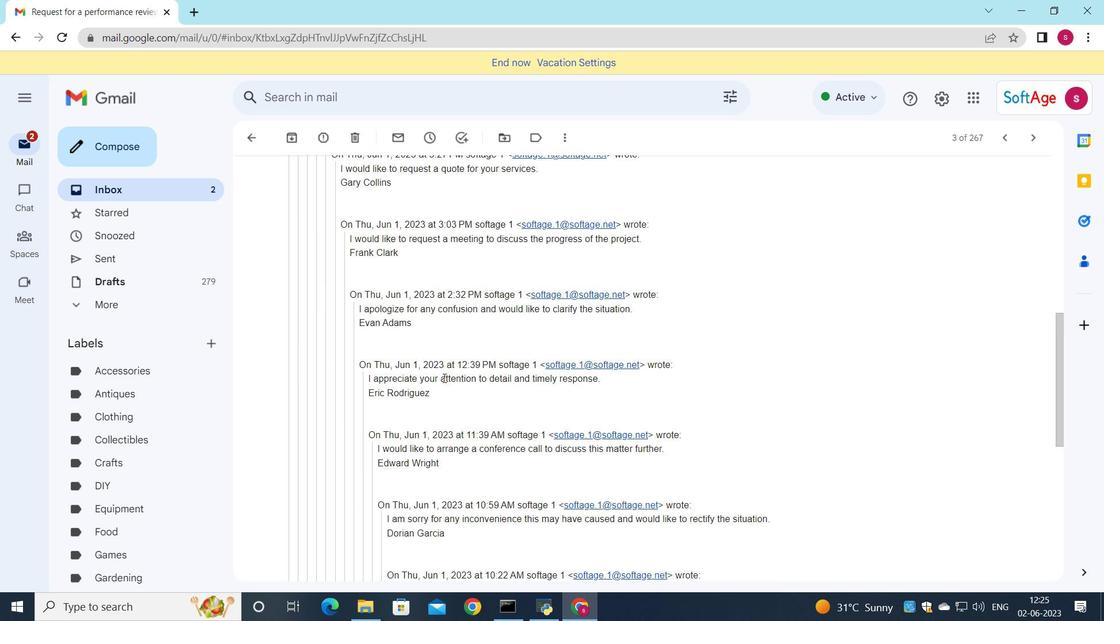 
Action: Mouse moved to (425, 394)
Screenshot: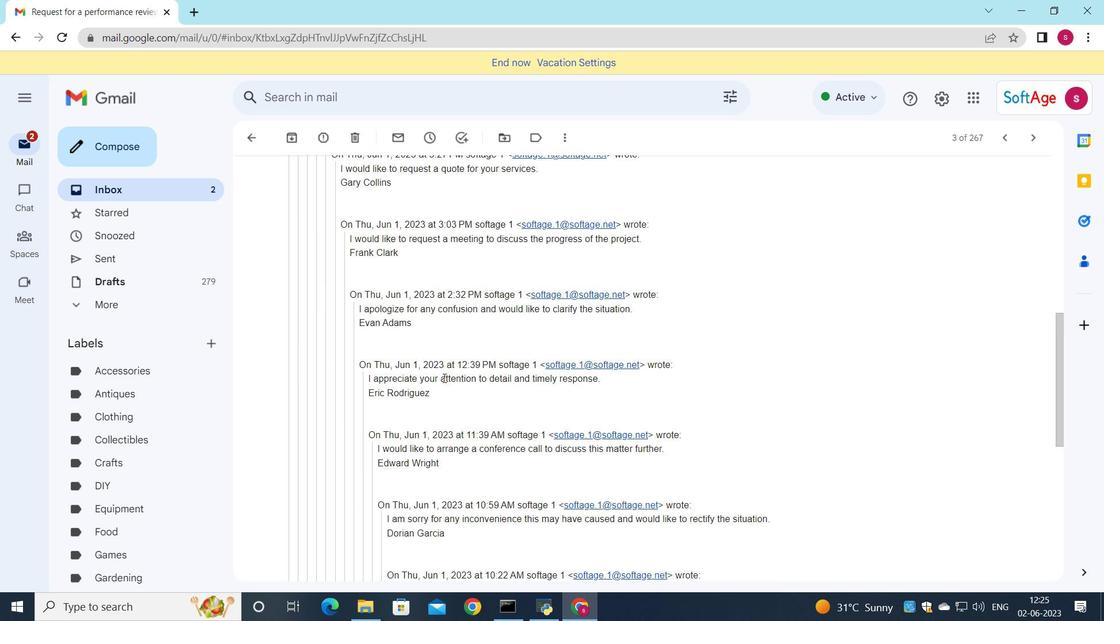
Action: Mouse scrolled (425, 394) with delta (0, 0)
Screenshot: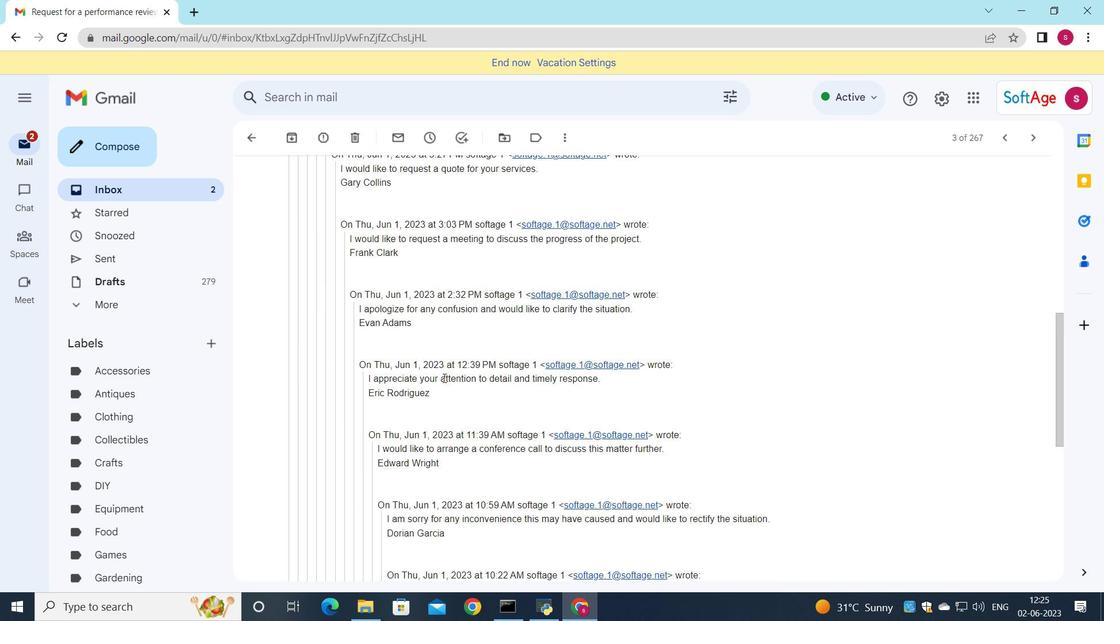 
Action: Mouse scrolled (425, 394) with delta (0, 0)
Screenshot: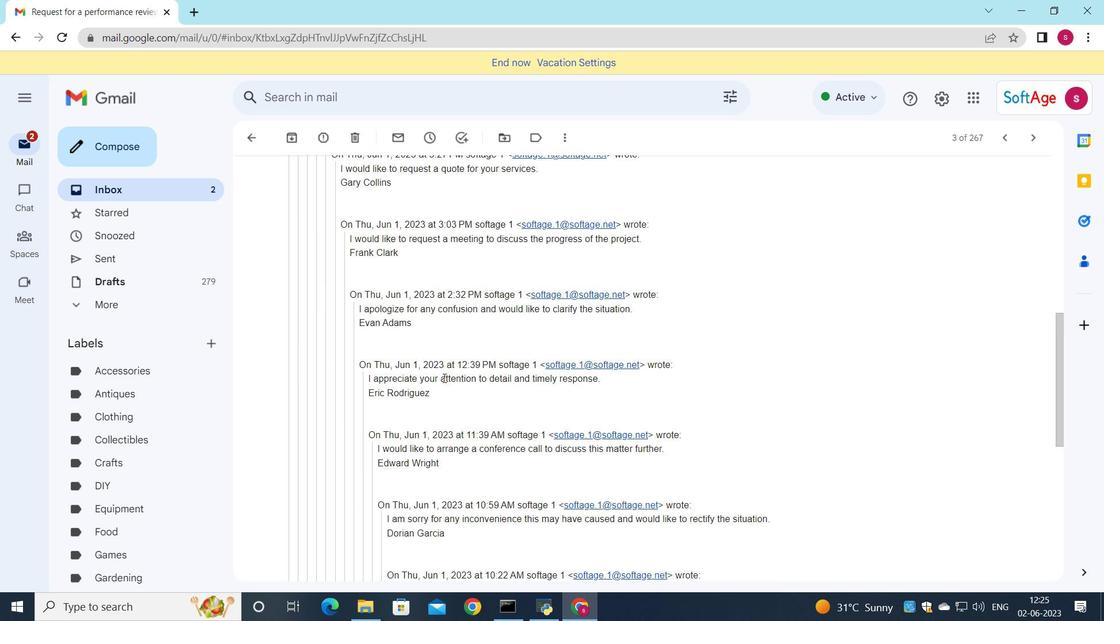 
Action: Mouse moved to (425, 405)
Screenshot: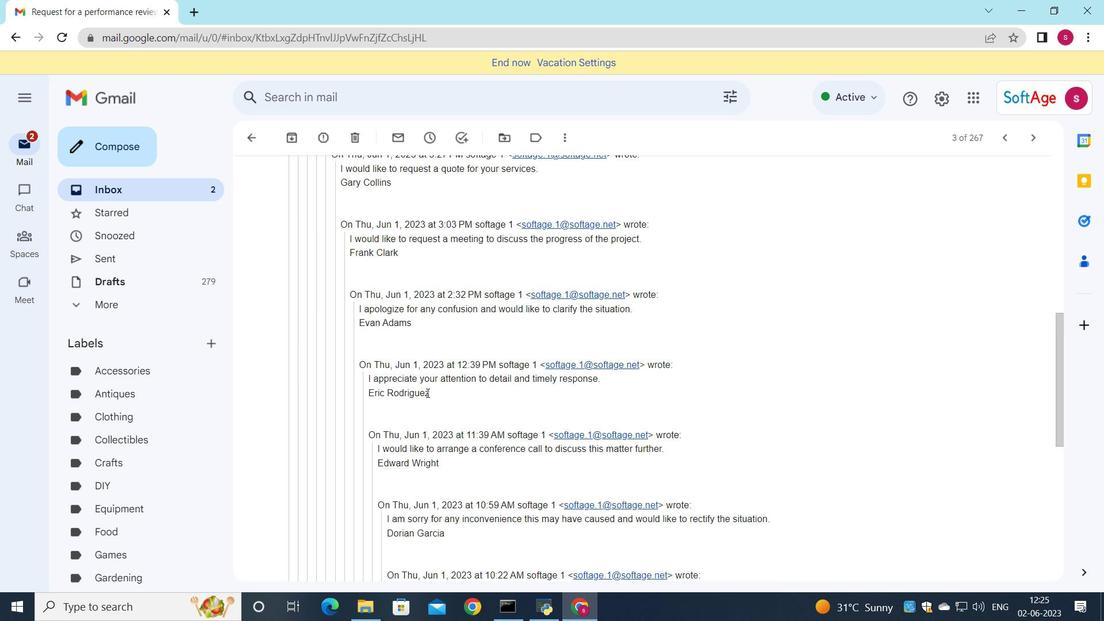 
Action: Mouse scrolled (425, 404) with delta (0, 0)
Screenshot: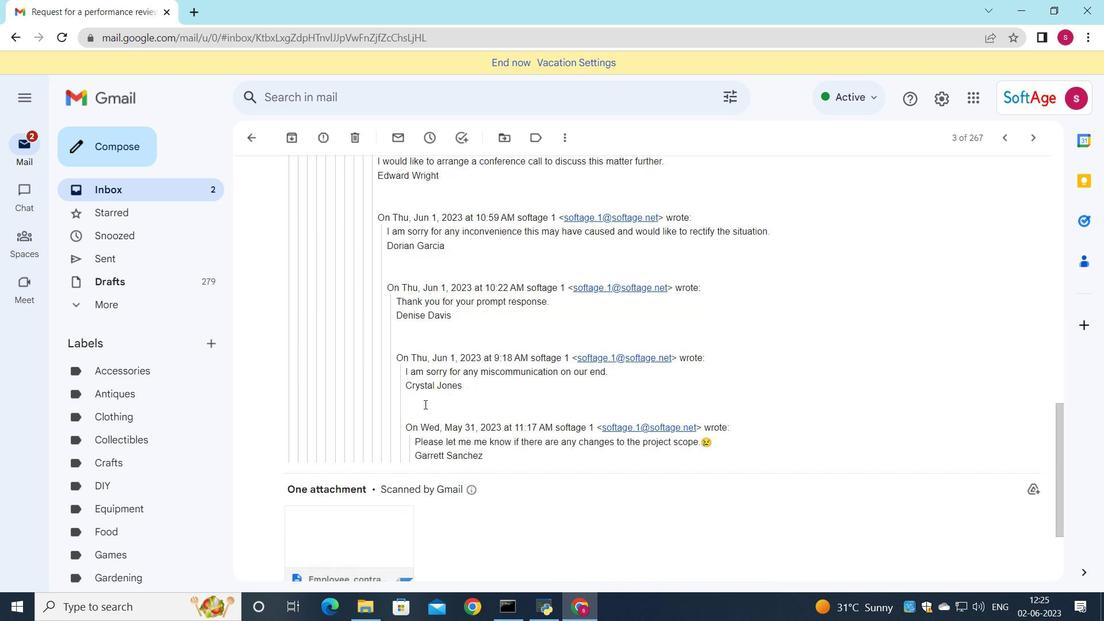 
Action: Mouse scrolled (425, 404) with delta (0, 0)
Screenshot: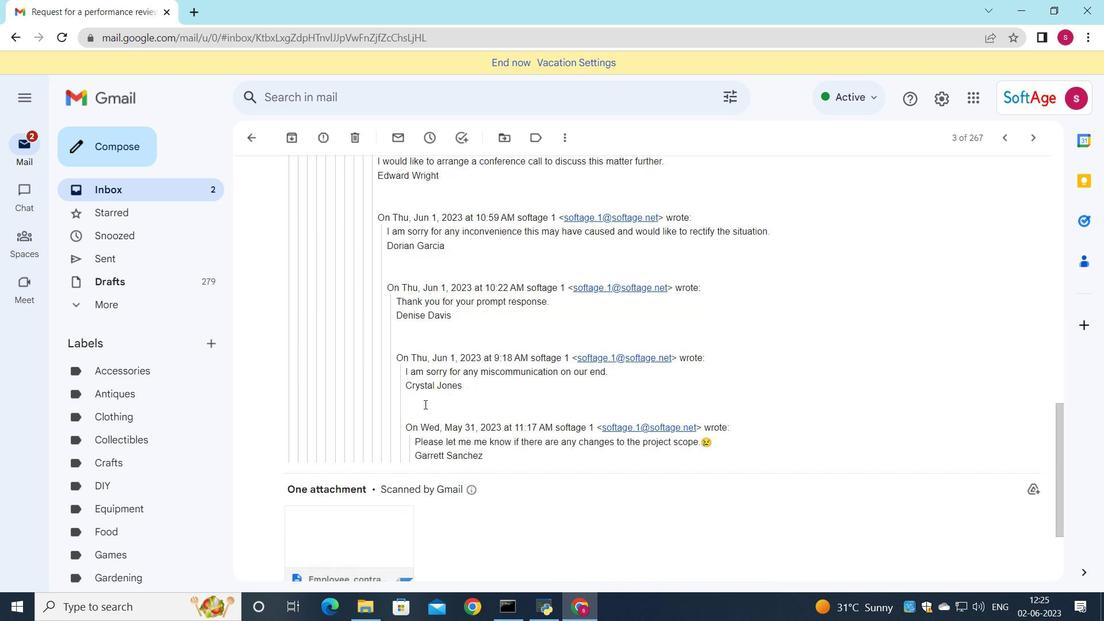 
Action: Mouse scrolled (425, 404) with delta (0, 0)
Screenshot: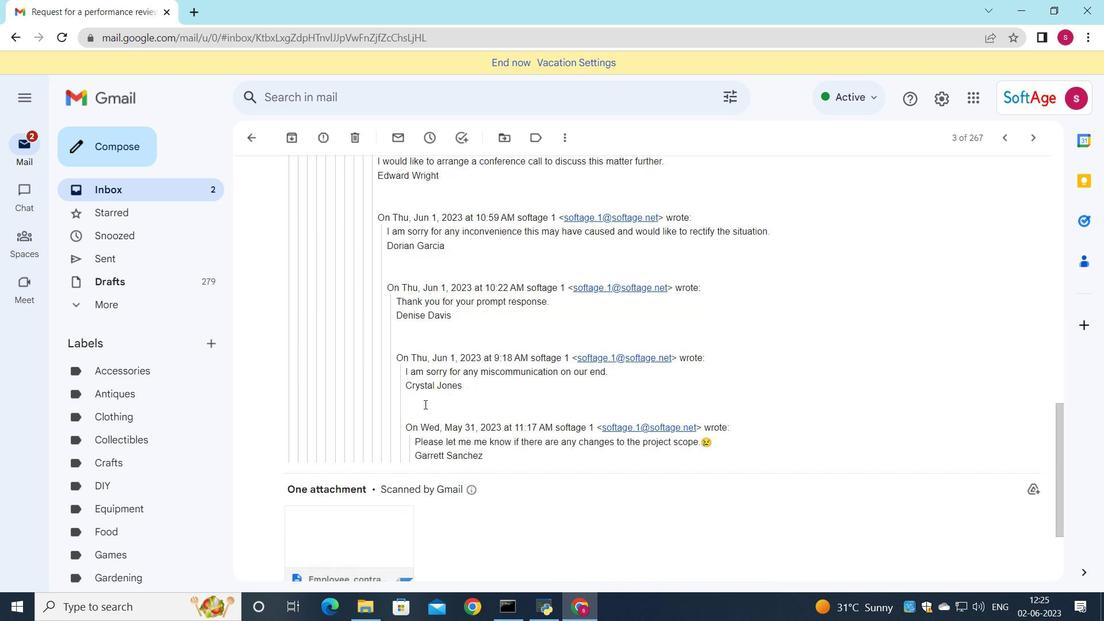 
Action: Mouse moved to (321, 514)
Screenshot: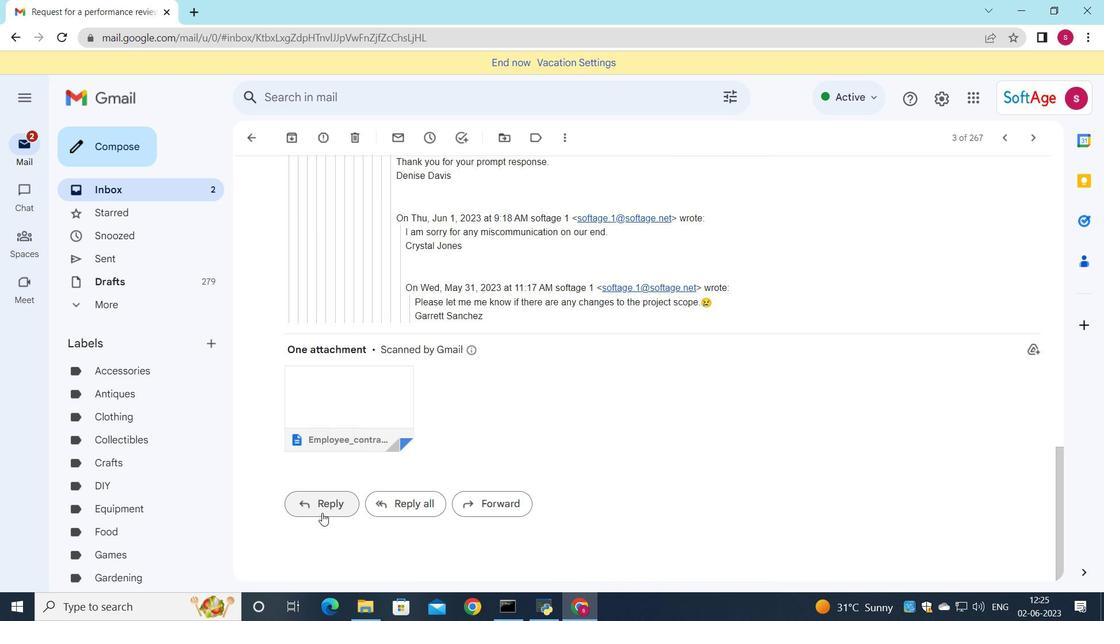 
Action: Mouse pressed left at (321, 514)
Screenshot: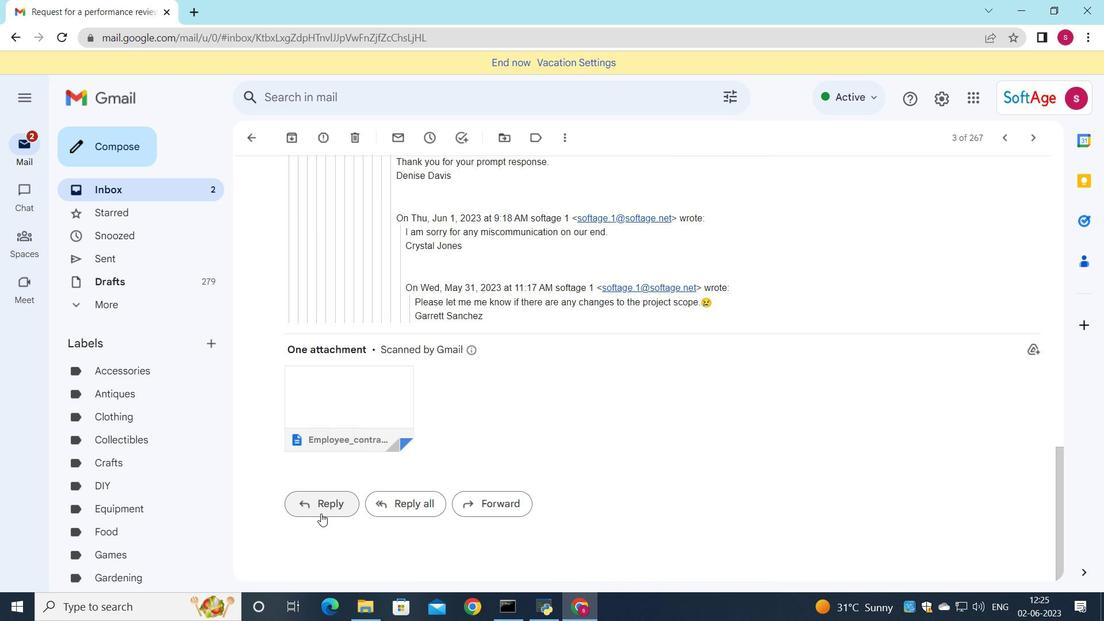 
Action: Mouse moved to (319, 417)
Screenshot: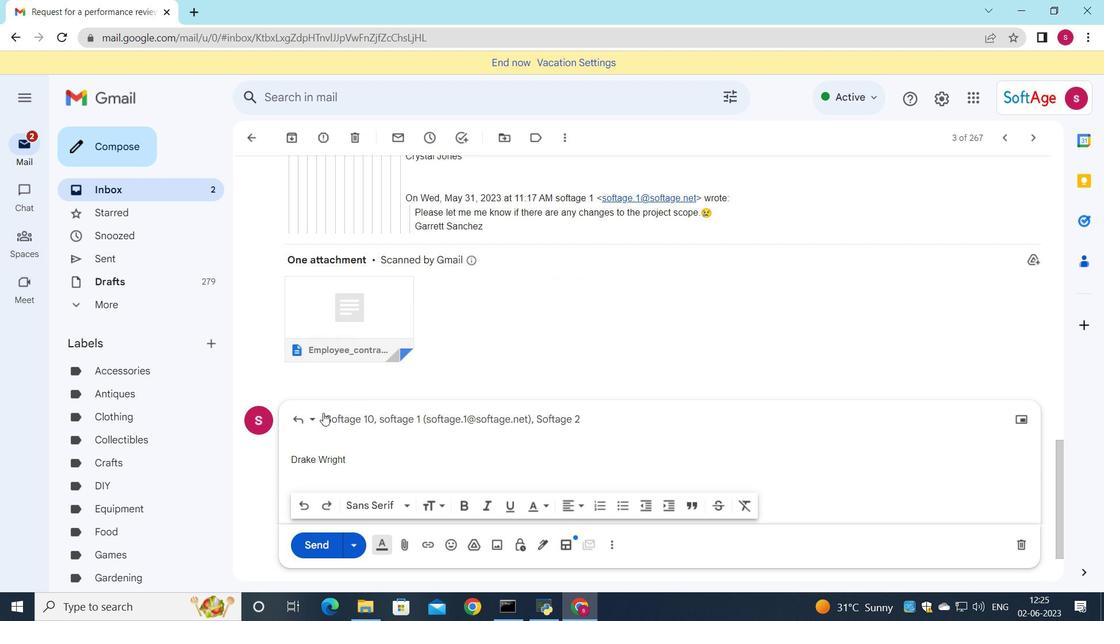 
Action: Mouse pressed left at (319, 417)
Screenshot: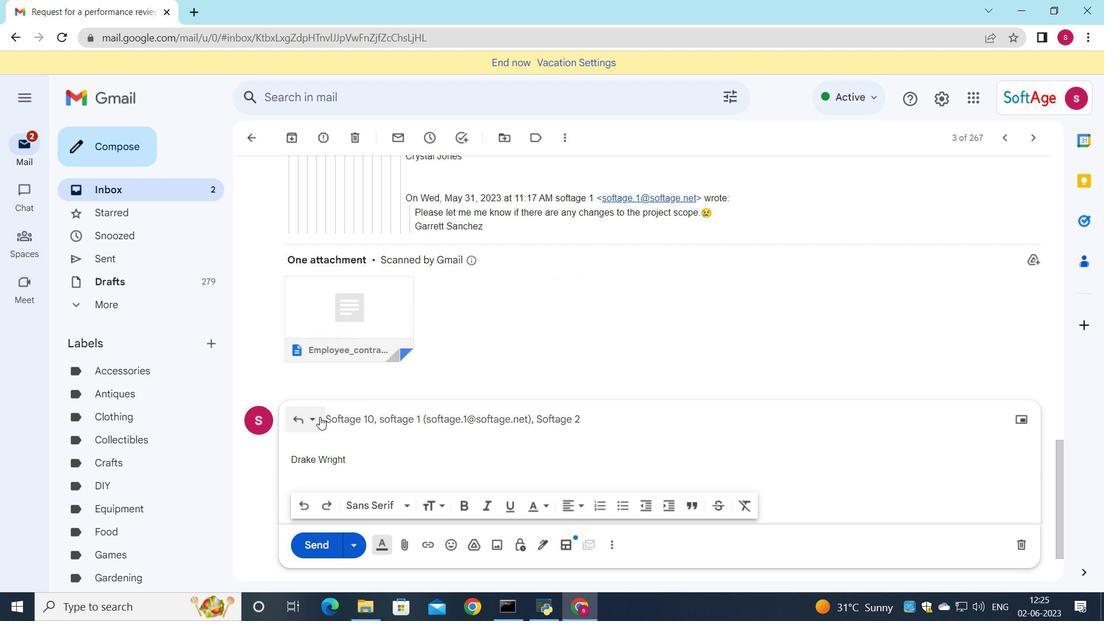 
Action: Mouse moved to (338, 528)
Screenshot: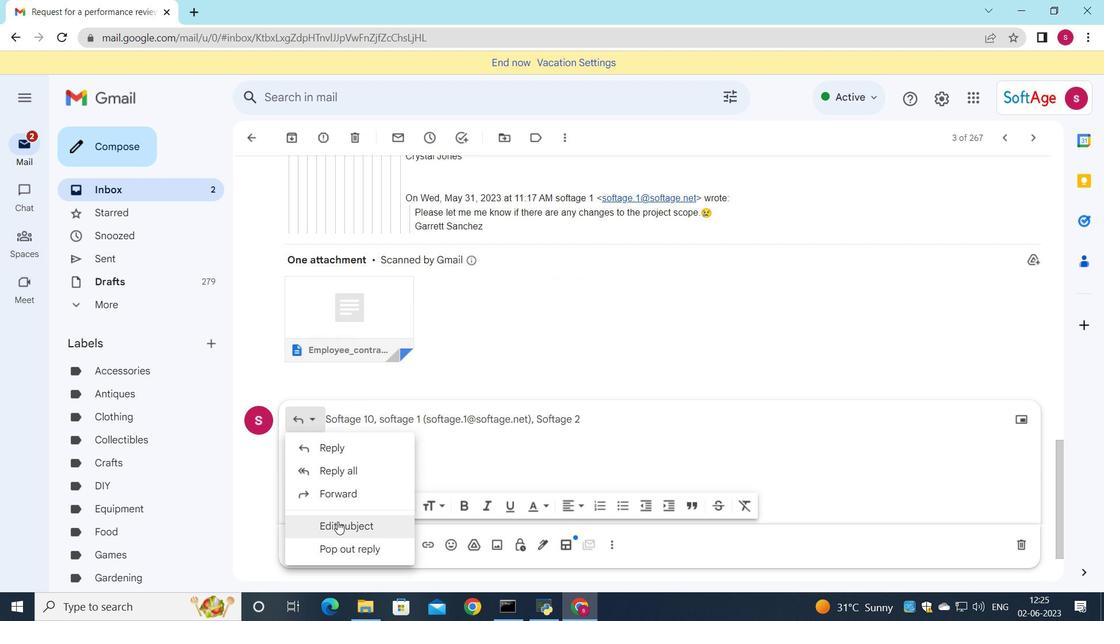 
Action: Mouse pressed left at (338, 528)
Screenshot: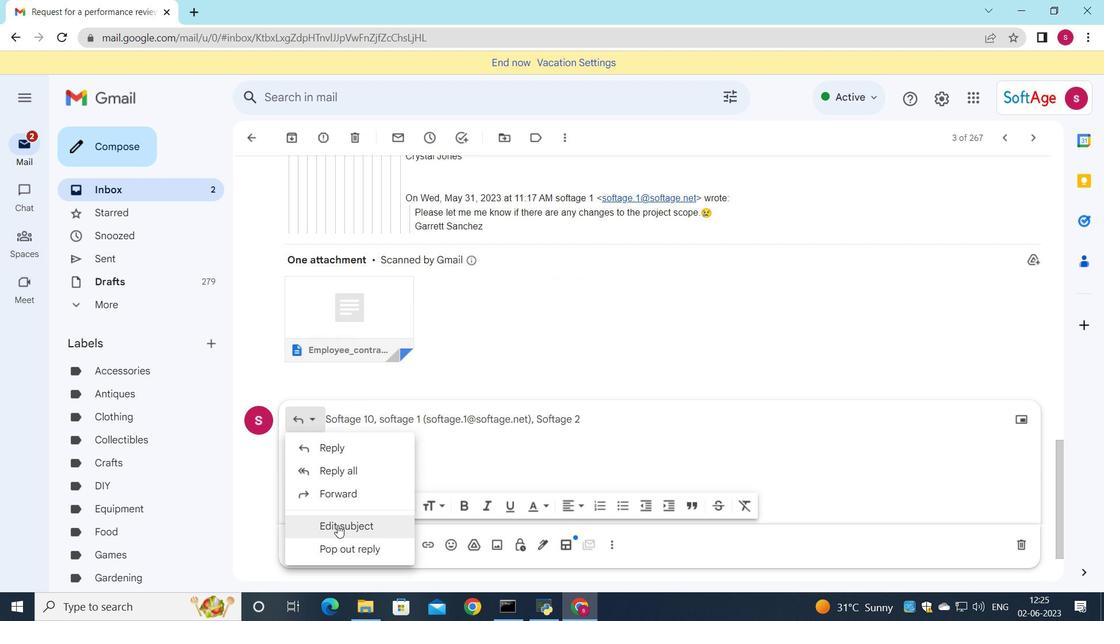 
Action: Mouse moved to (923, 249)
Screenshot: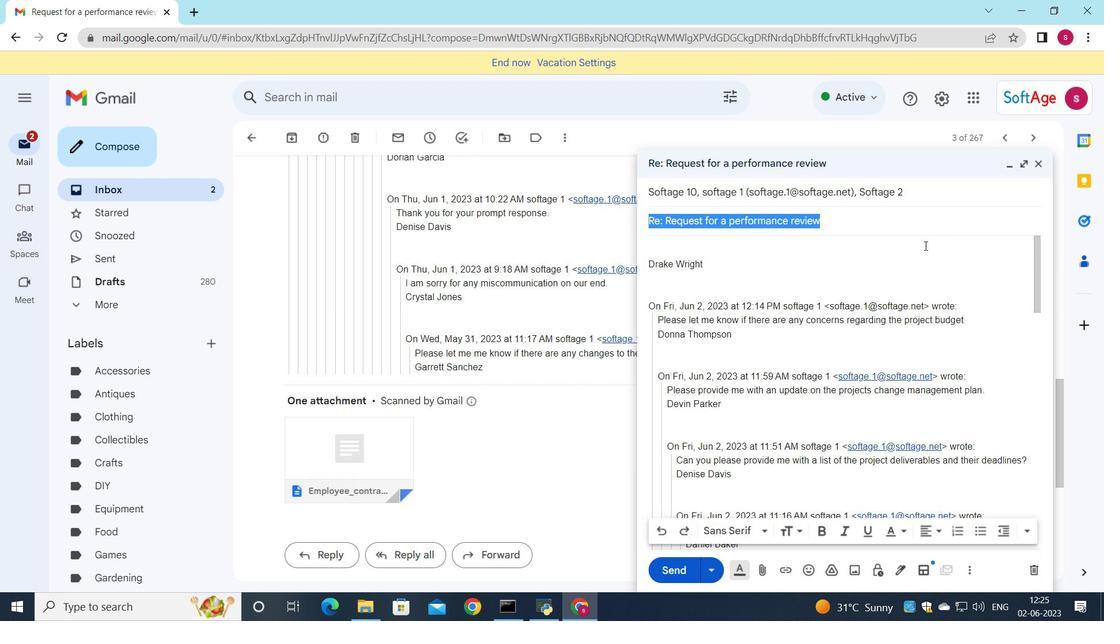 
Action: Key pressed <Key.shift>Request<Key.space>for<Key.space>a<Key.space>sick<Key.space>day
Screenshot: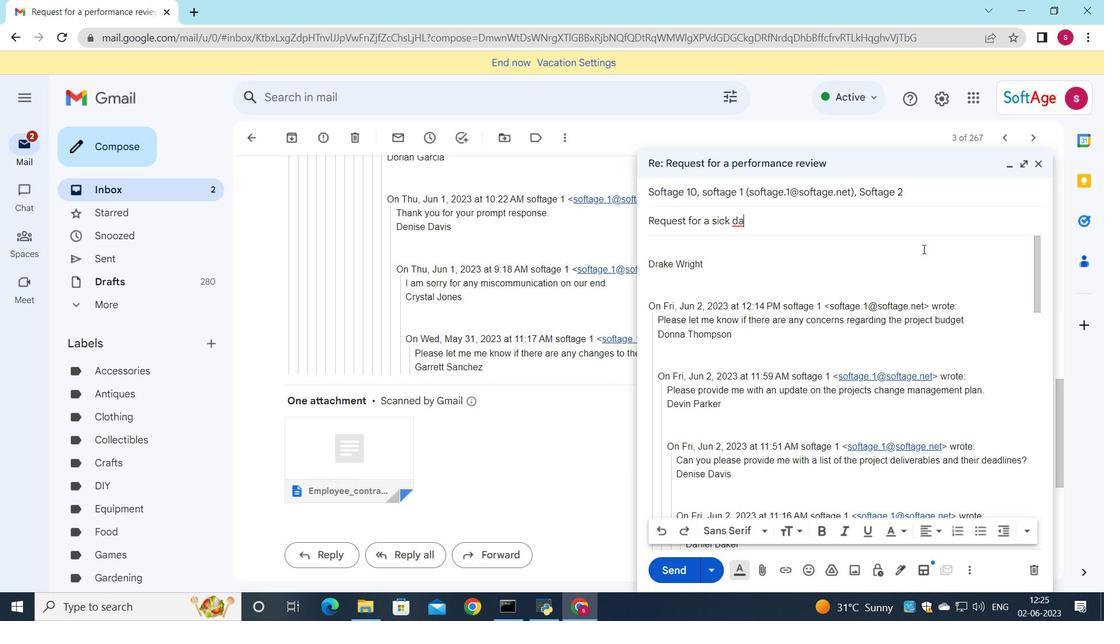 
Action: Mouse moved to (694, 242)
Screenshot: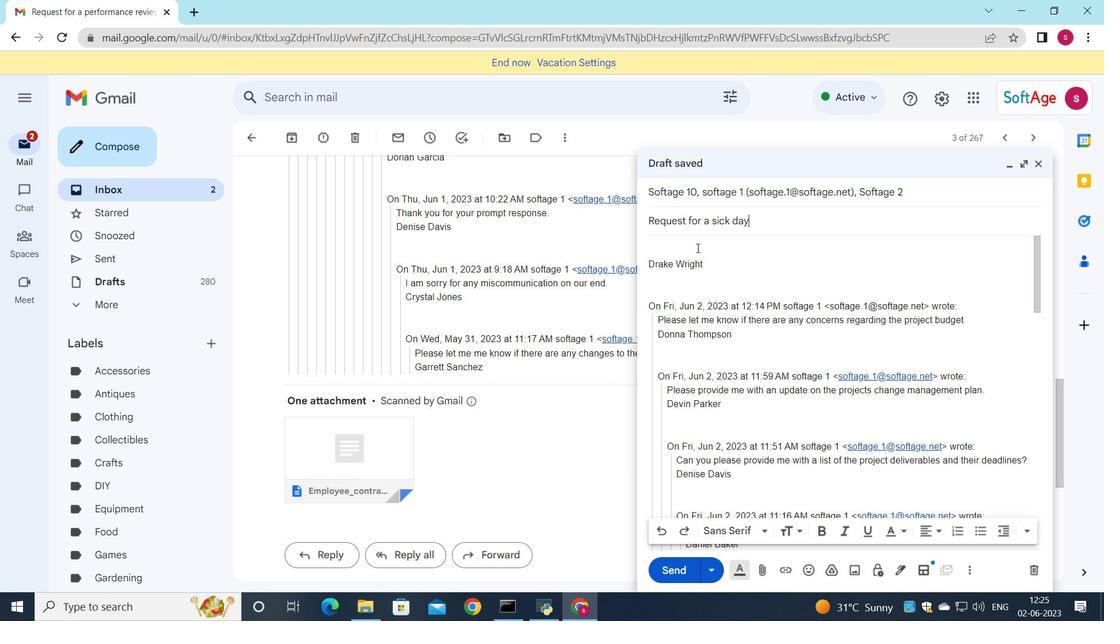 
Action: Mouse pressed left at (694, 242)
Screenshot: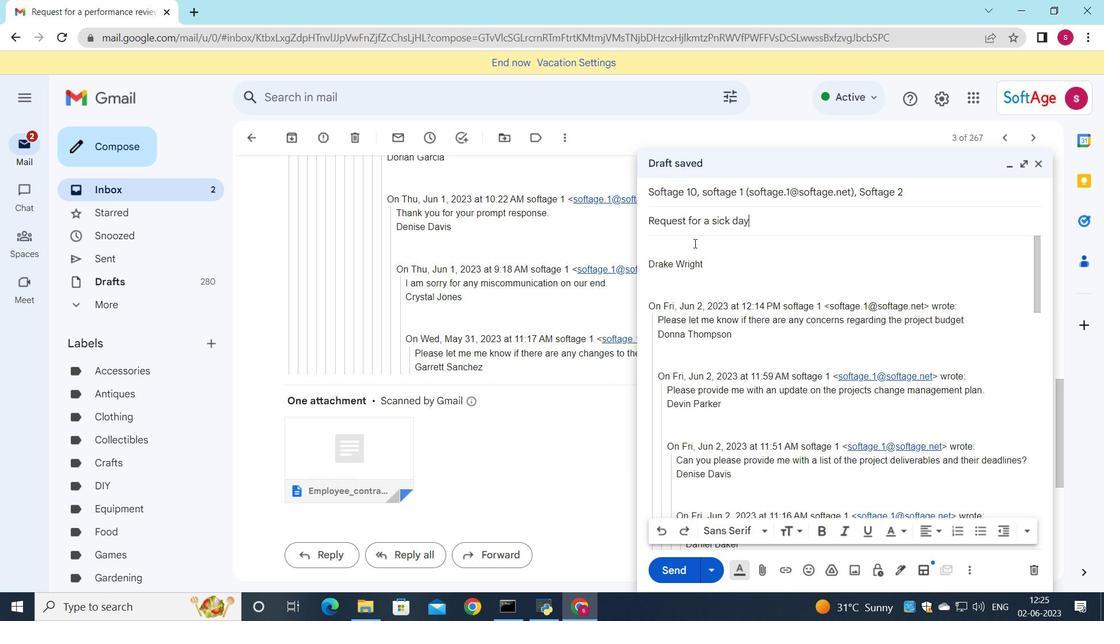 
Action: Key pressed <Key.shift>Can<Key.space>you<Key.space>please<Key.space>provide<Key.space>me<Key.space>with<Key.space>an<Key.space>update<Key.space>on<Key.space>the<Key.space>projects<Key.space>quality<Key.space>com<Key.backspace>ntrol<Key.space>plan<Key.shift_r>?
Screenshot: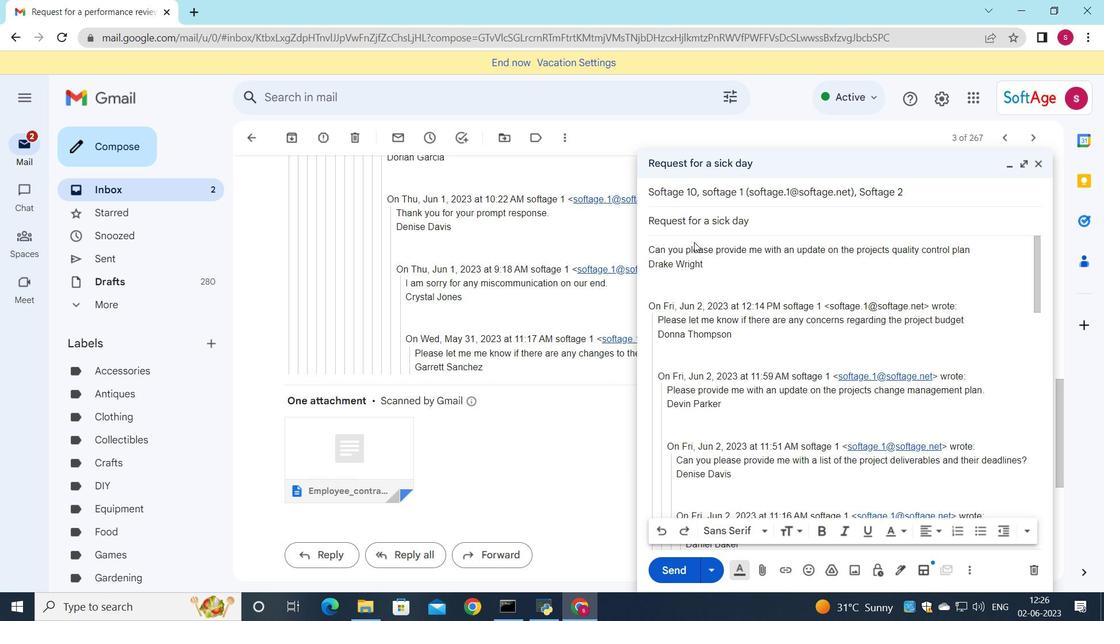 
Action: Mouse moved to (935, 188)
Screenshot: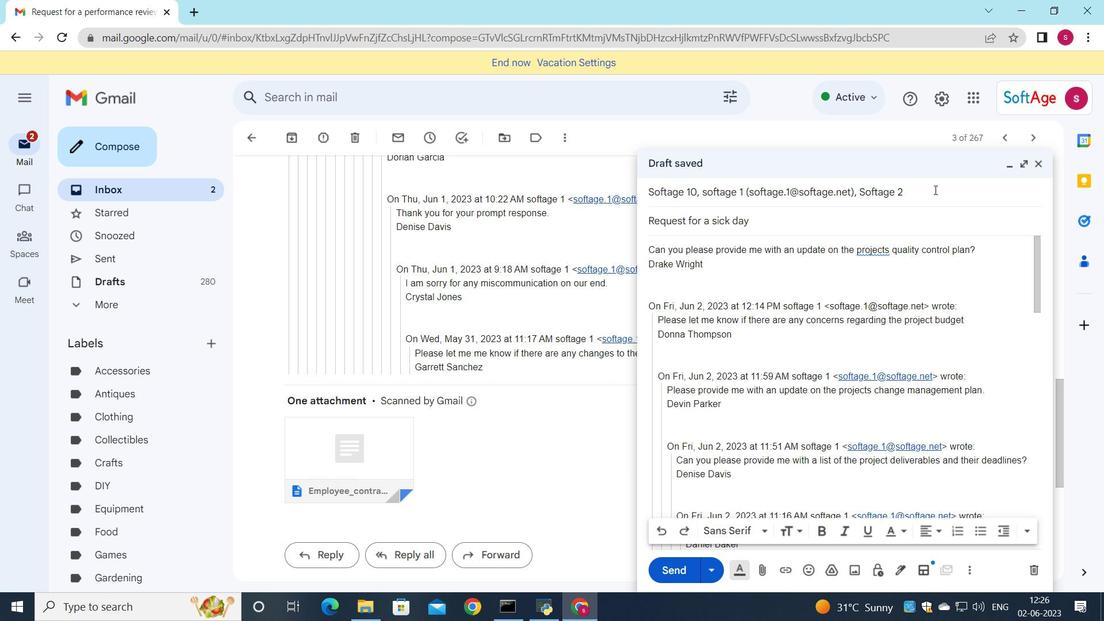
Action: Mouse pressed left at (935, 188)
Screenshot: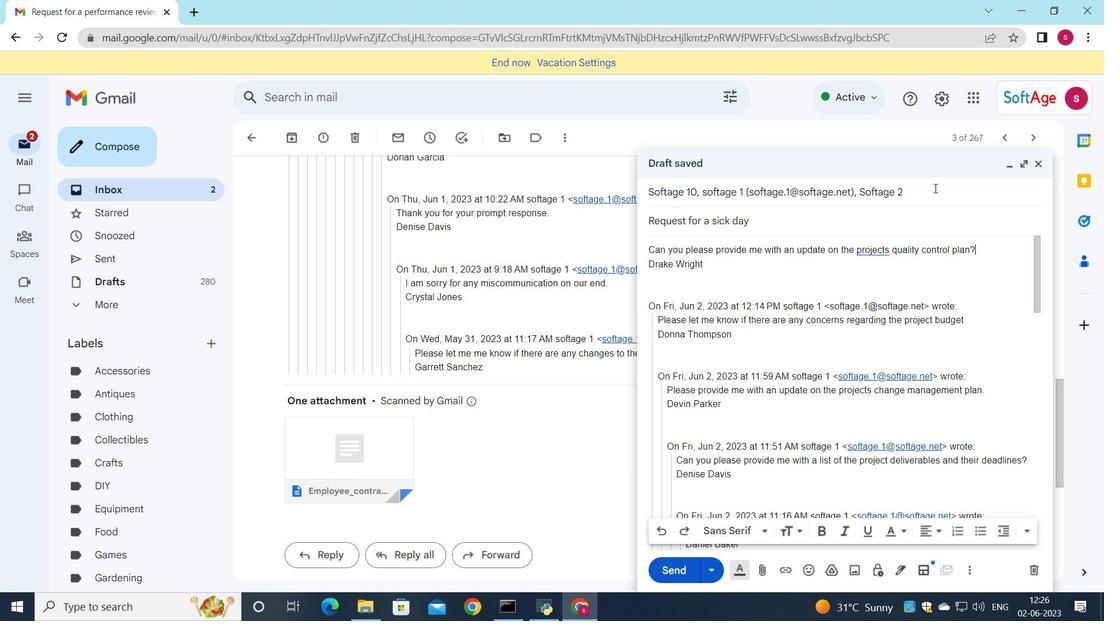 
Action: Mouse moved to (1009, 214)
Screenshot: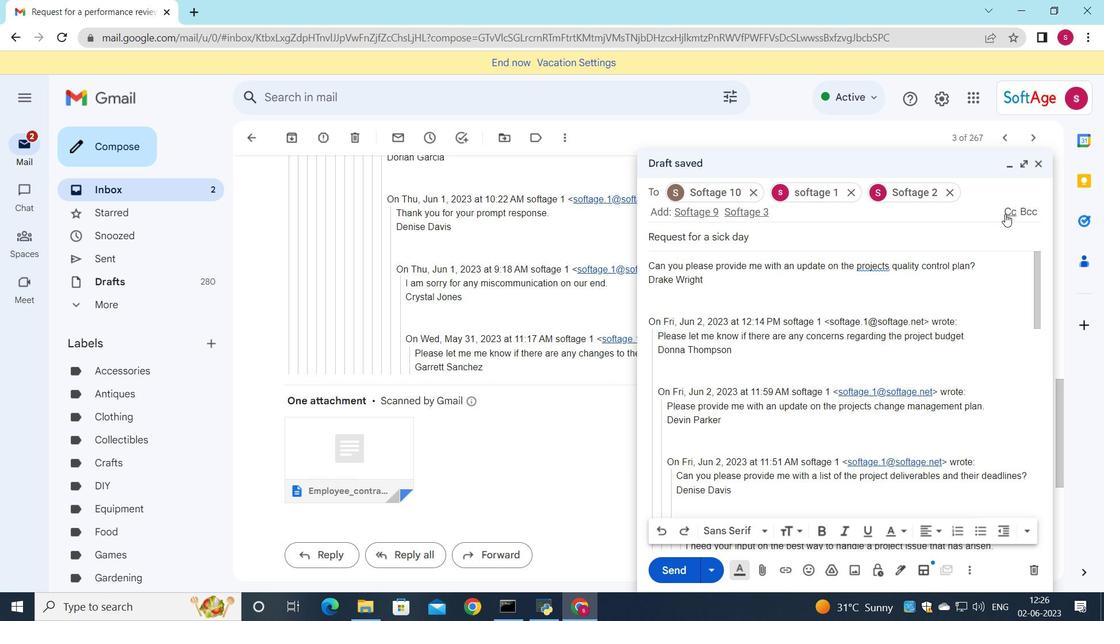 
Action: Mouse pressed left at (1009, 214)
Screenshot: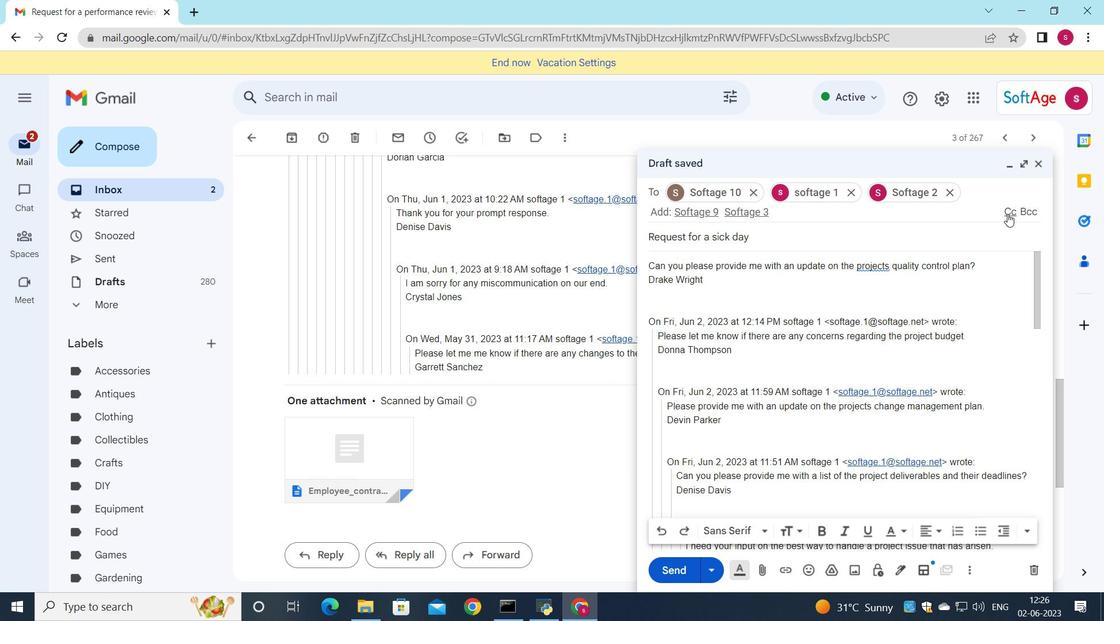 
Action: Mouse moved to (1000, 229)
Screenshot: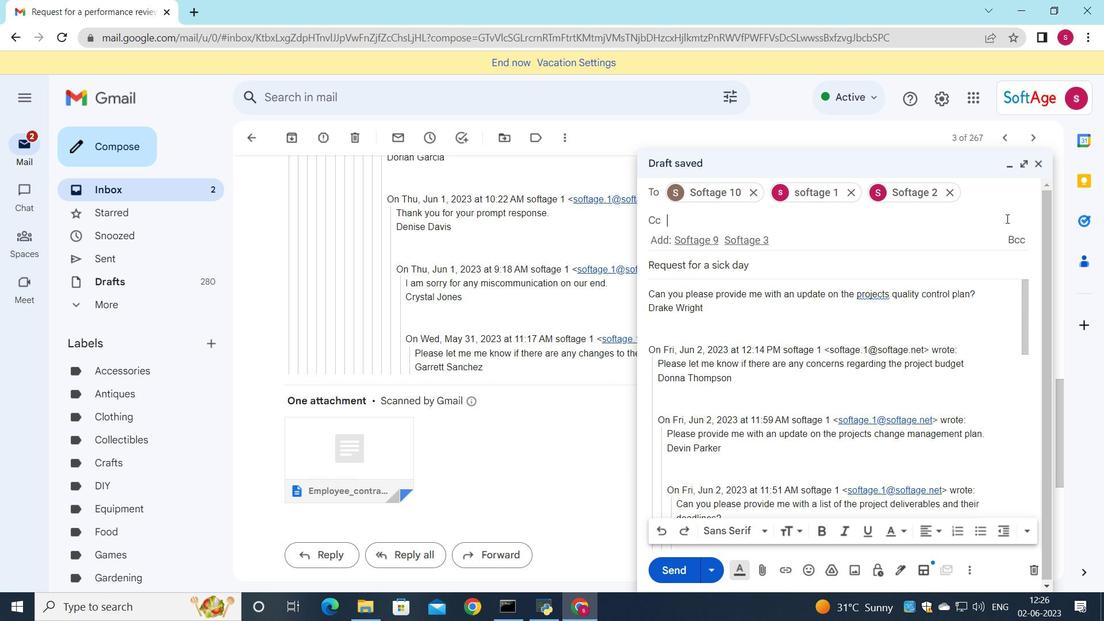 
Action: Key pressed <Key.down>
Screenshot: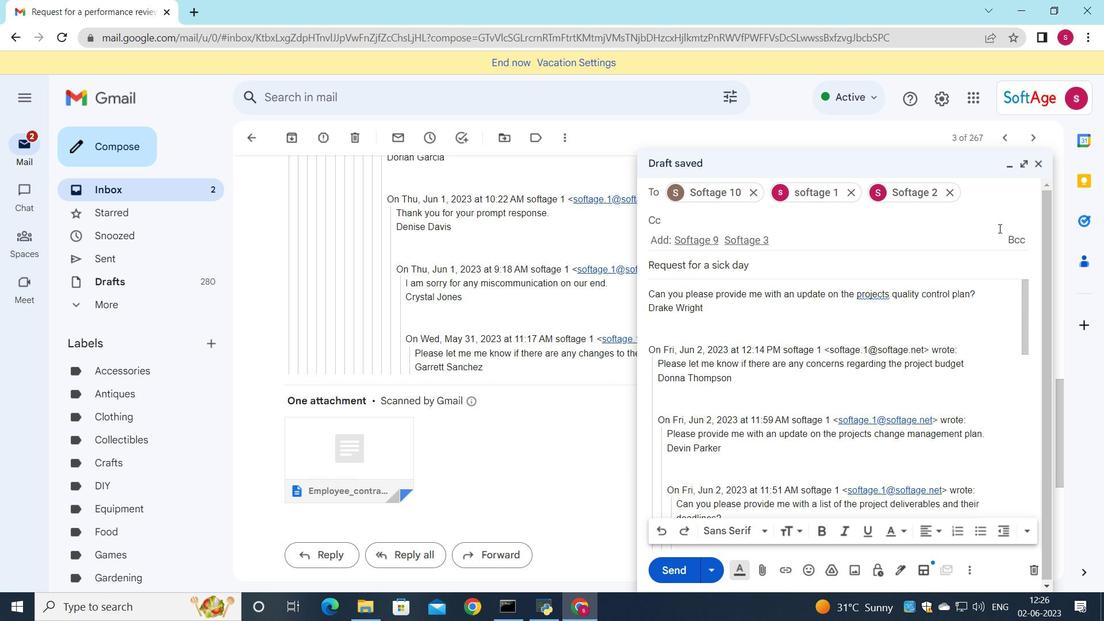 
Action: Mouse moved to (824, 303)
Screenshot: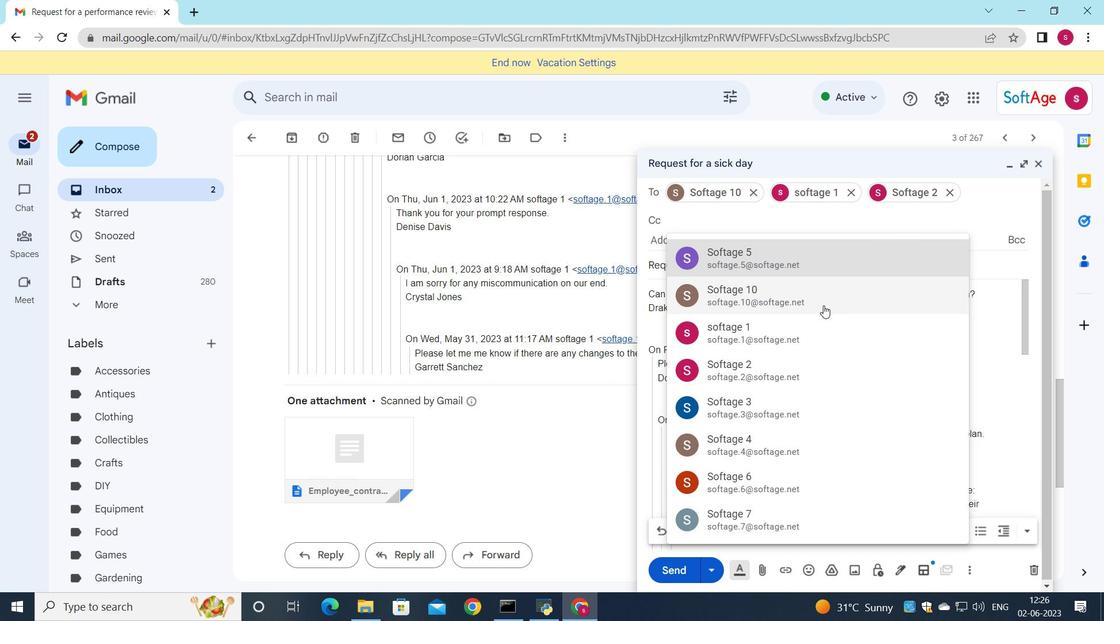 
Action: Mouse pressed left at (824, 303)
Screenshot: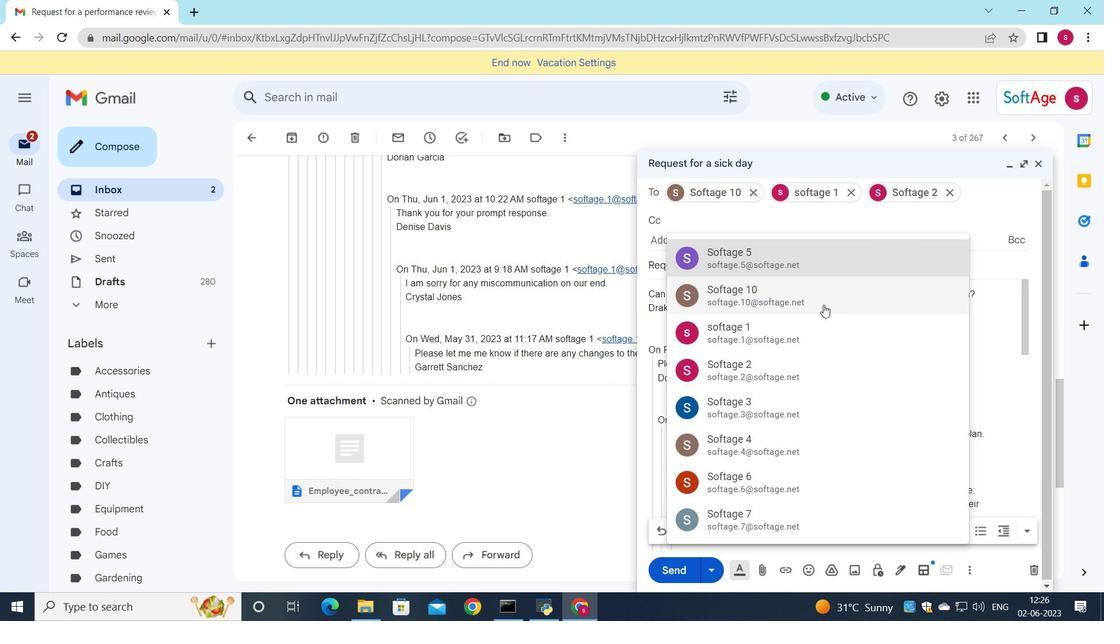 
Action: Mouse moved to (759, 577)
Screenshot: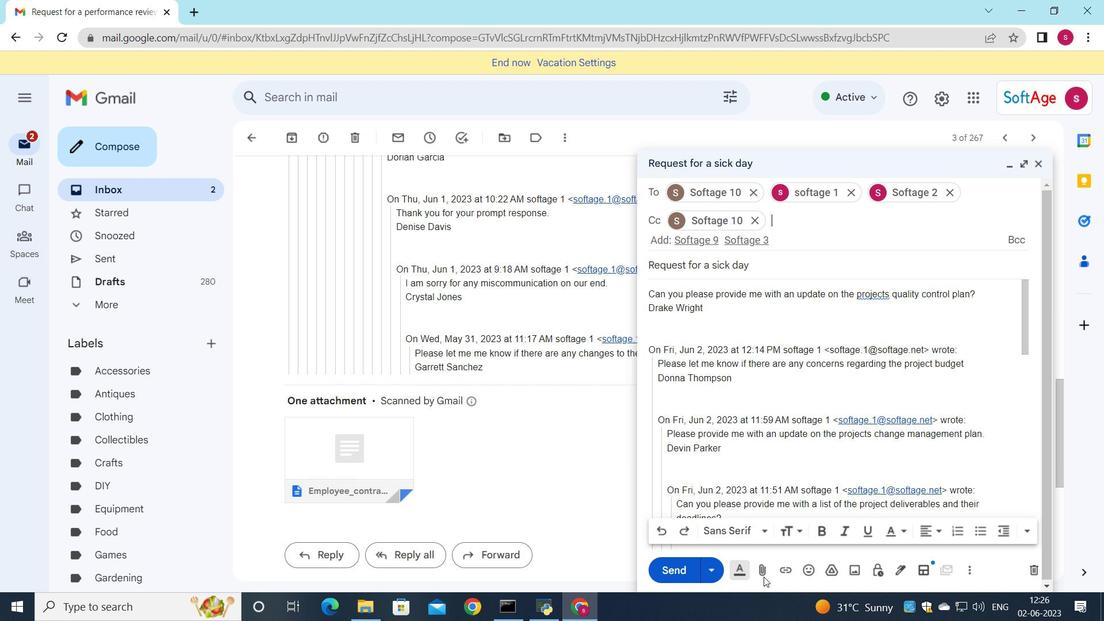 
Action: Mouse pressed left at (759, 577)
Screenshot: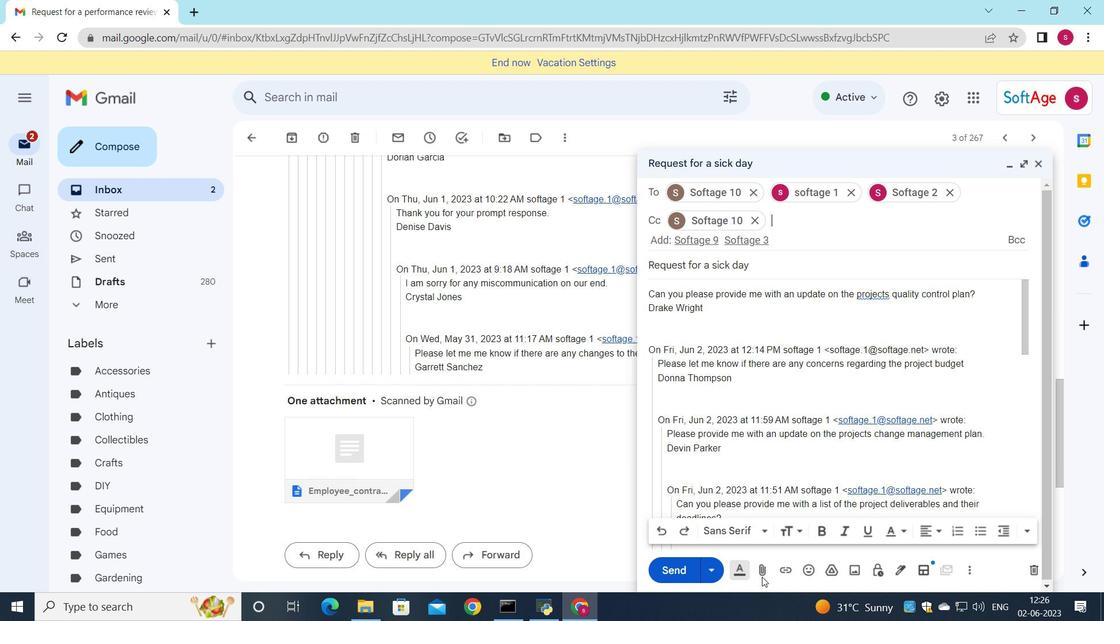 
Action: Mouse moved to (757, 570)
Screenshot: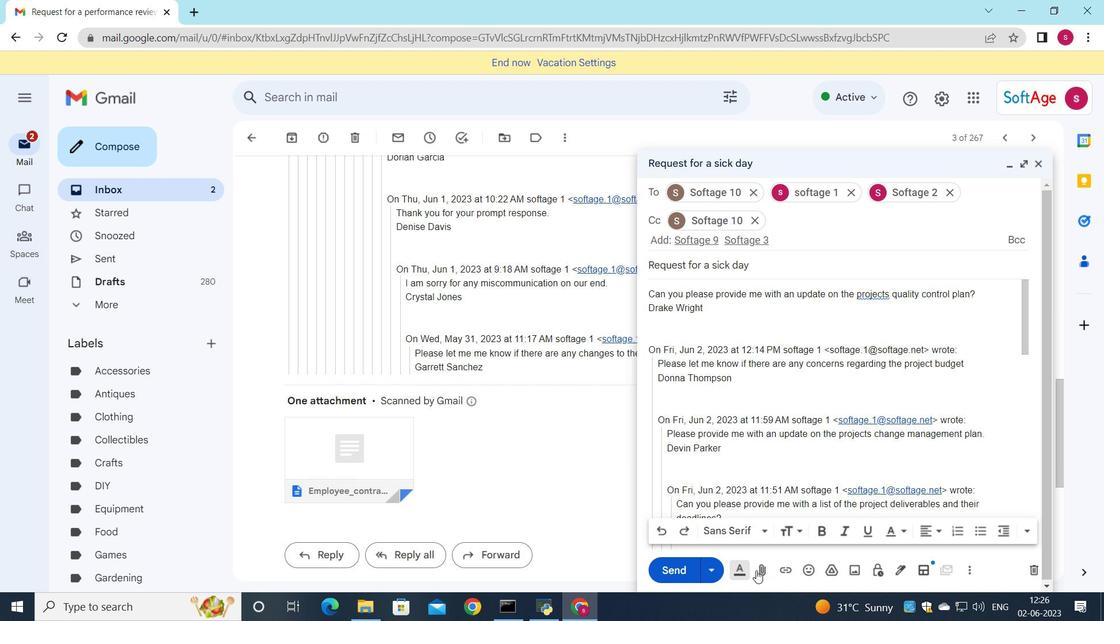 
Action: Mouse pressed left at (757, 570)
Screenshot: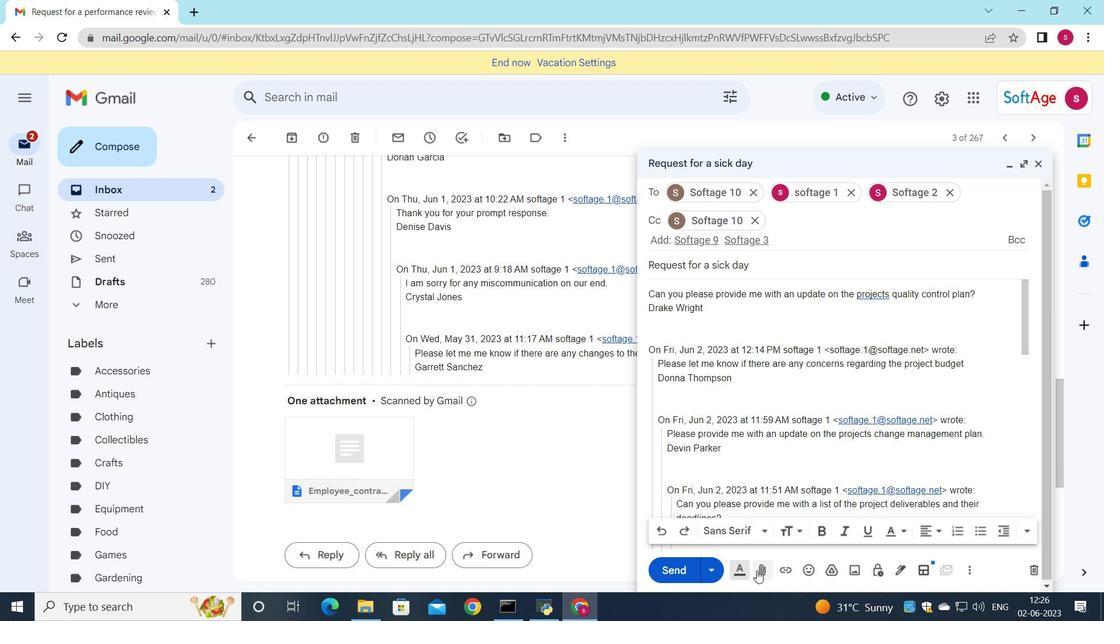 
Action: Mouse moved to (223, 109)
Screenshot: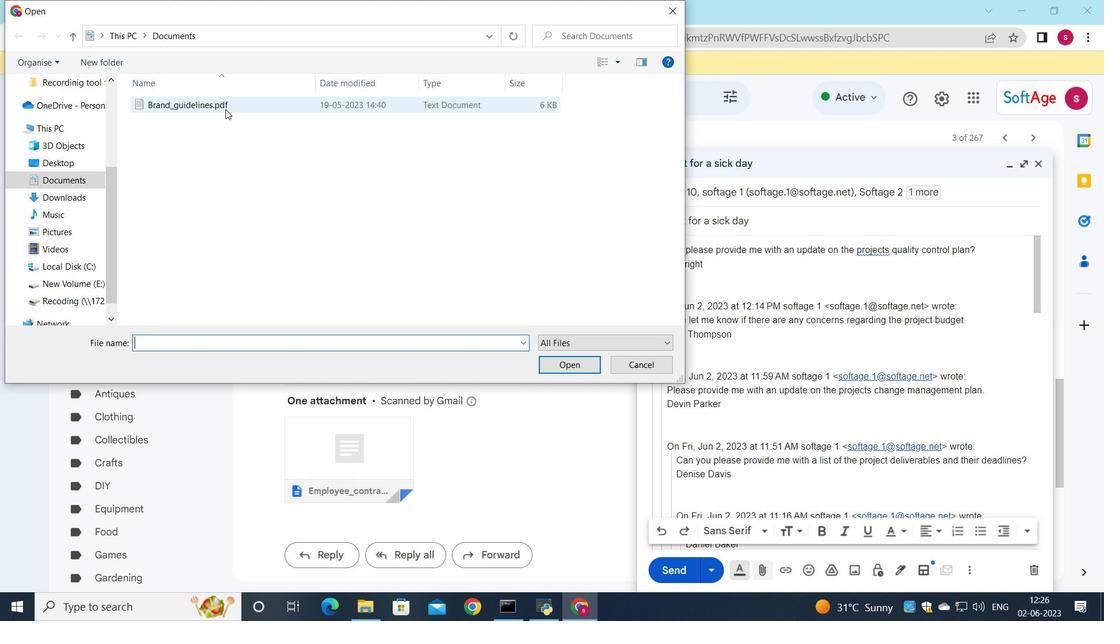
Action: Mouse pressed left at (223, 109)
Screenshot: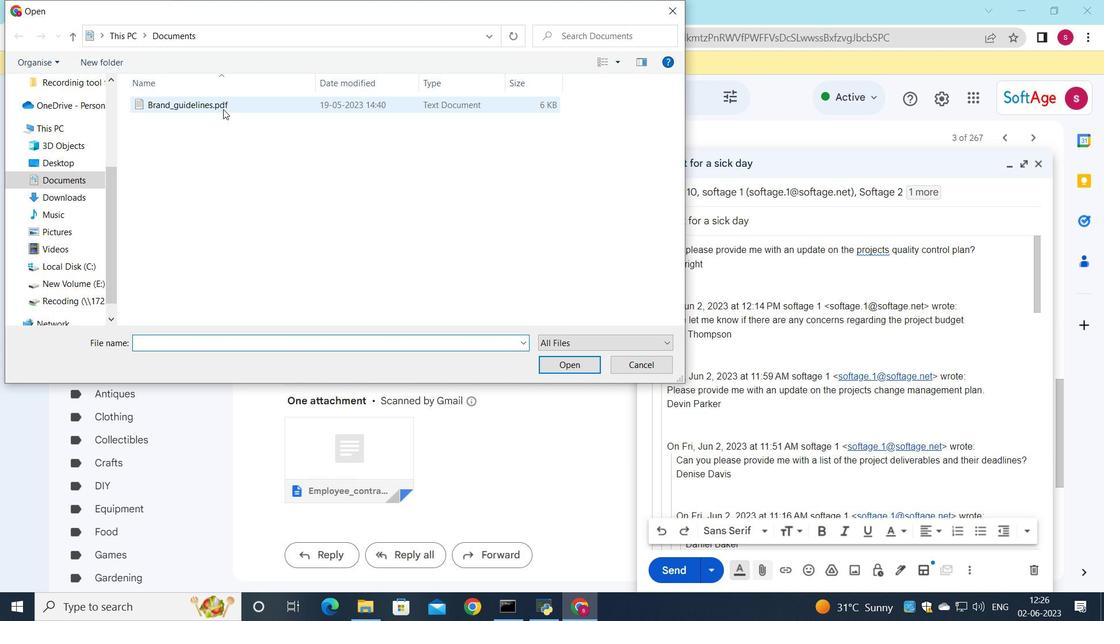 
Action: Mouse moved to (275, 106)
Screenshot: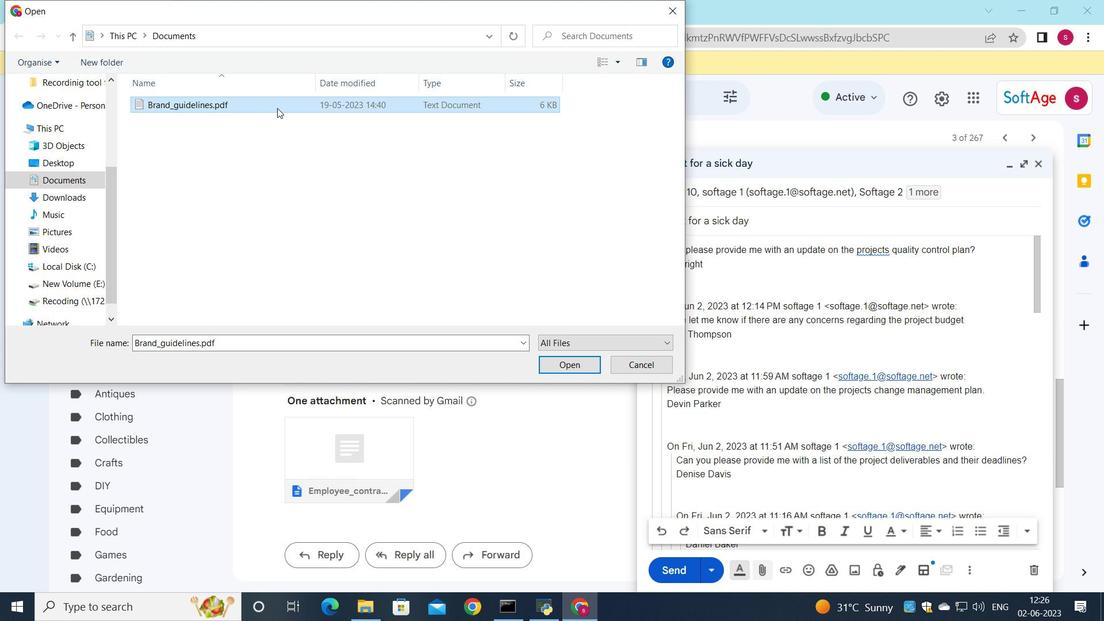 
Action: Mouse pressed left at (275, 106)
Screenshot: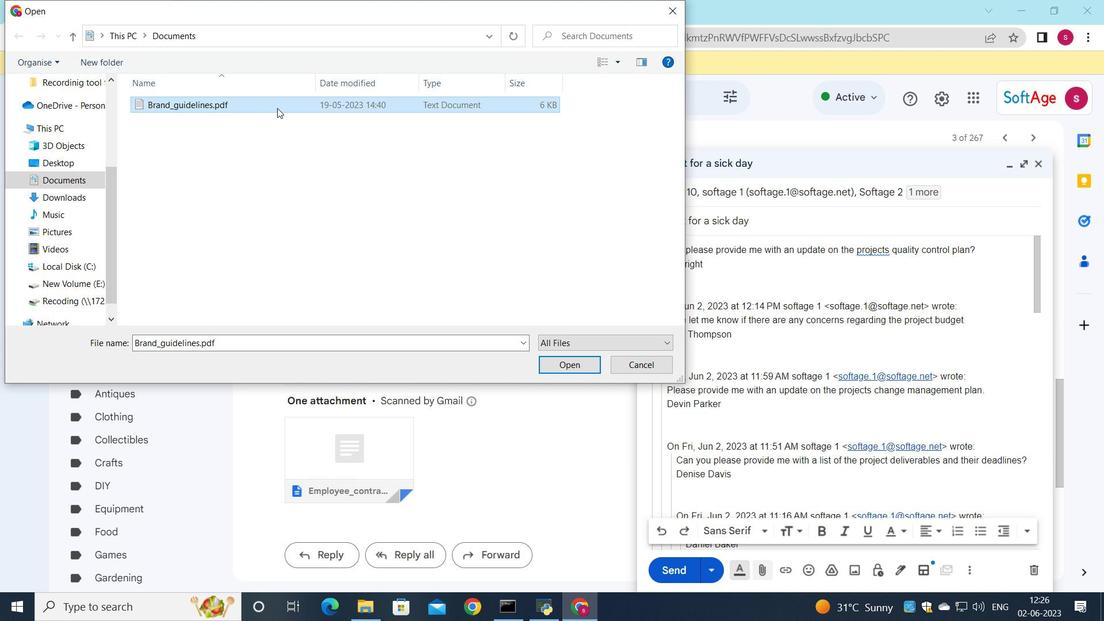 
Action: Mouse moved to (279, 109)
Screenshot: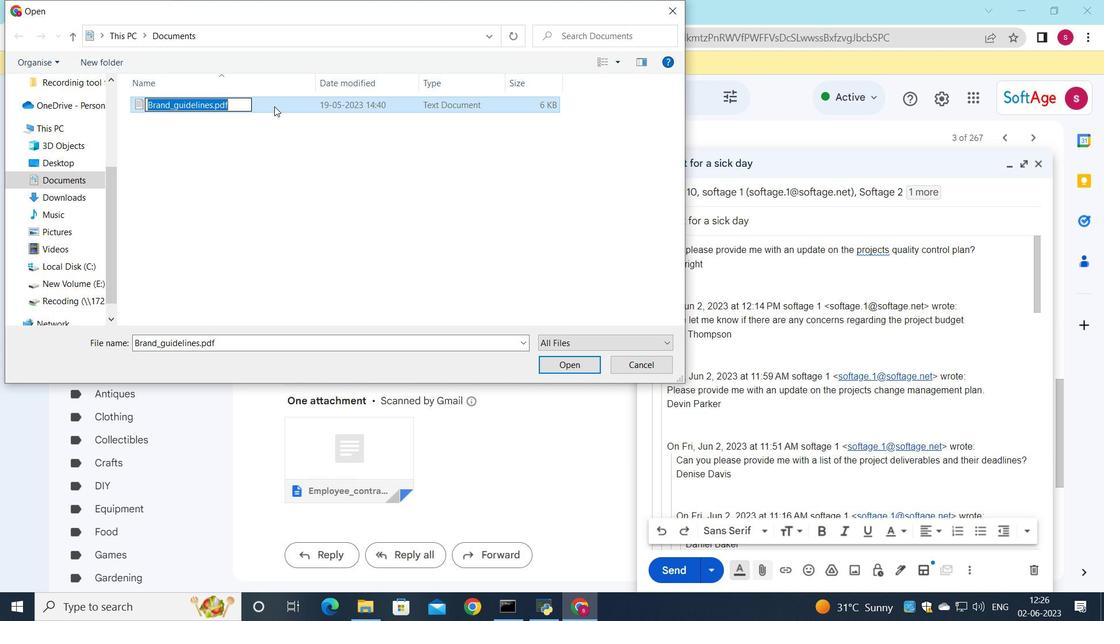 
Action: Key pressed <Key.shift>market<Key.backspace><Key.backspace><Key.backspace><Key.backspace><Key.backspace><Key.backspace><Key.backspace><Key.backspace><Key.backspace><Key.backspace><Key.shift><<Key.backspace><Key.shift>Market<Key.shift><Key.shift><Key.shift><Key.shift><Key.shift><Key.shift><Key.shift><Key.shift><Key.shift><Key.shift><Key.shift><Key.shift><Key.shift>-<Key.backspace><Key.shift><Key.shift><Key.shift><Key.shift><Key.shift><Key.shift><Key.shift><Key.shift><Key.shift><Key.shift><Key.shift><Key.shift><Key.shift><Key.shift>_analysis.docx
Screenshot: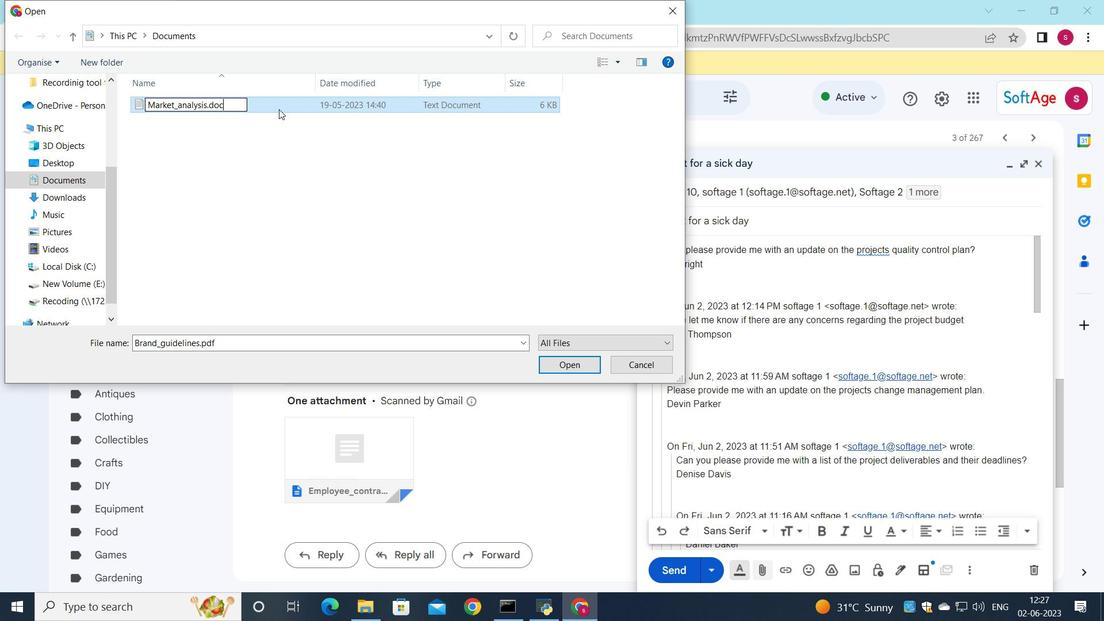 
Action: Mouse moved to (277, 100)
Screenshot: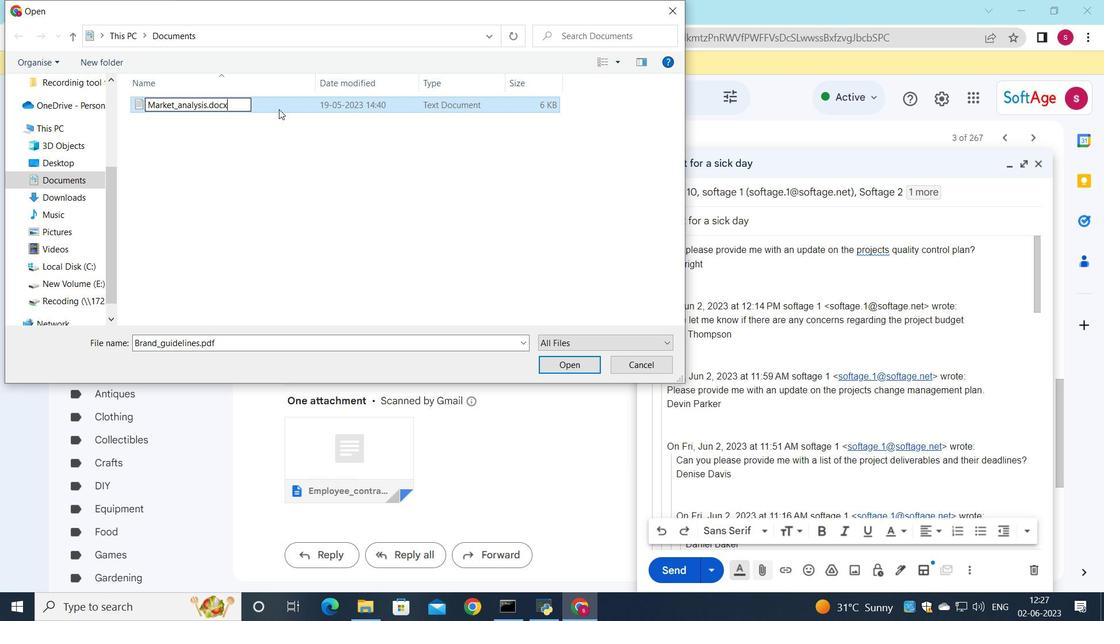 
Action: Mouse pressed left at (277, 100)
Screenshot: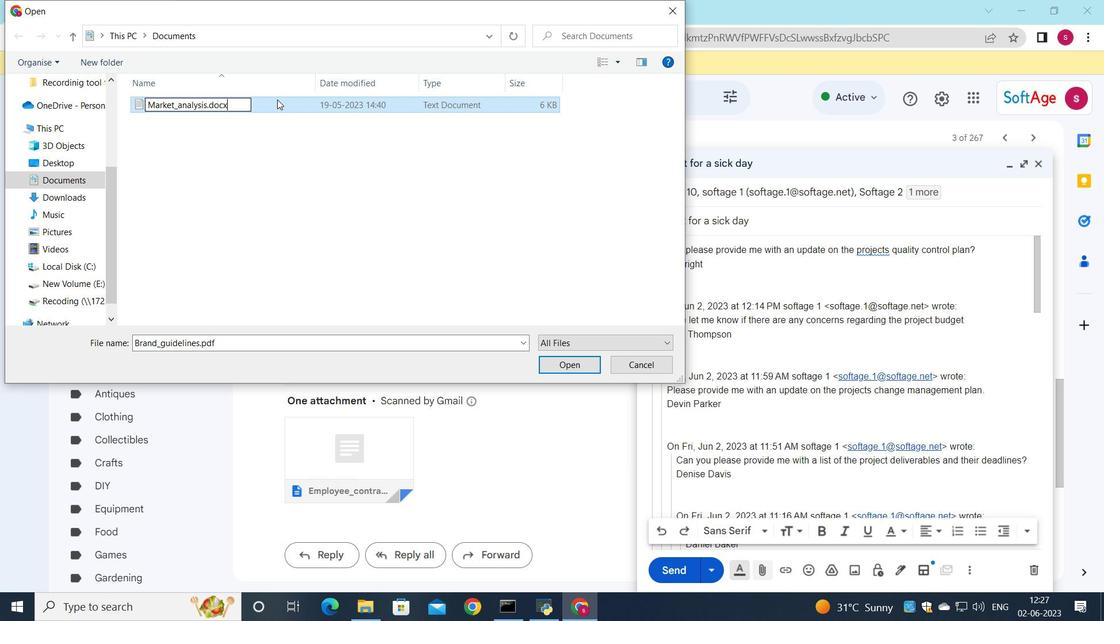 
Action: Mouse moved to (555, 367)
Screenshot: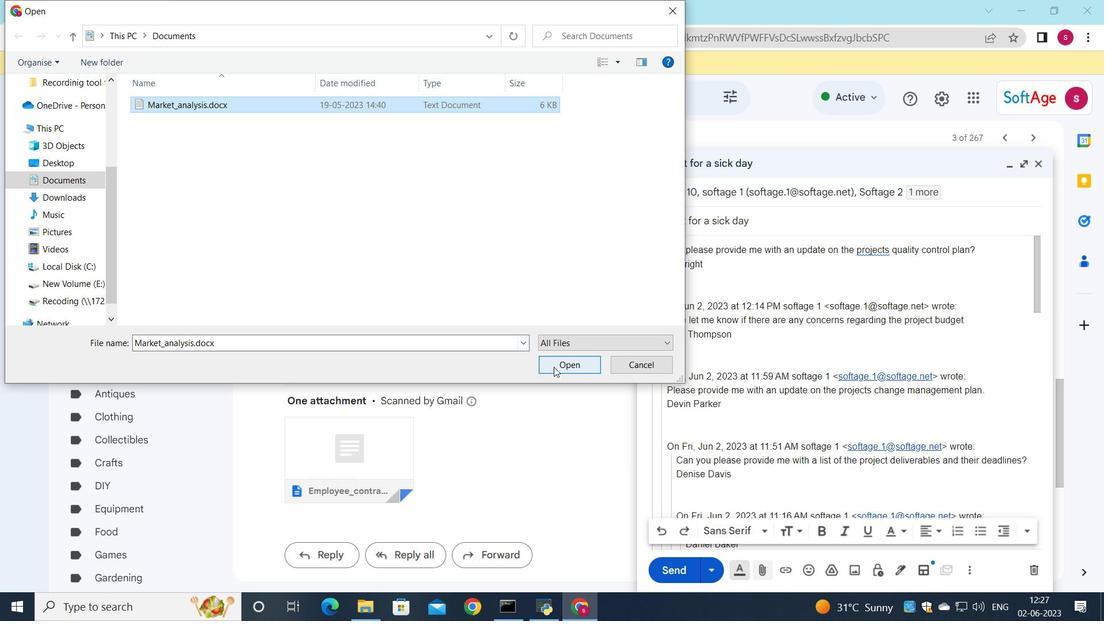 
Action: Mouse pressed left at (555, 367)
Screenshot: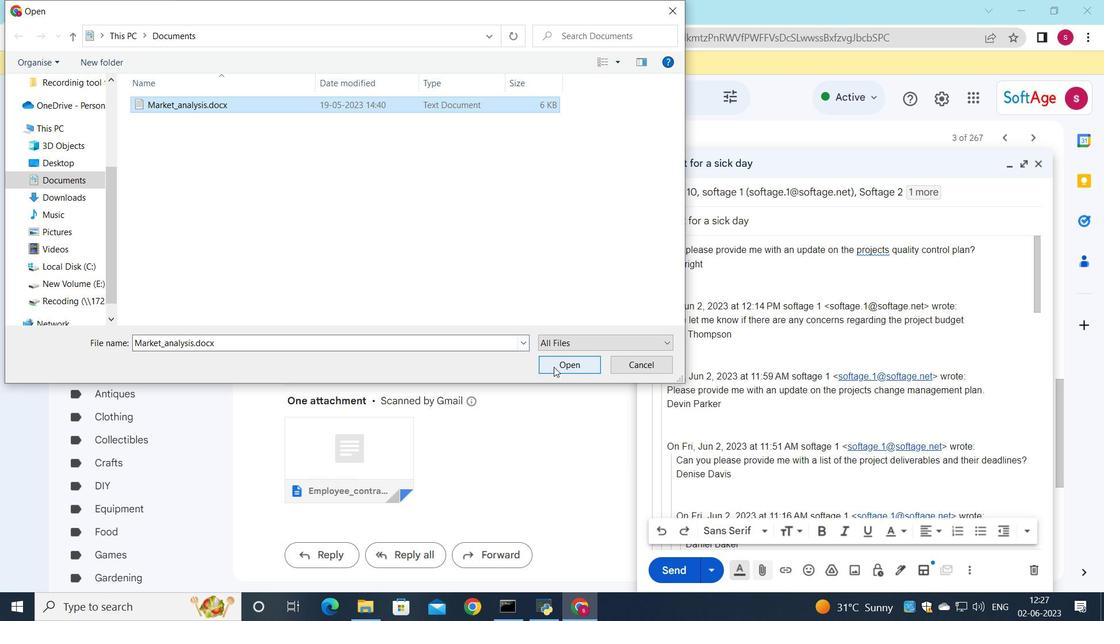 
Action: Mouse moved to (667, 572)
Screenshot: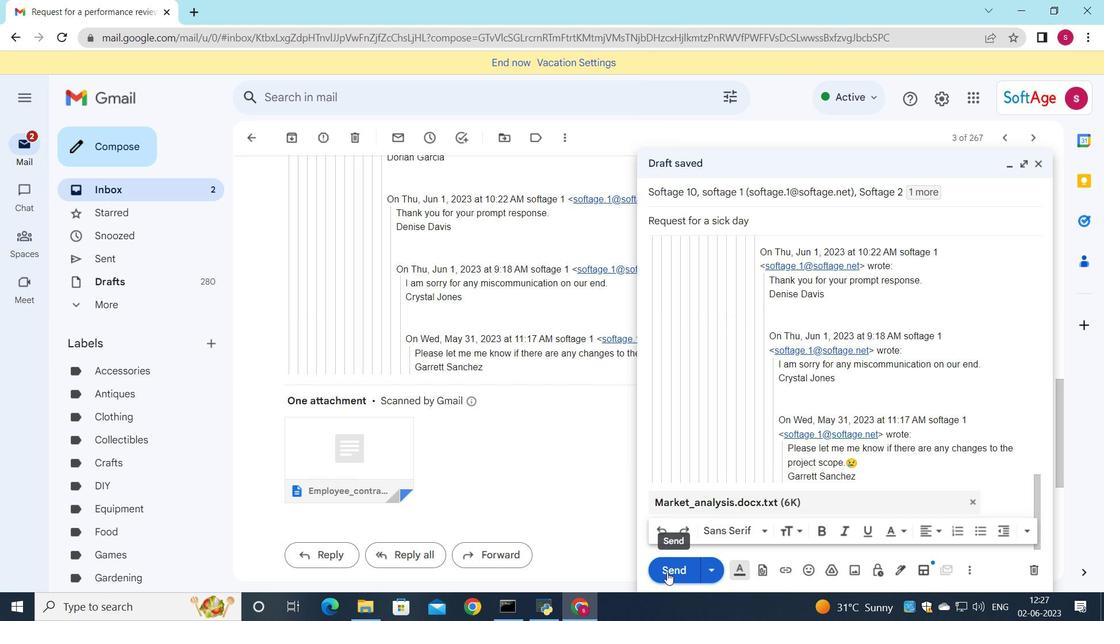 
Action: Mouse pressed left at (667, 572)
Screenshot: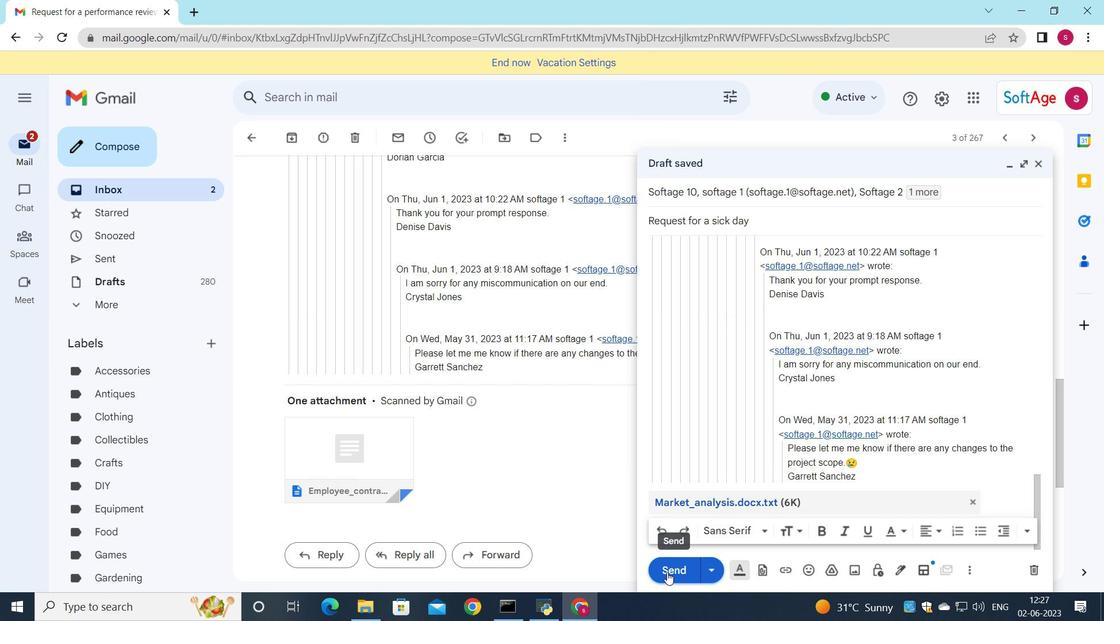 
Action: Mouse moved to (179, 190)
Screenshot: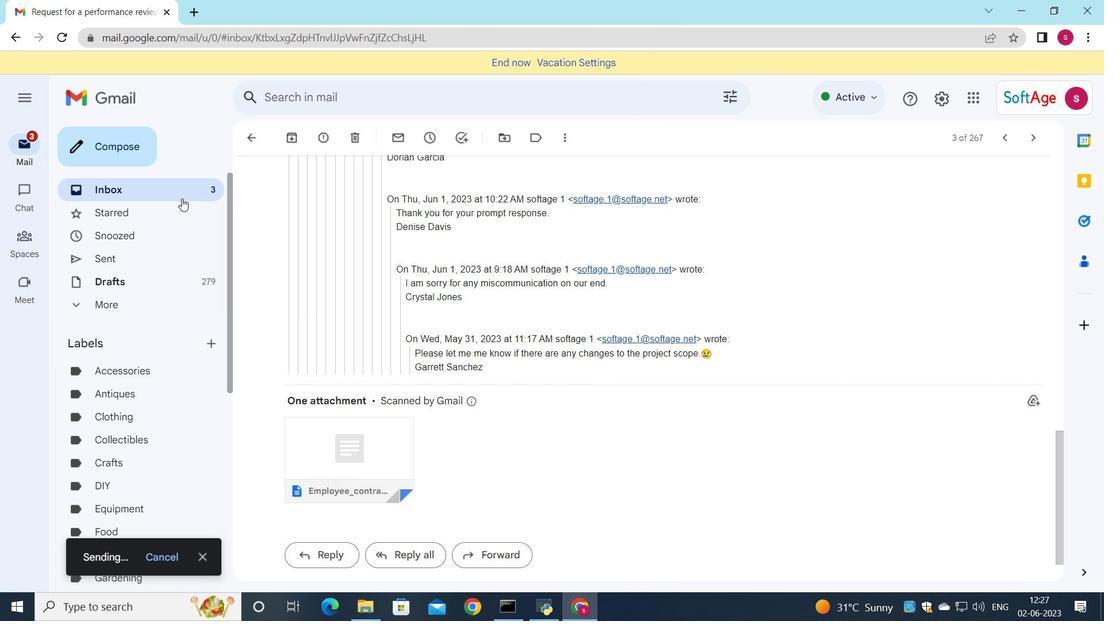 
Action: Mouse pressed left at (179, 190)
Screenshot: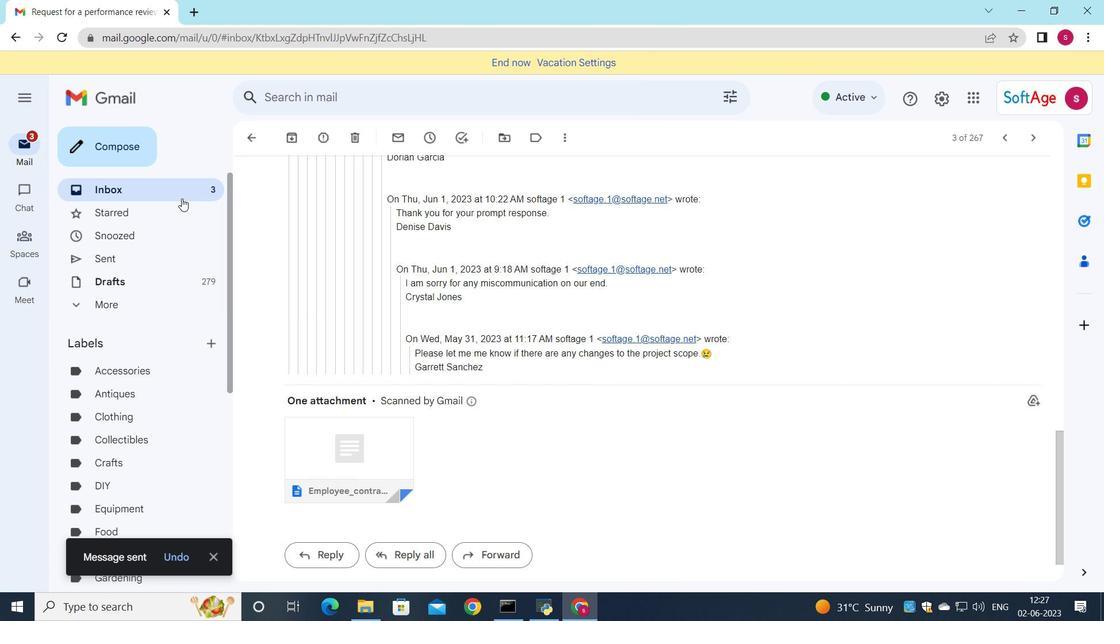 
Action: Mouse moved to (704, 195)
Screenshot: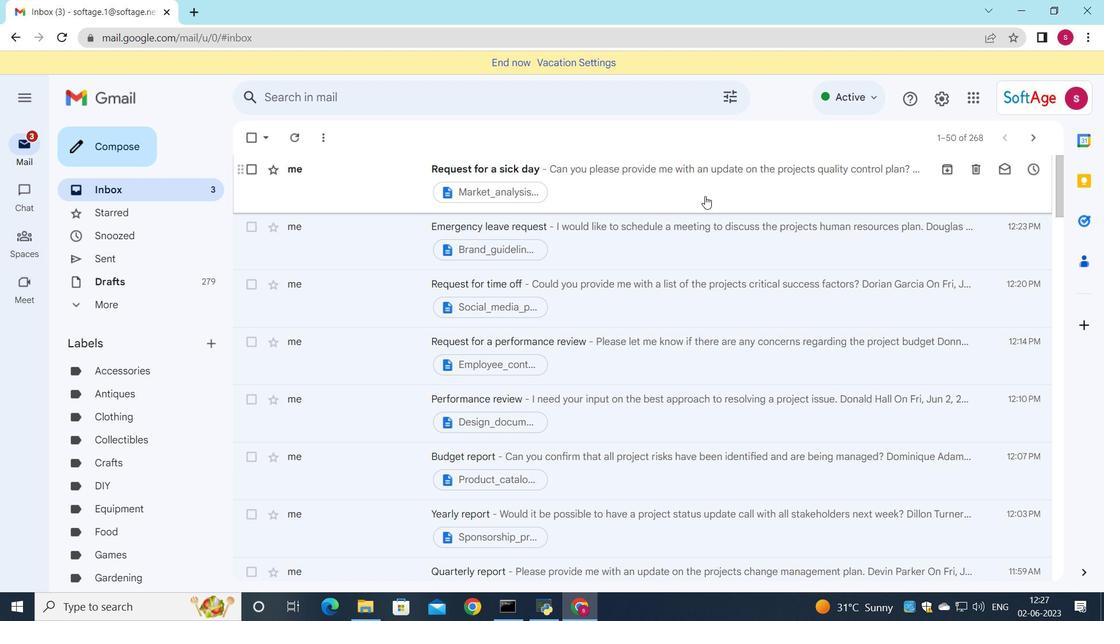 
Action: Mouse pressed left at (704, 195)
Screenshot: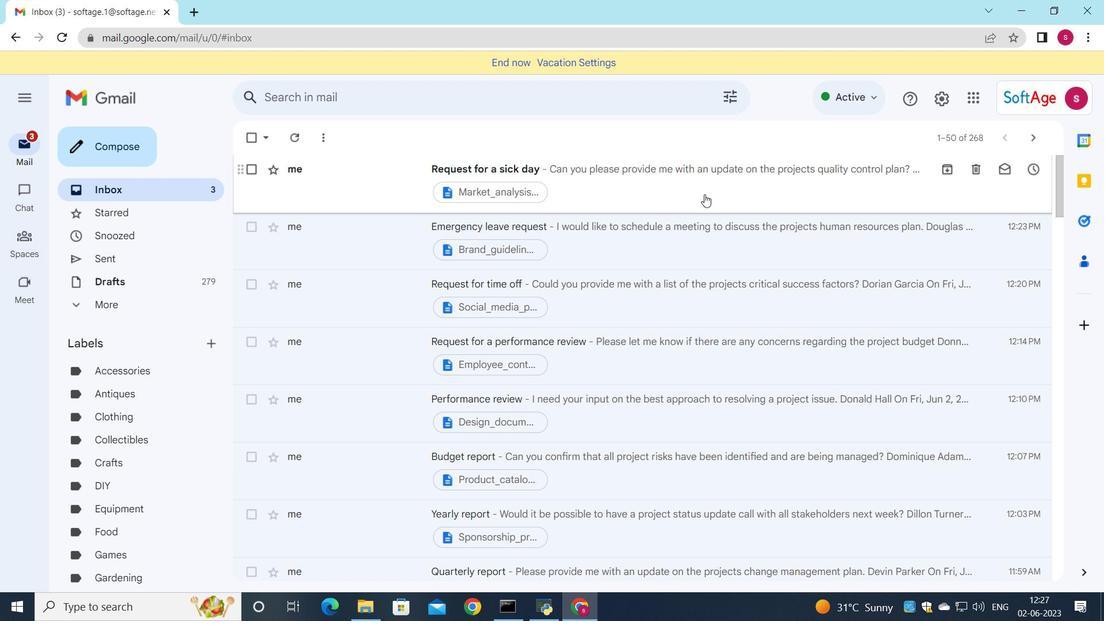 
Action: Mouse moved to (726, 269)
Screenshot: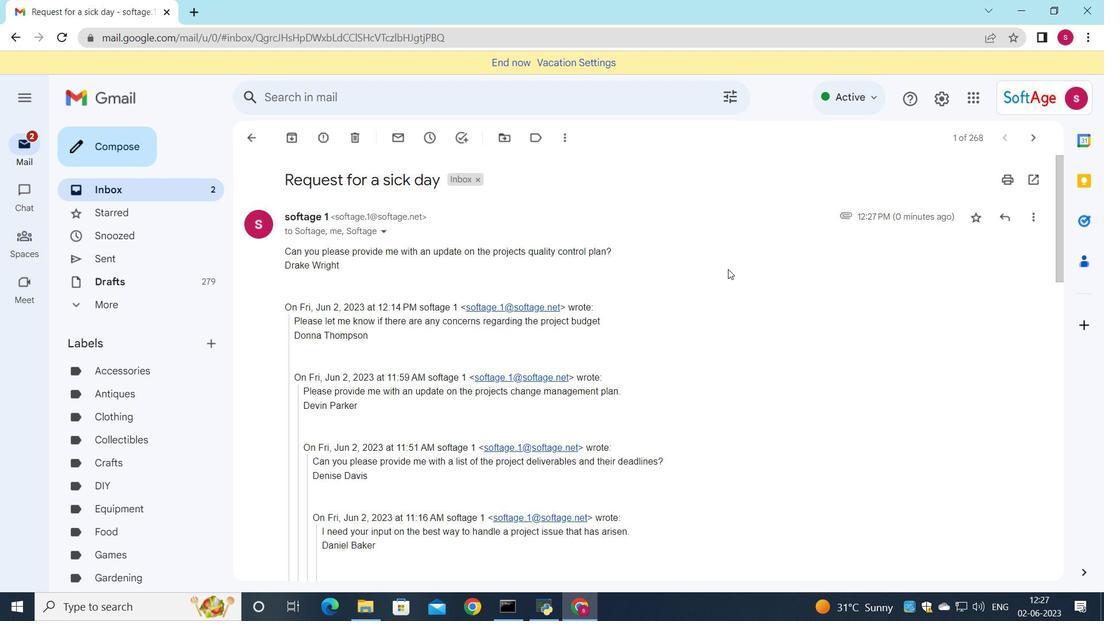 
